 Task: Add a timeline in the project AgileNova for the epic 'Legacy system modernization' from 2024/04/02 to 2024/12/05. Add a timeline in the project AgileNova for the epic 'Data analytics platform development' from 2023/05/27 to 2024/10/01. Add a timeline in the project AgileNova for the epic 'Blockchain integration' from 2024/03/16 to 2024/09/20
Action: Mouse moved to (161, 222)
Screenshot: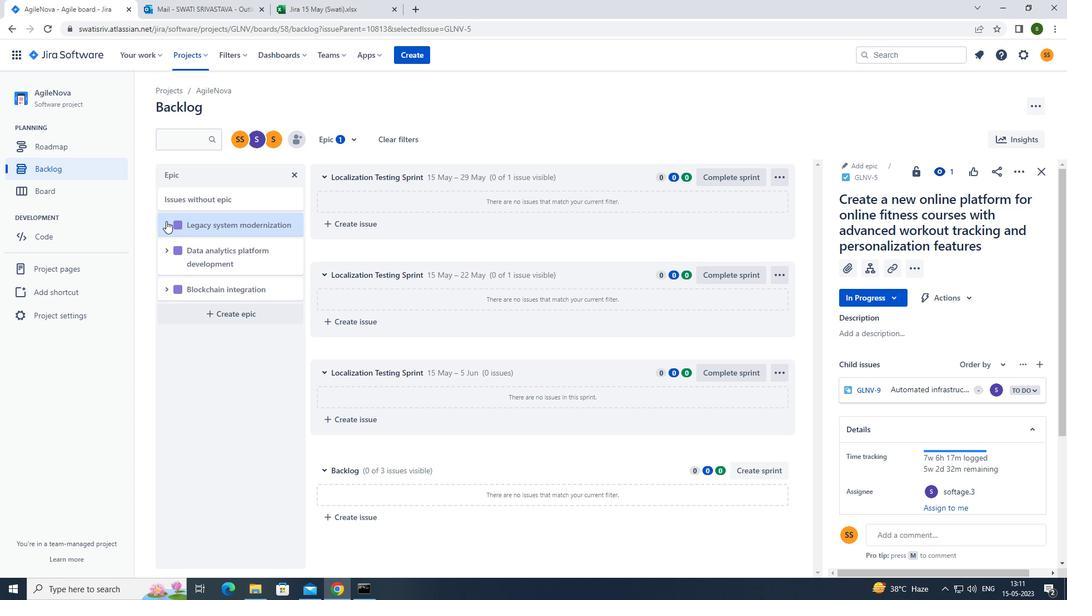 
Action: Mouse pressed left at (161, 222)
Screenshot: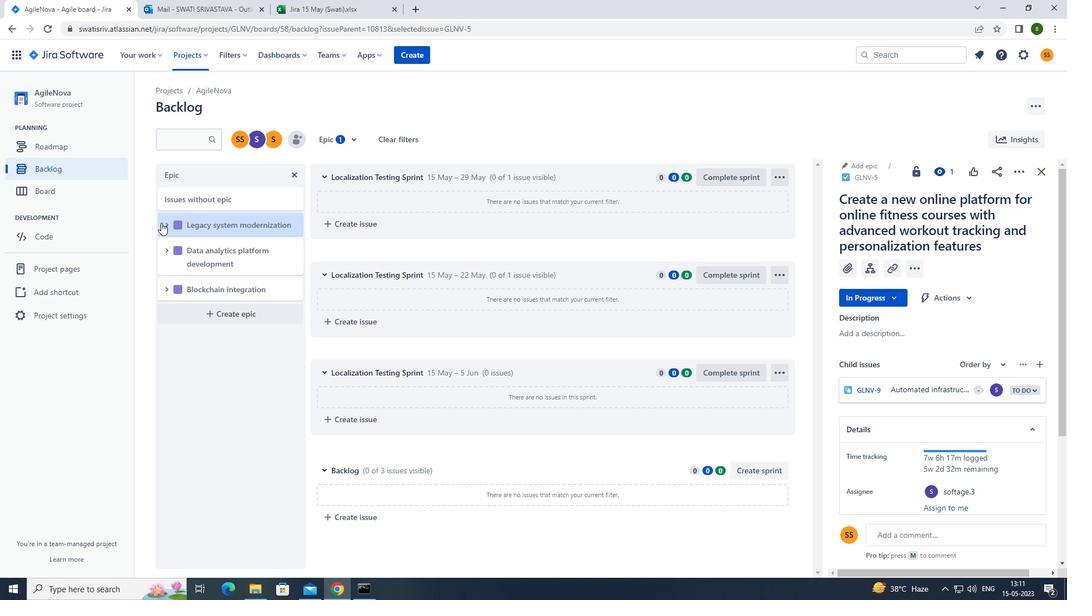 
Action: Mouse moved to (223, 311)
Screenshot: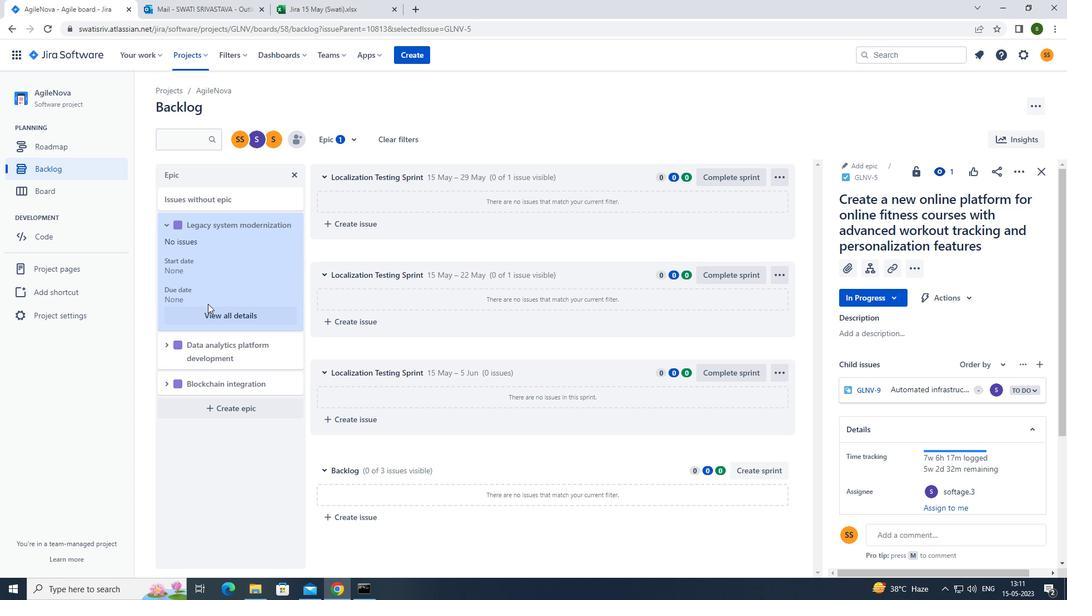 
Action: Mouse pressed left at (223, 311)
Screenshot: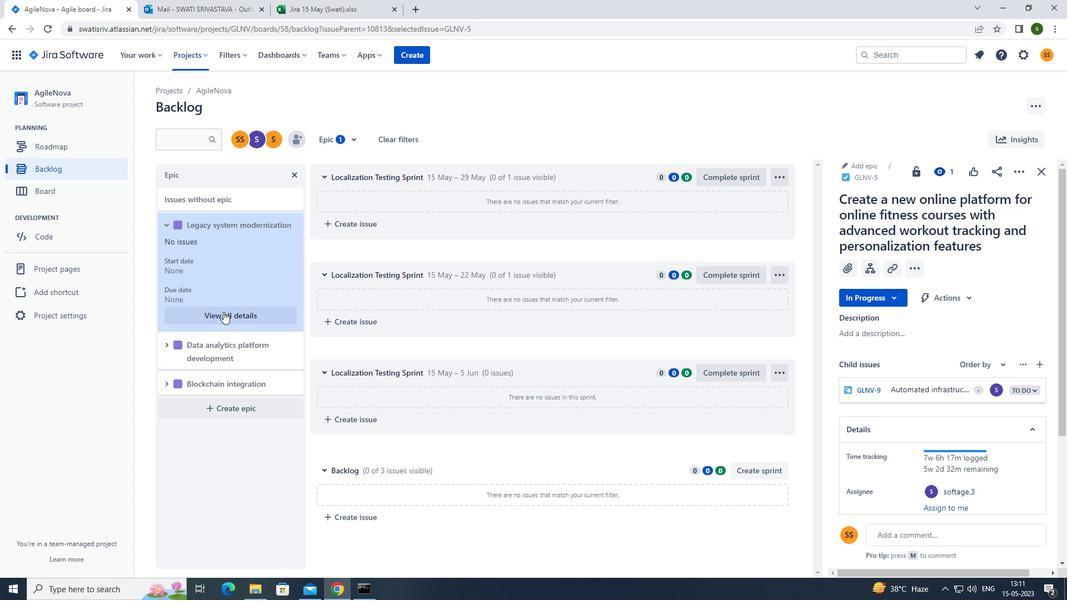 
Action: Mouse moved to (944, 405)
Screenshot: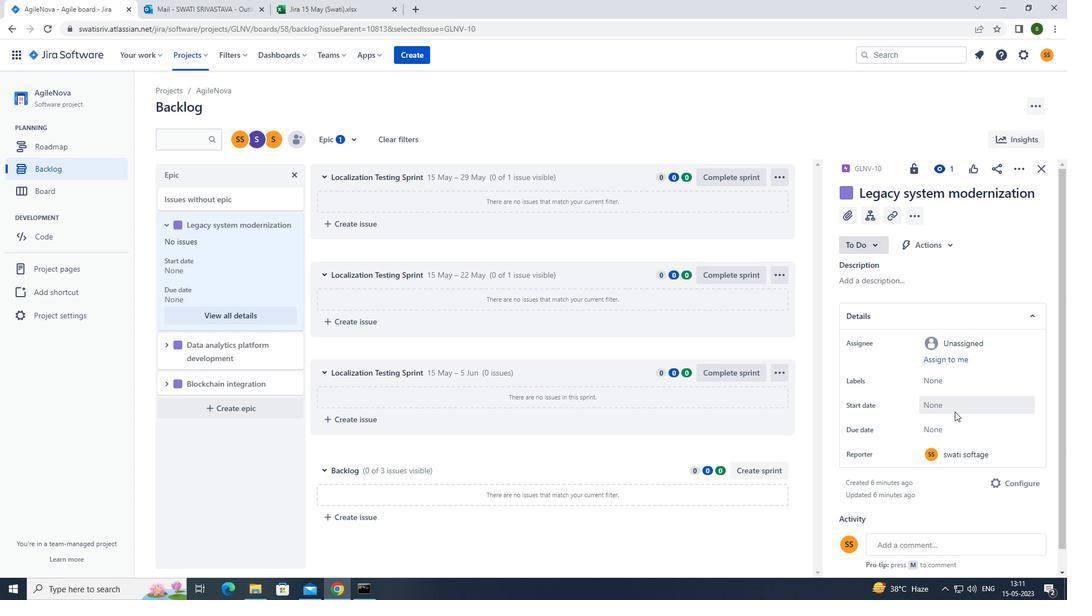 
Action: Mouse pressed left at (944, 405)
Screenshot: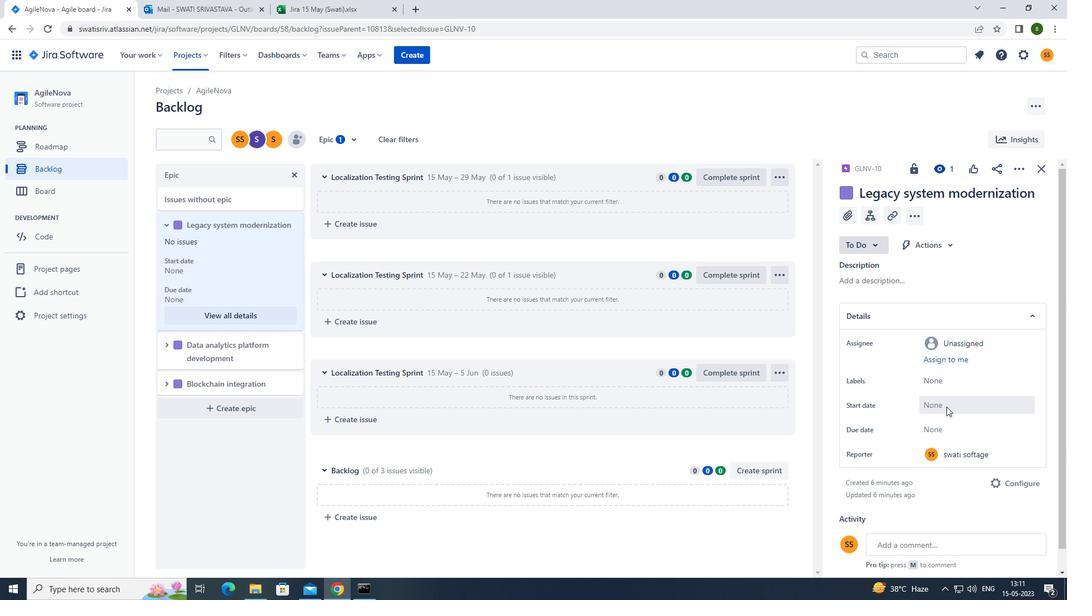 
Action: Mouse moved to (1046, 241)
Screenshot: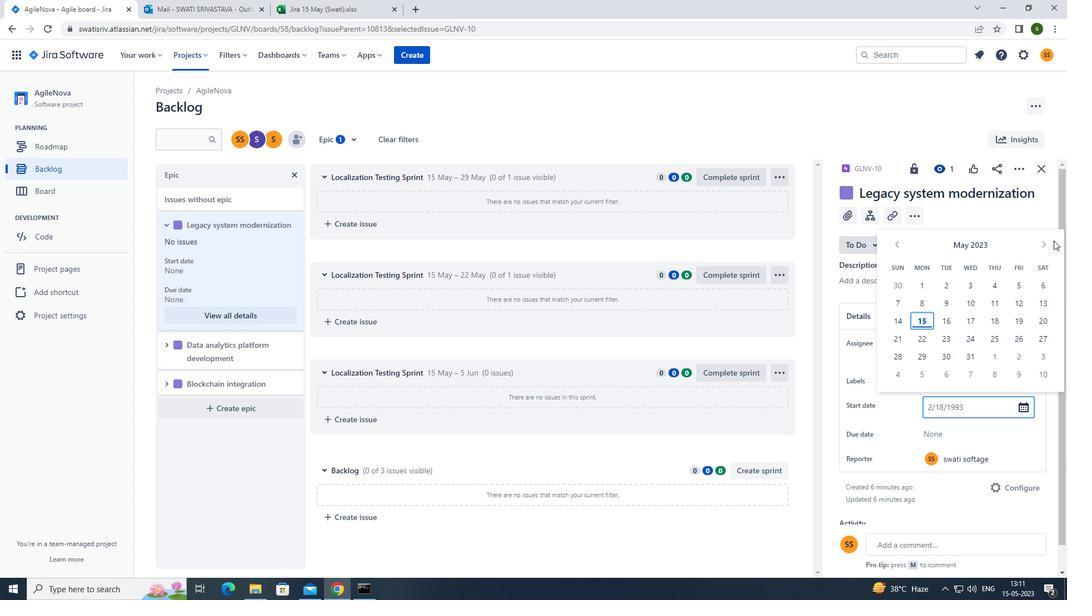 
Action: Mouse pressed left at (1046, 241)
Screenshot: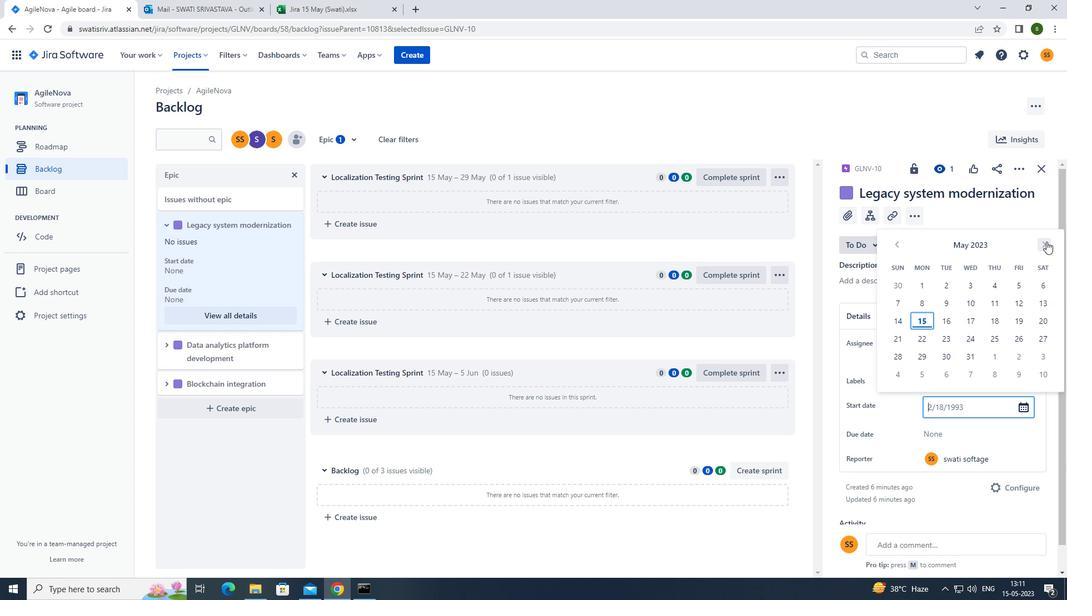 
Action: Mouse pressed left at (1046, 241)
Screenshot: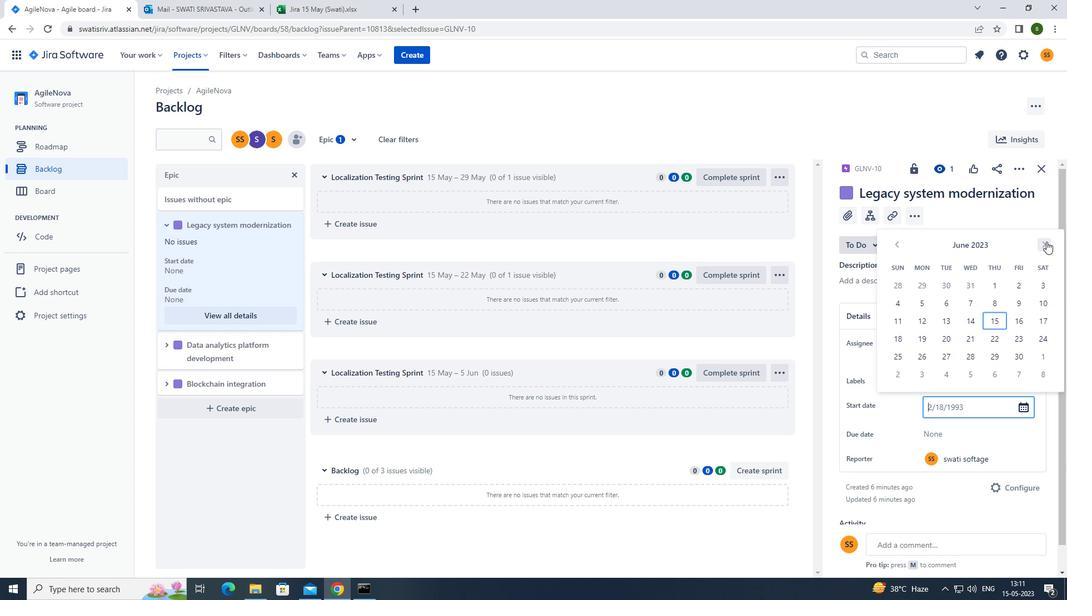 
Action: Mouse pressed left at (1046, 241)
Screenshot: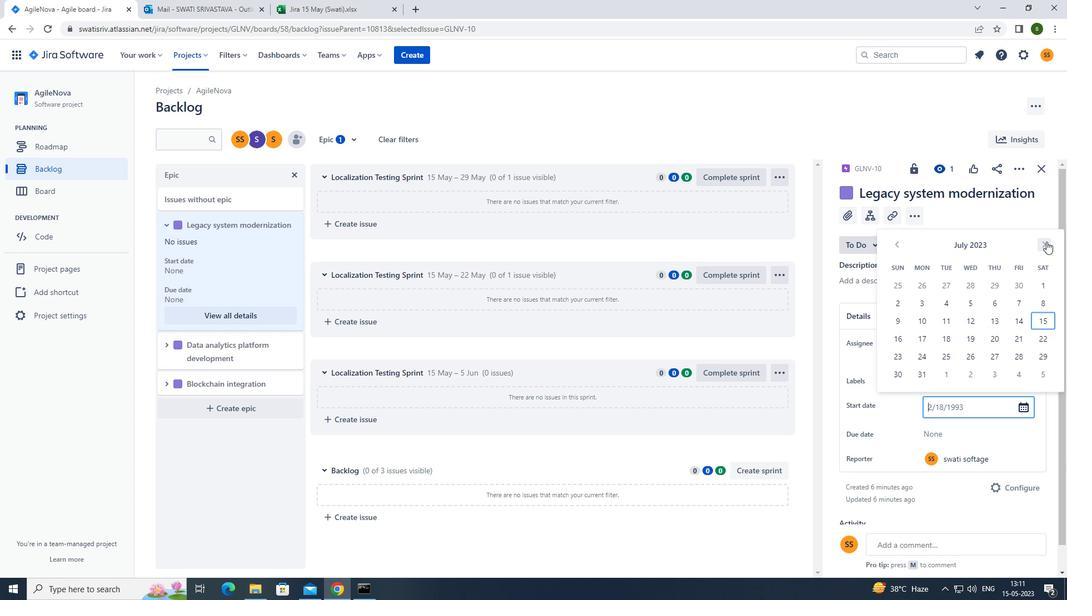 
Action: Mouse pressed left at (1046, 241)
Screenshot: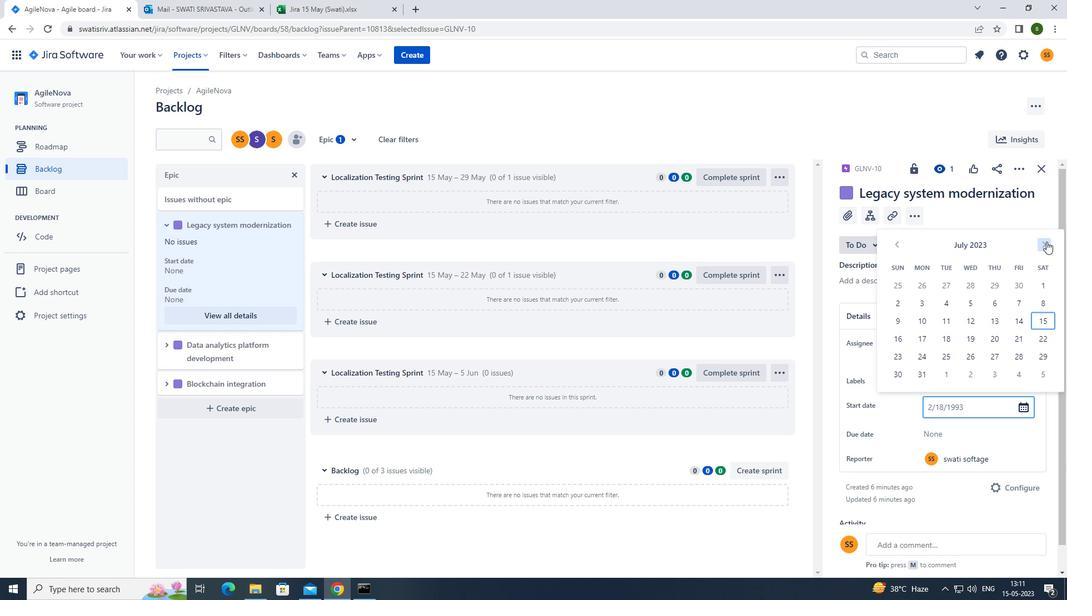 
Action: Mouse pressed left at (1046, 241)
Screenshot: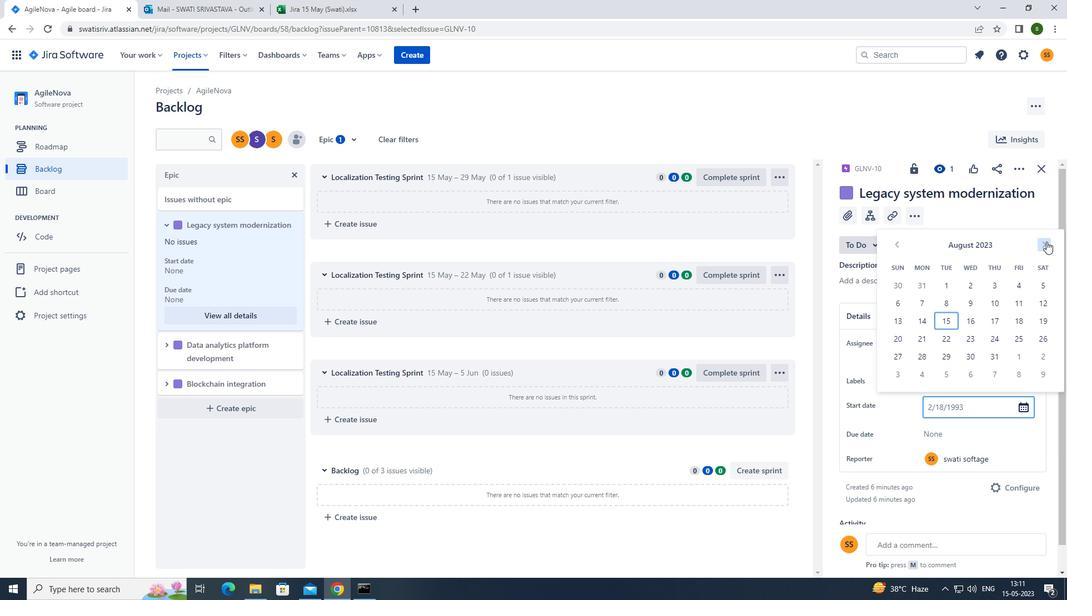 
Action: Mouse pressed left at (1046, 241)
Screenshot: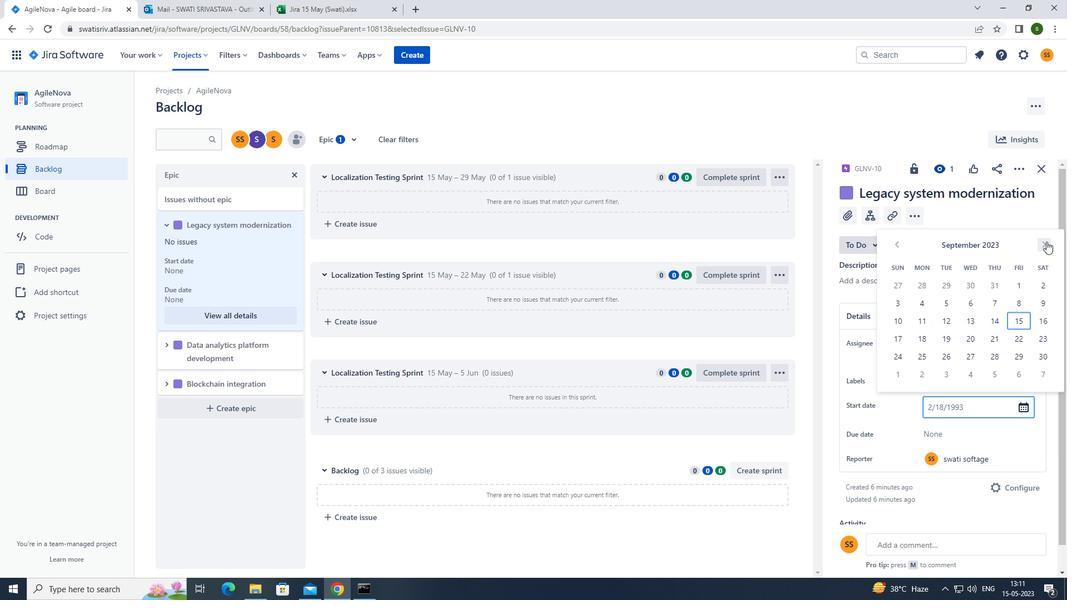 
Action: Mouse pressed left at (1046, 241)
Screenshot: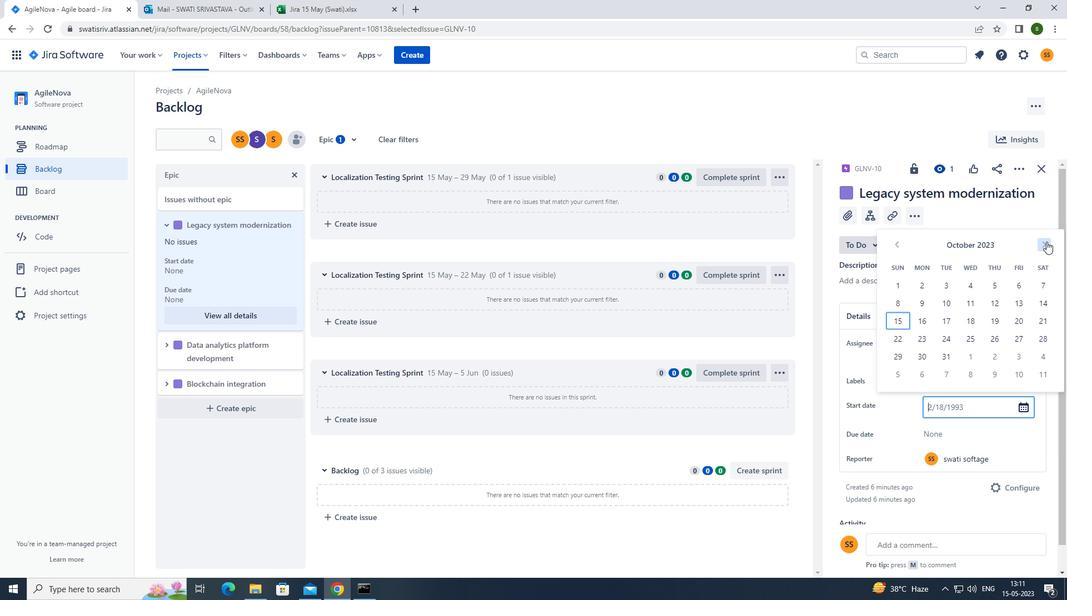 
Action: Mouse pressed left at (1046, 241)
Screenshot: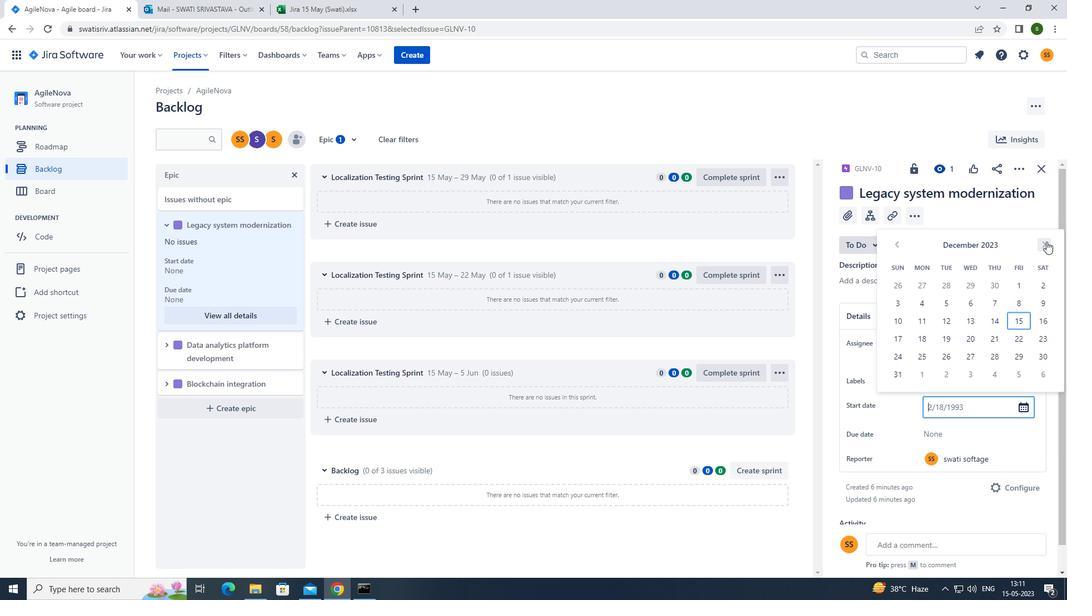 
Action: Mouse pressed left at (1046, 241)
Screenshot: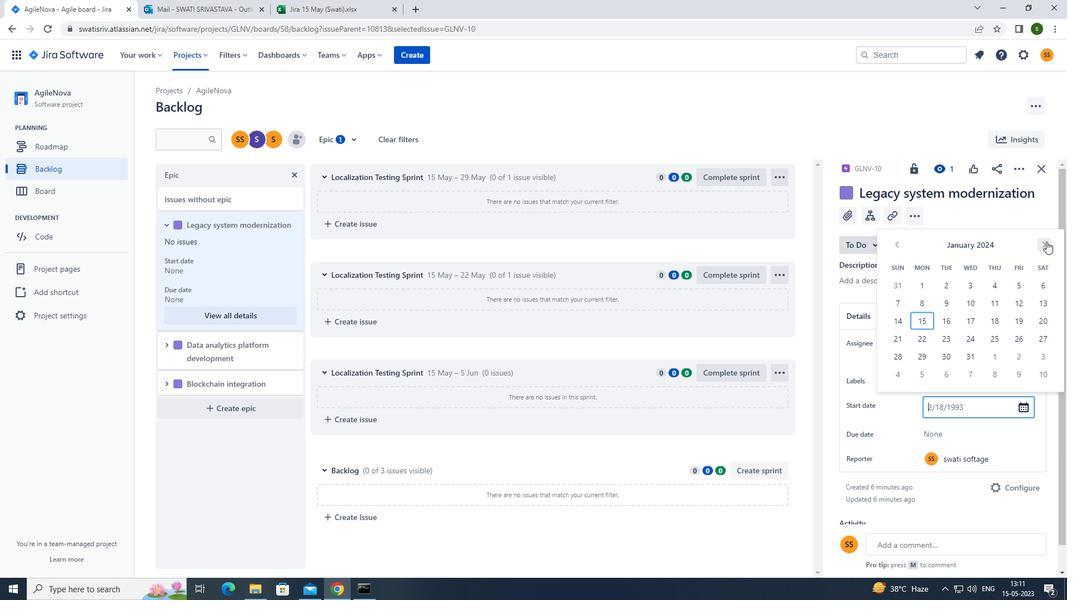 
Action: Mouse pressed left at (1046, 241)
Screenshot: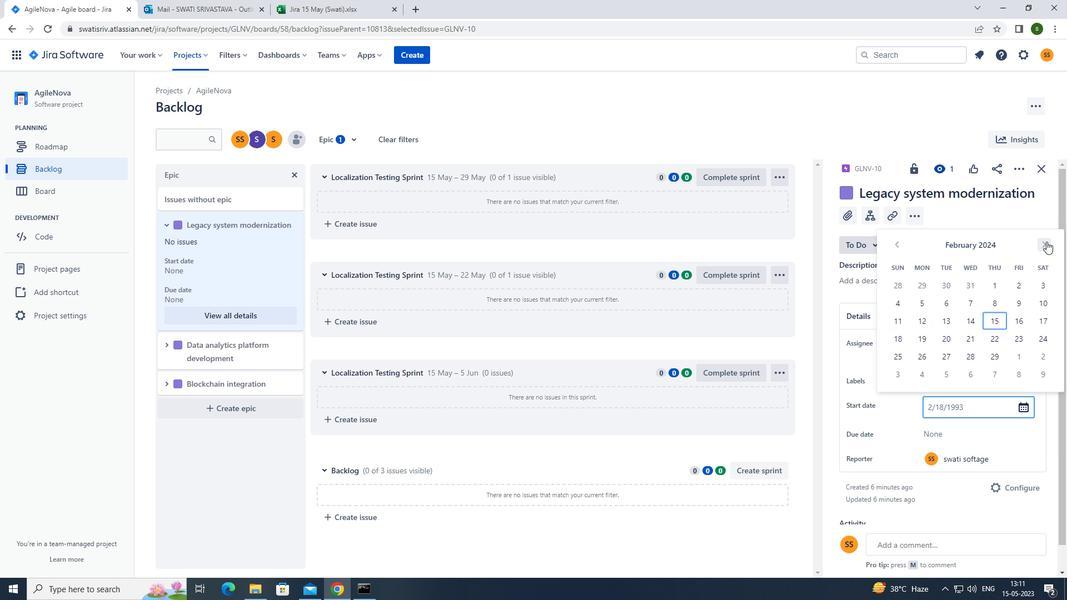 
Action: Mouse pressed left at (1046, 241)
Screenshot: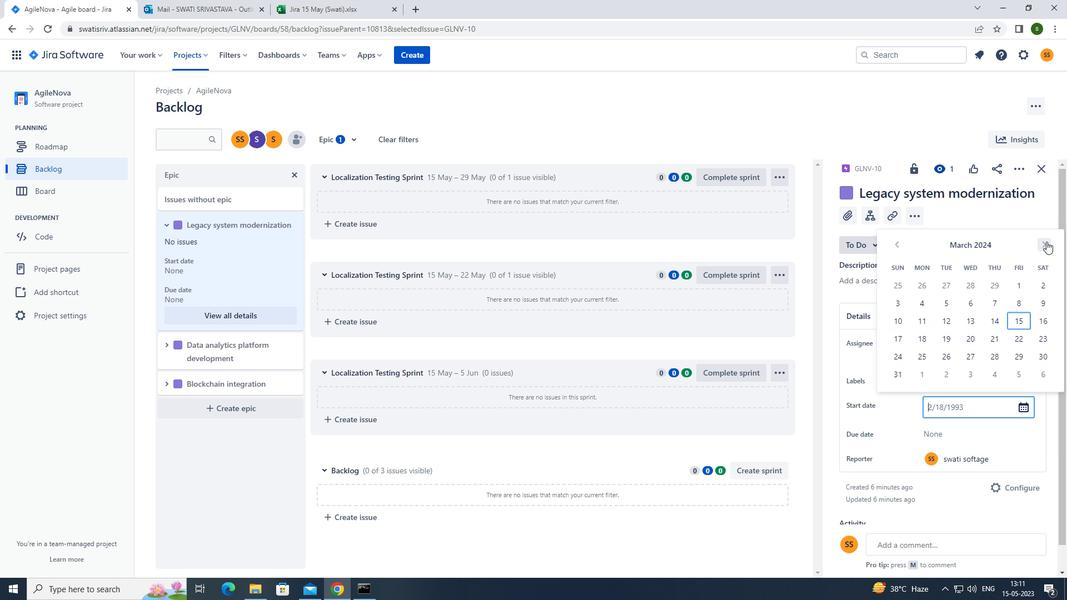 
Action: Mouse moved to (950, 288)
Screenshot: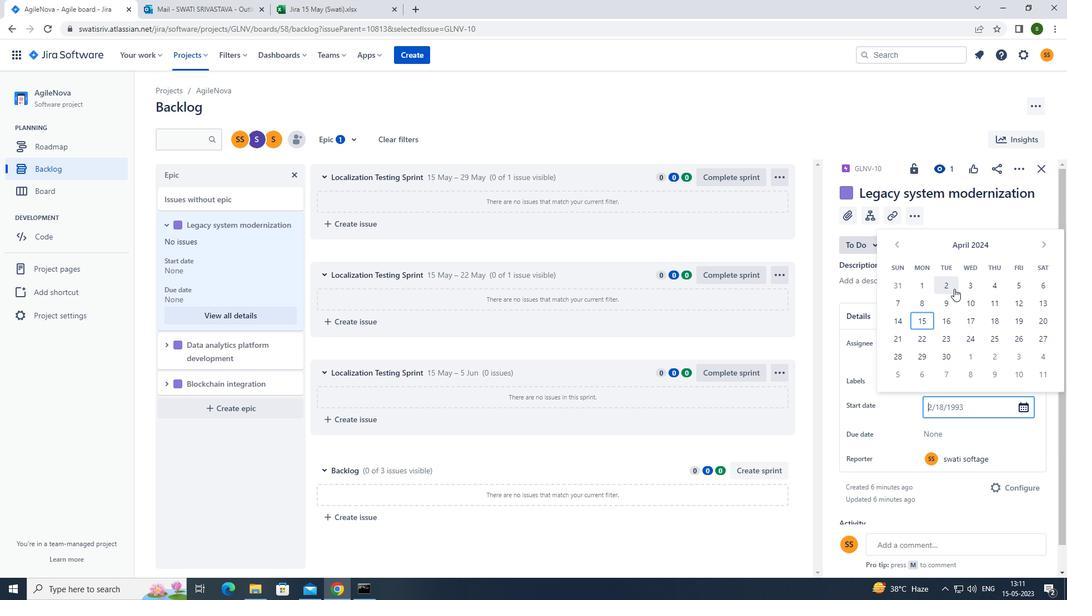 
Action: Mouse pressed left at (950, 288)
Screenshot: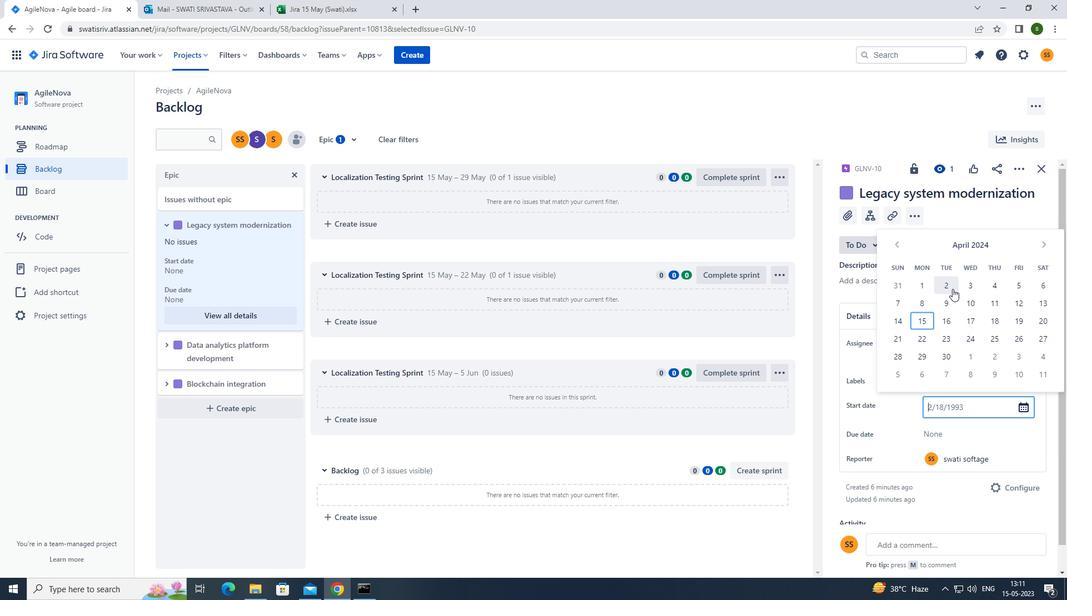 
Action: Mouse moved to (964, 435)
Screenshot: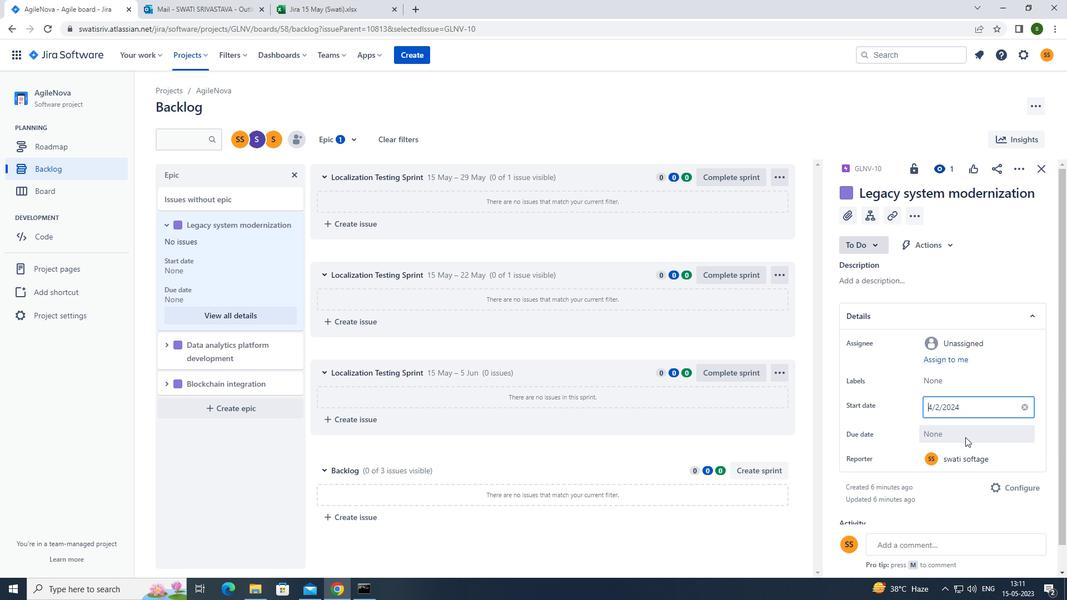 
Action: Mouse pressed left at (964, 435)
Screenshot: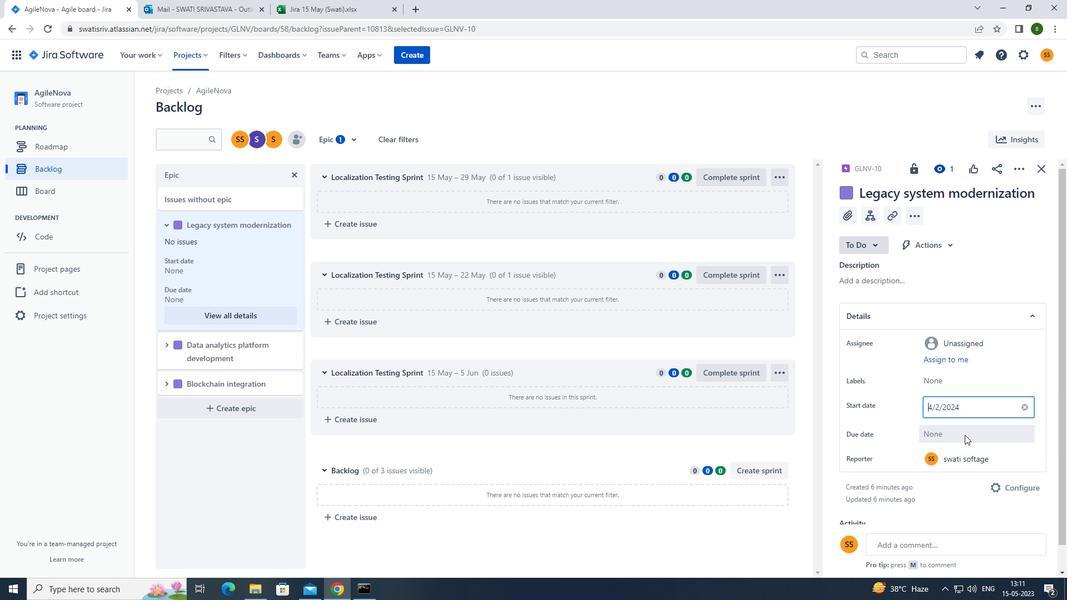 
Action: Mouse moved to (1048, 271)
Screenshot: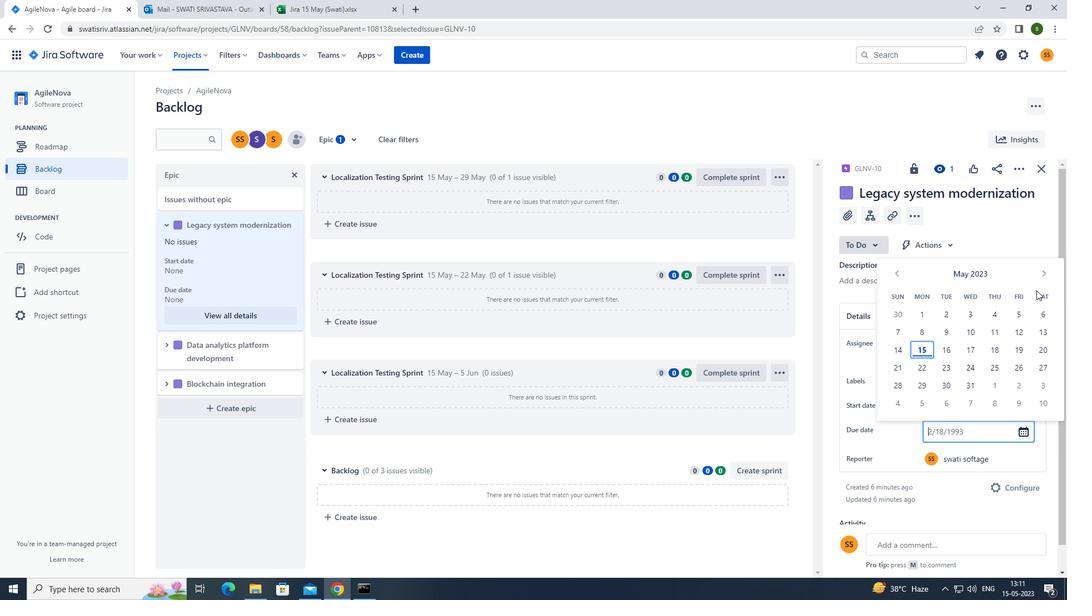 
Action: Mouse pressed left at (1048, 271)
Screenshot: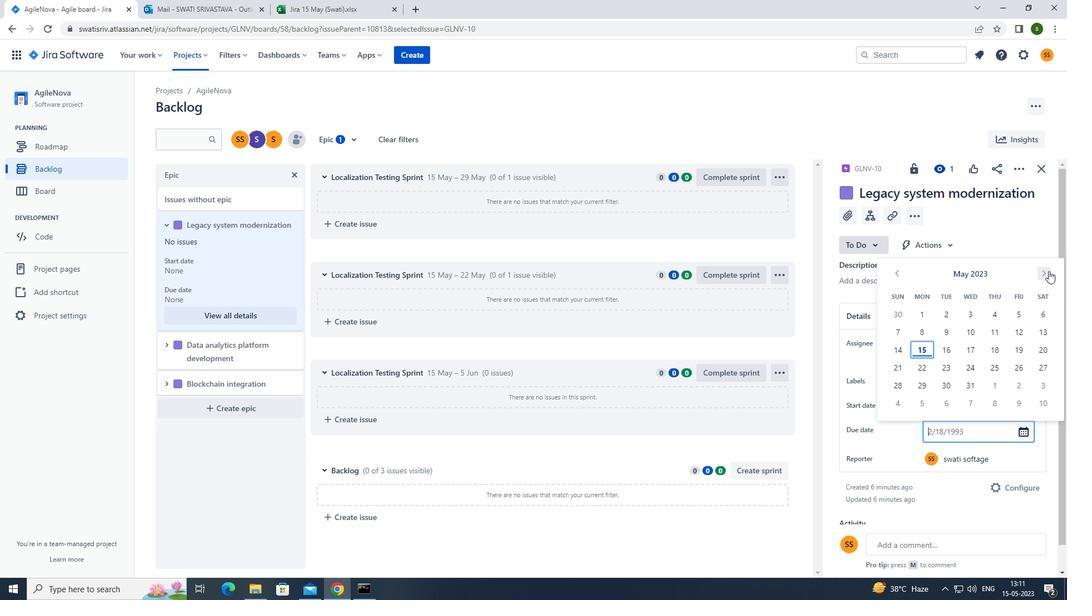 
Action: Mouse pressed left at (1048, 271)
Screenshot: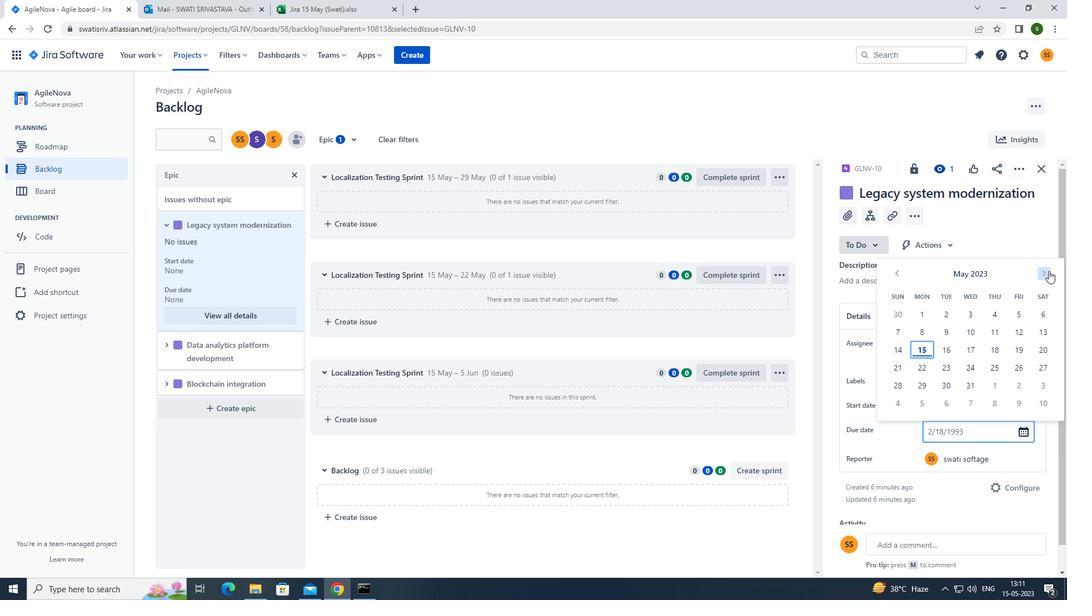 
Action: Mouse pressed left at (1048, 271)
Screenshot: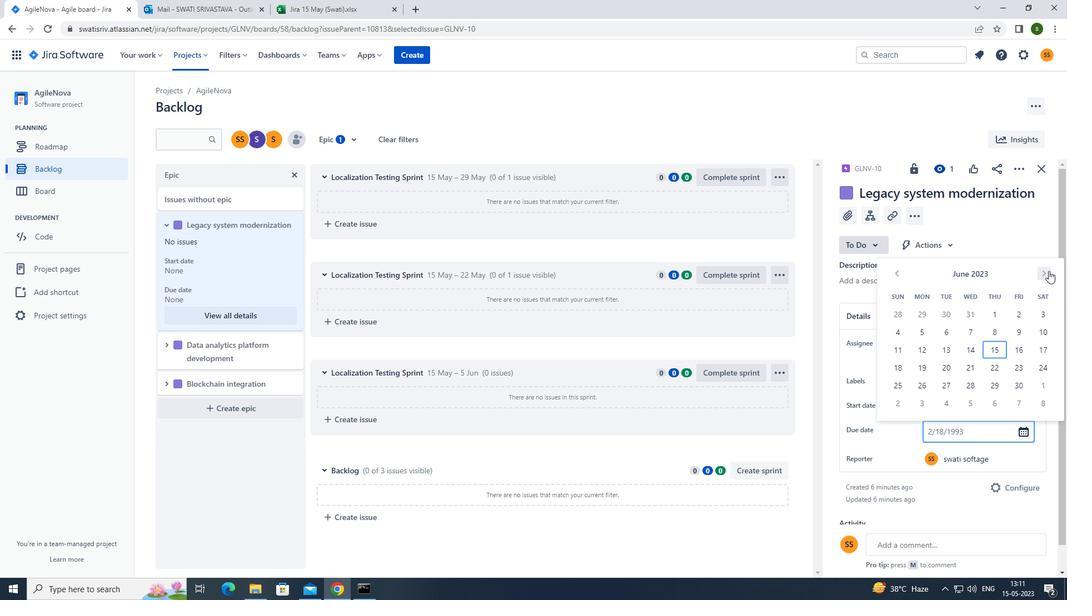 
Action: Mouse pressed left at (1048, 271)
Screenshot: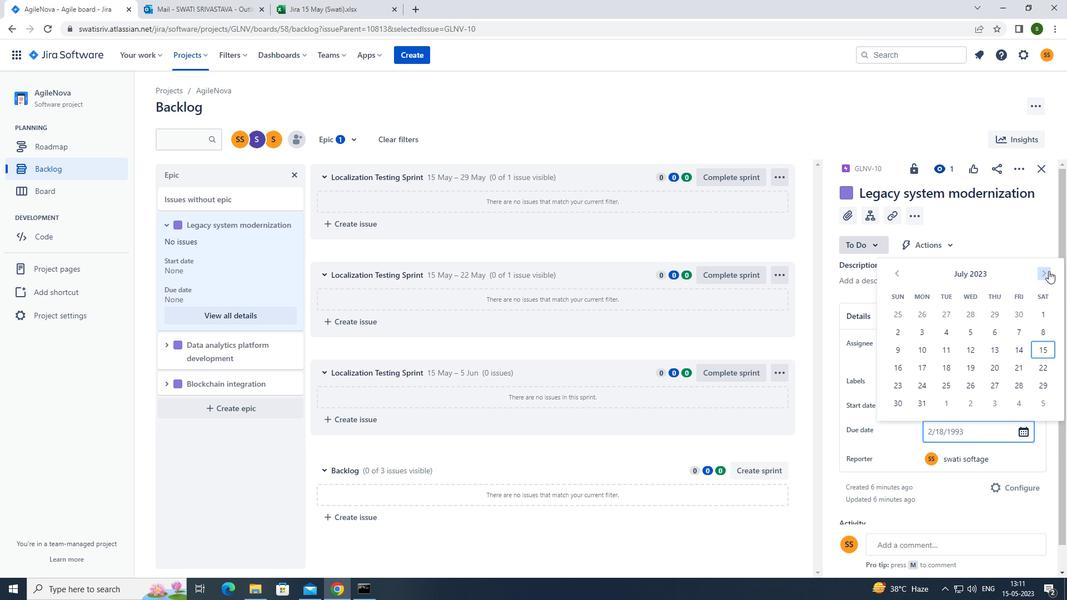 
Action: Mouse pressed left at (1048, 271)
Screenshot: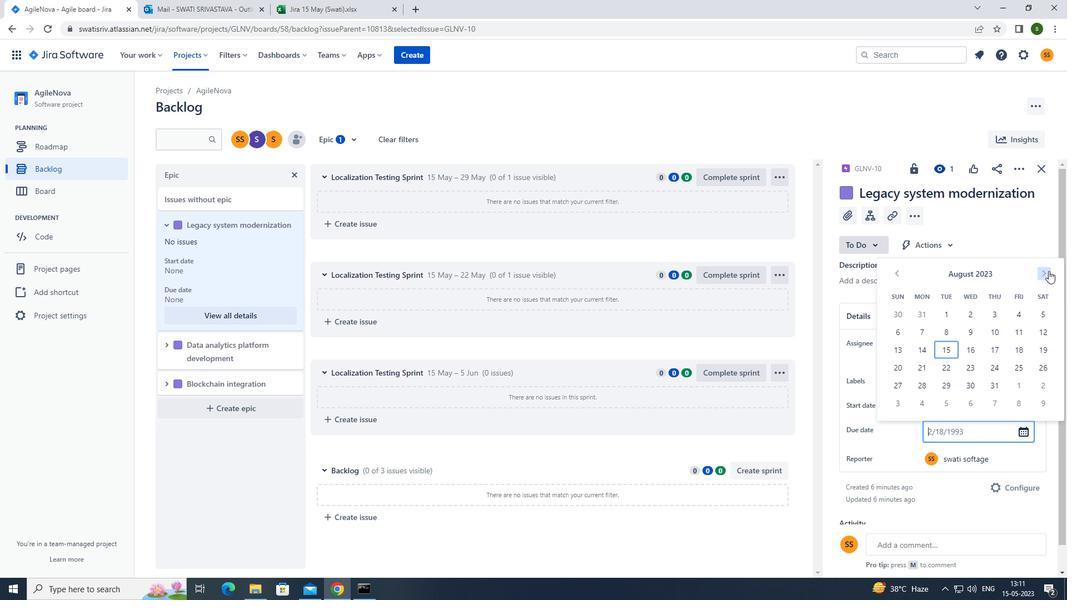 
Action: Mouse pressed left at (1048, 271)
Screenshot: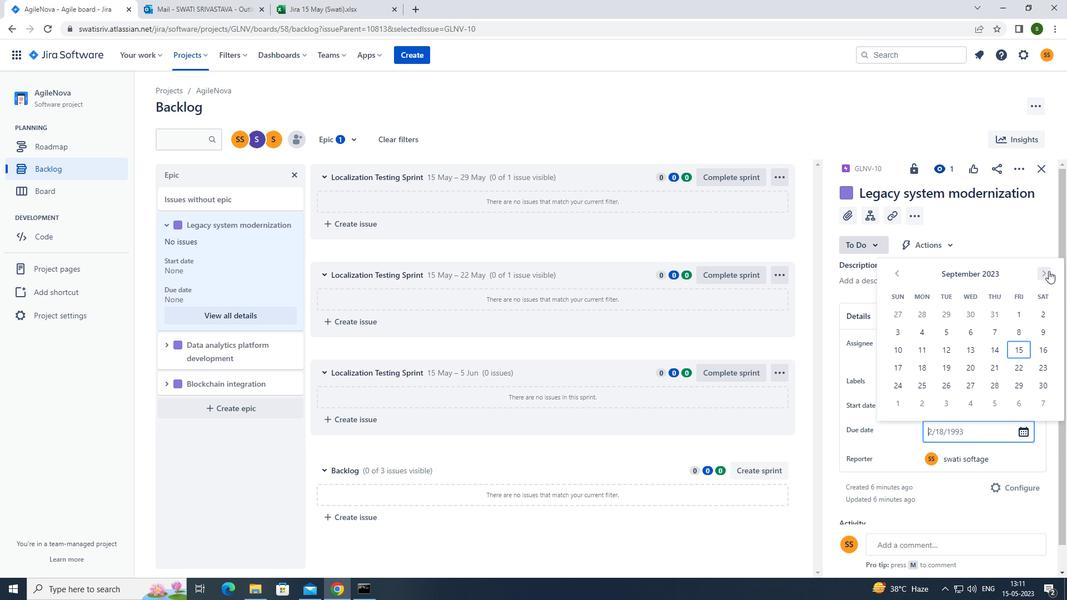 
Action: Mouse pressed left at (1048, 271)
Screenshot: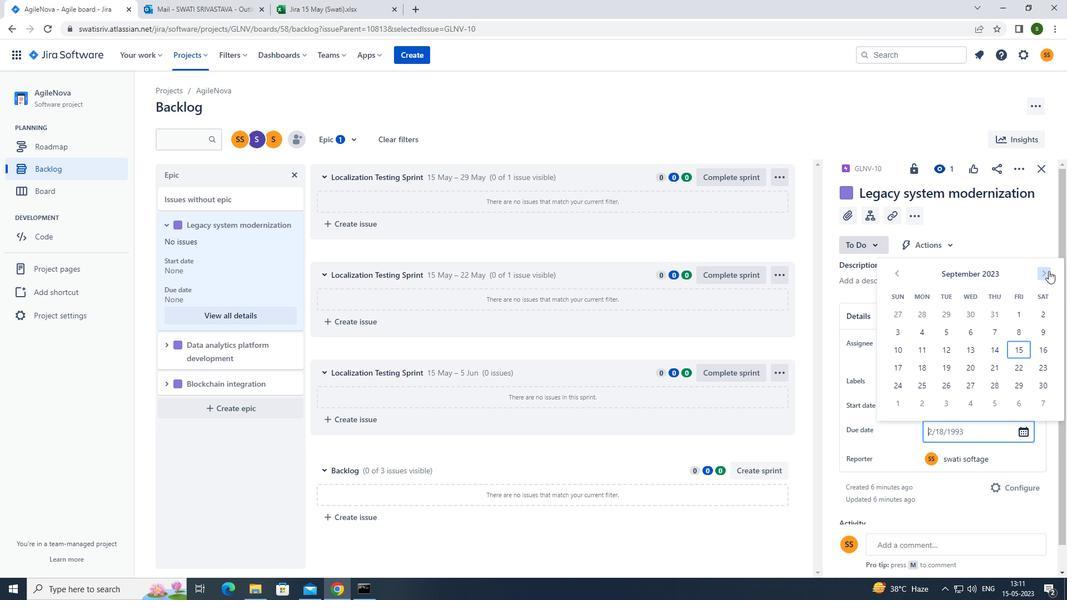 
Action: Mouse pressed left at (1048, 271)
Screenshot: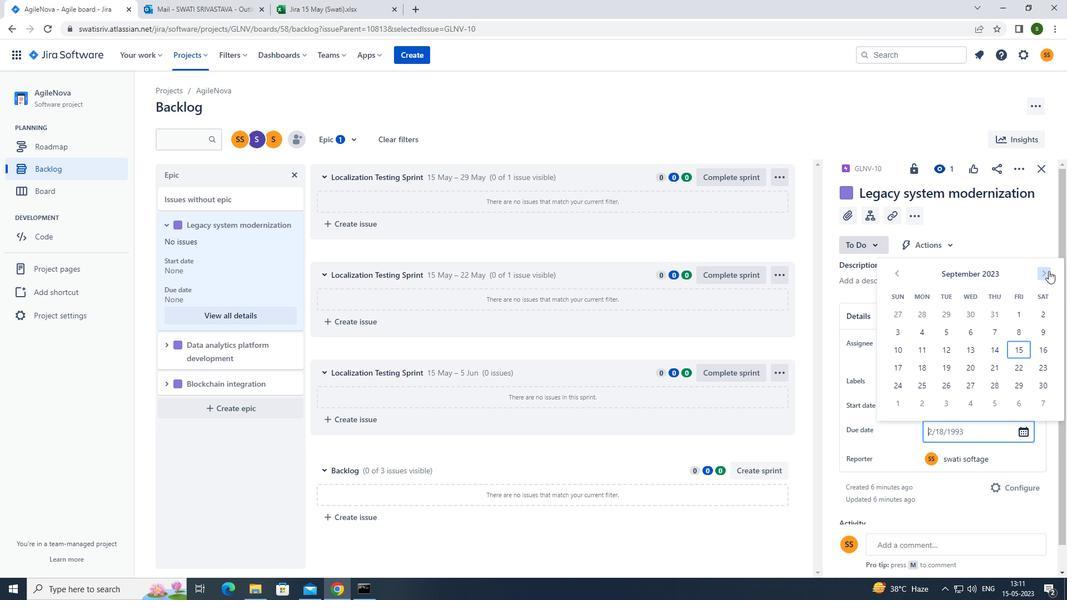 
Action: Mouse pressed left at (1048, 271)
Screenshot: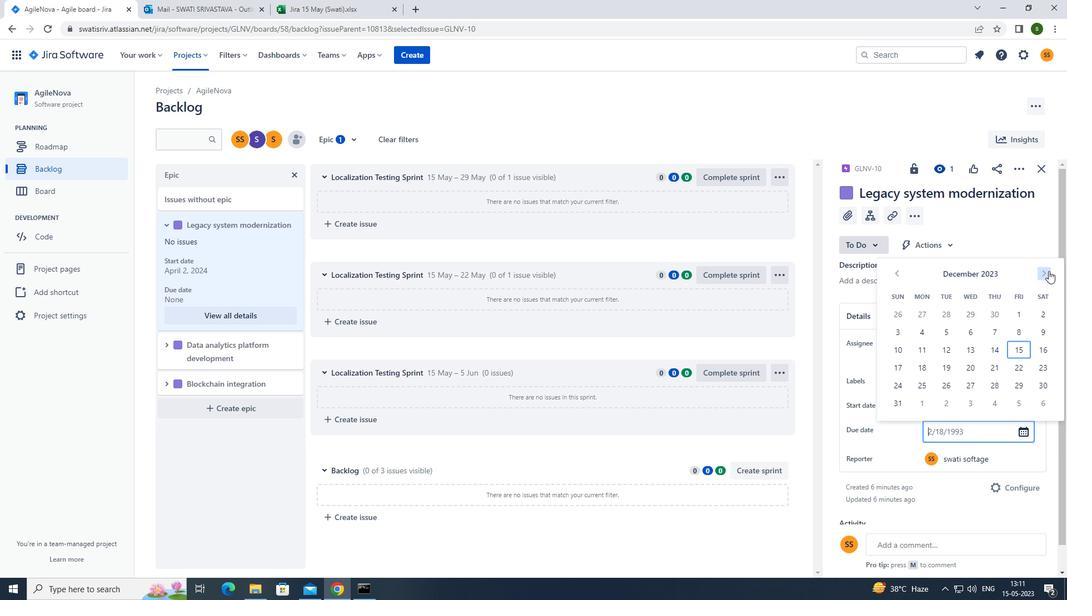 
Action: Mouse pressed left at (1048, 271)
Screenshot: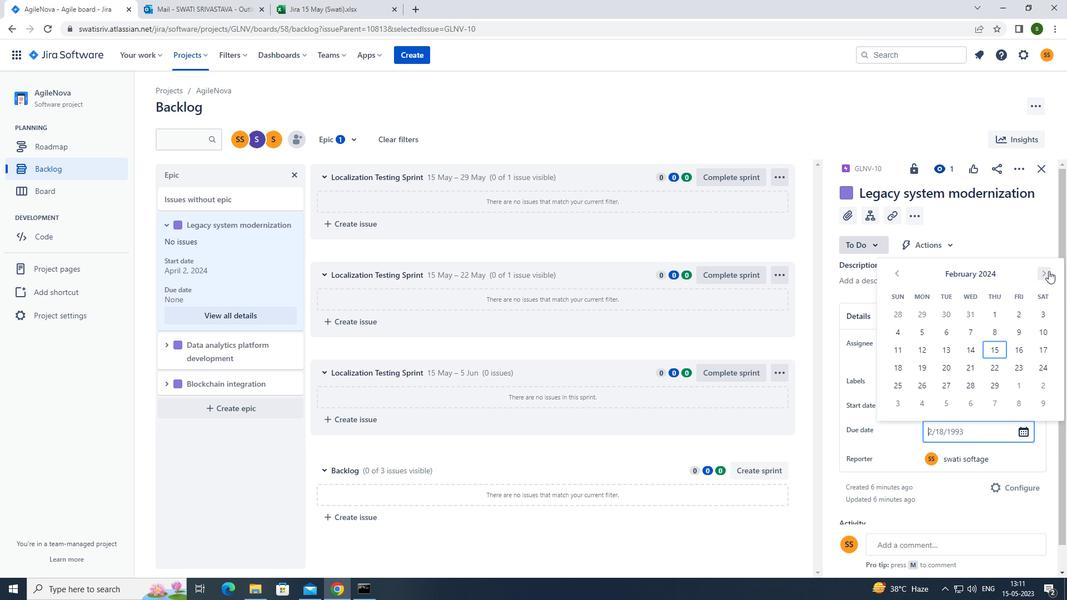 
Action: Mouse pressed left at (1048, 271)
Screenshot: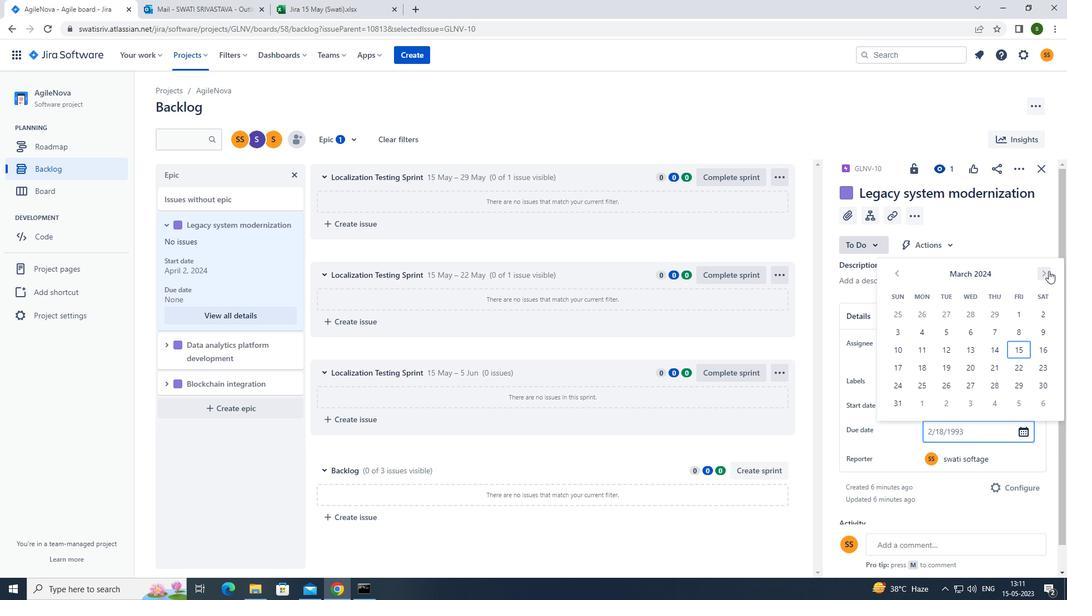 
Action: Mouse pressed left at (1048, 271)
Screenshot: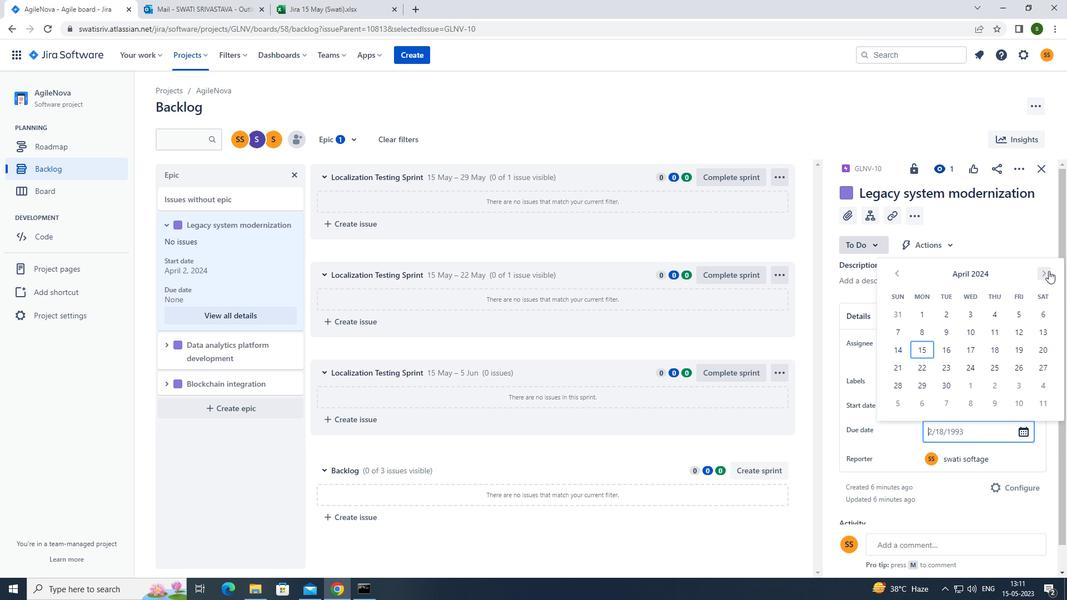 
Action: Mouse pressed left at (1048, 271)
Screenshot: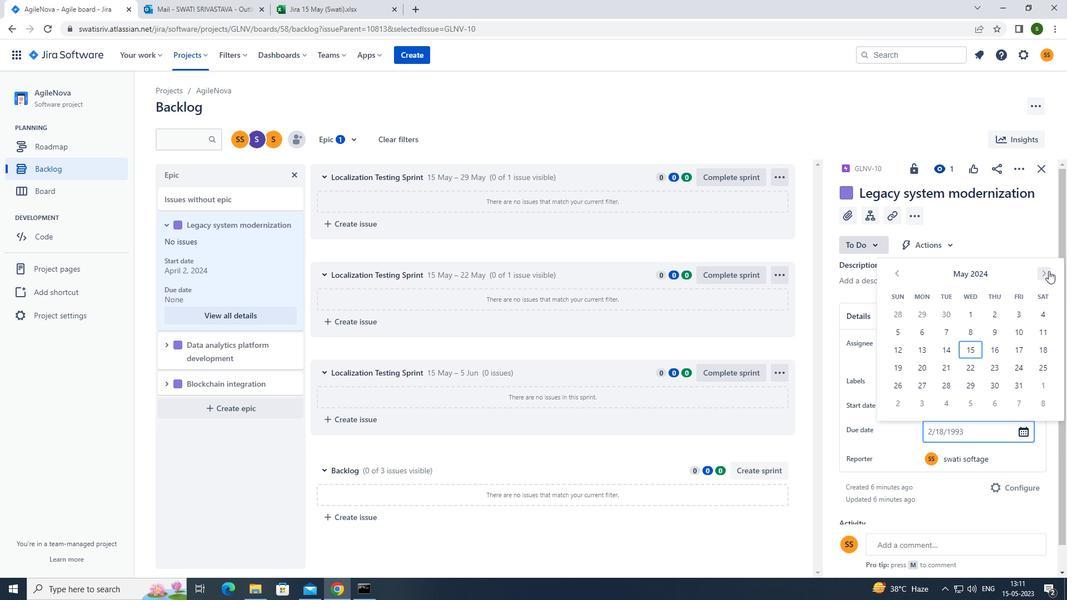 
Action: Mouse pressed left at (1048, 271)
Screenshot: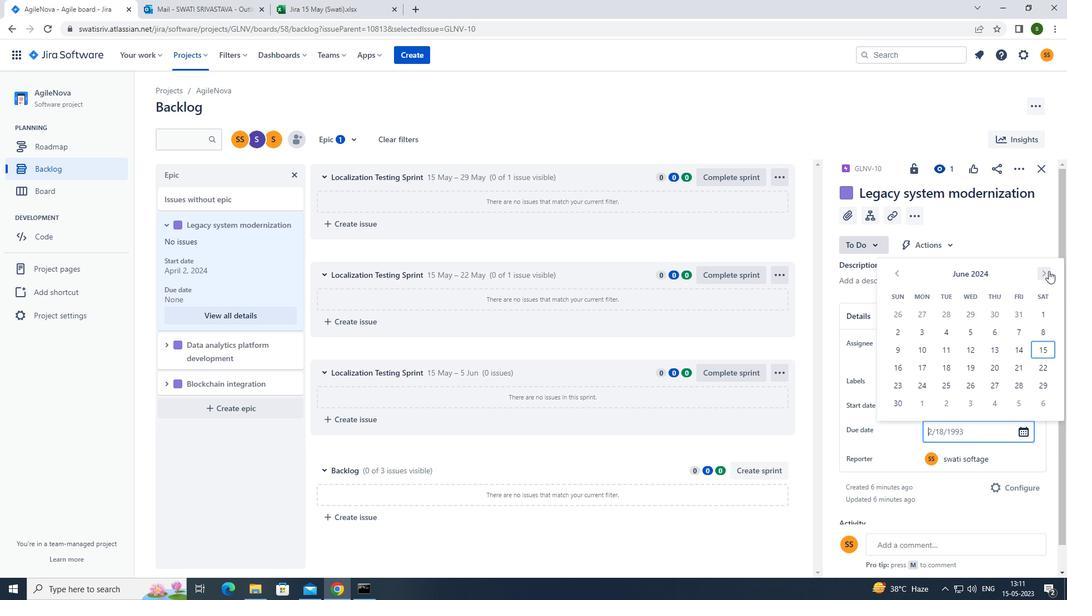 
Action: Mouse pressed left at (1048, 271)
Screenshot: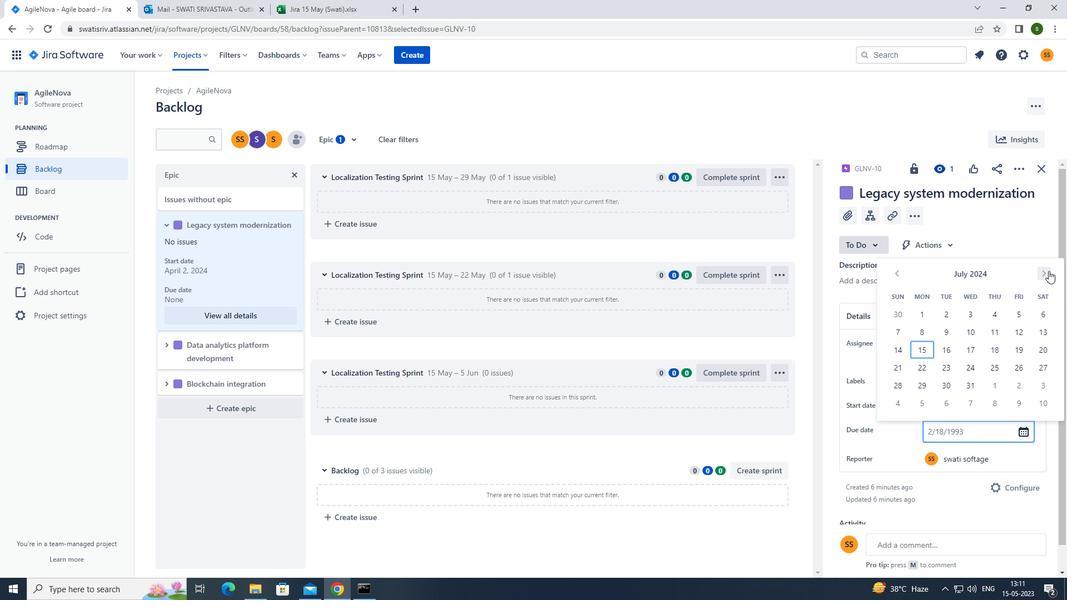 
Action: Mouse pressed left at (1048, 271)
Screenshot: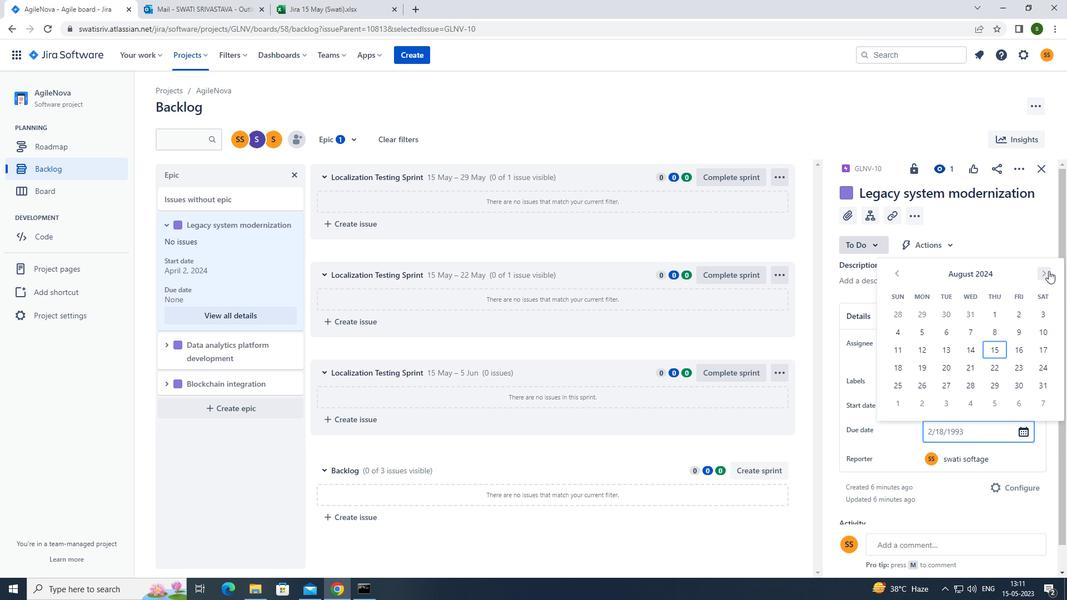 
Action: Mouse pressed left at (1048, 271)
Screenshot: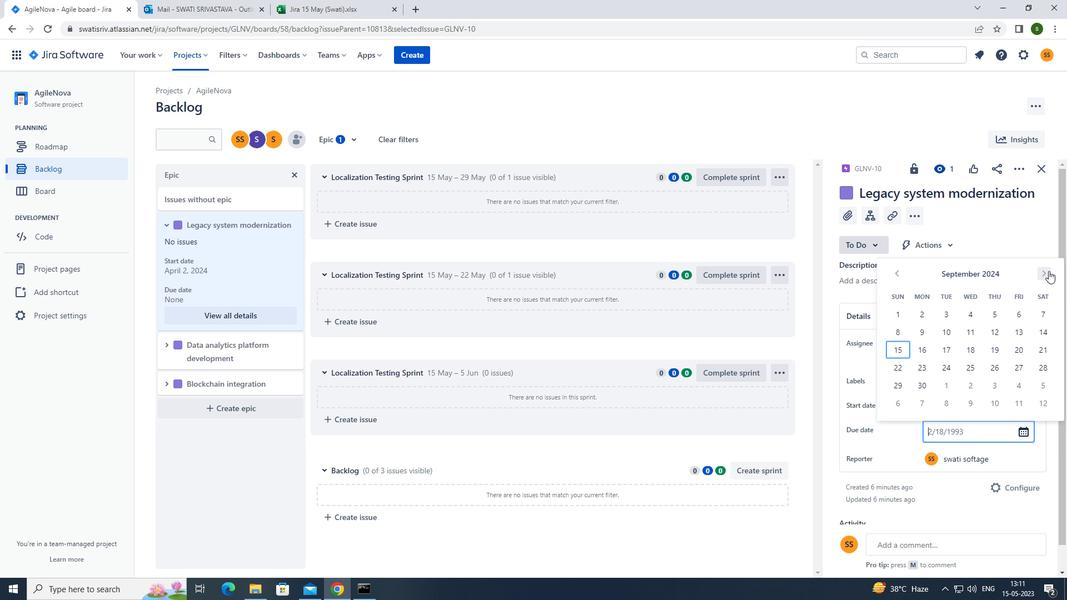
Action: Mouse pressed left at (1048, 271)
Screenshot: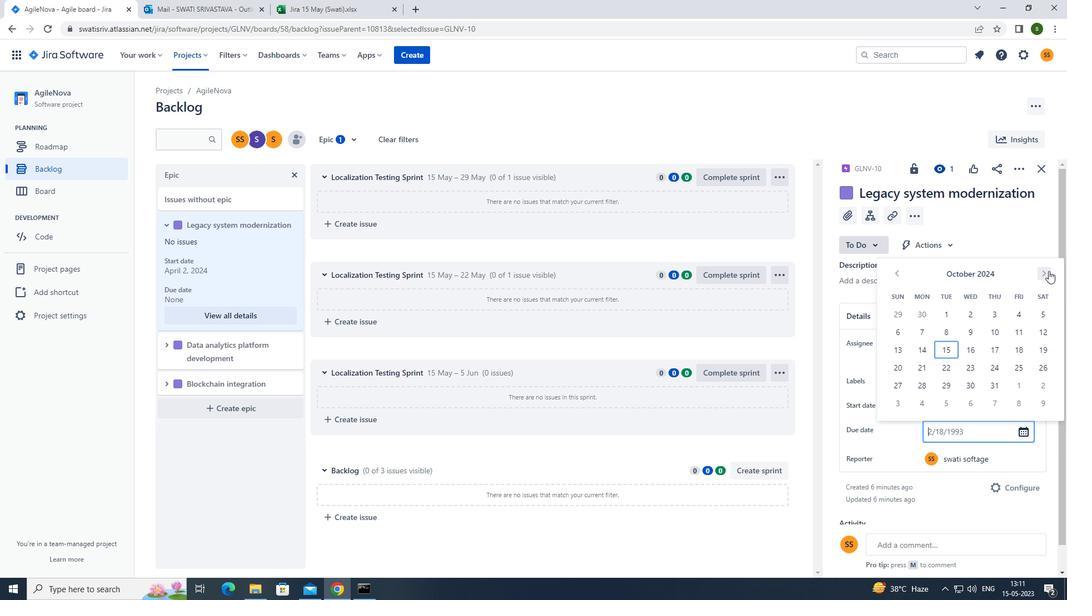 
Action: Mouse pressed left at (1048, 271)
Screenshot: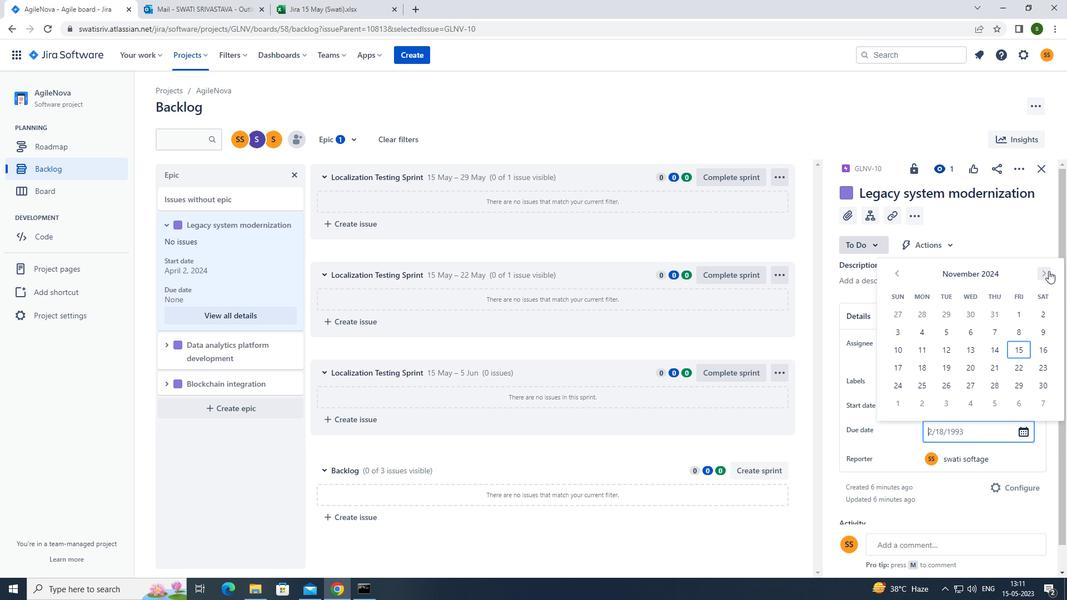 
Action: Mouse moved to (994, 318)
Screenshot: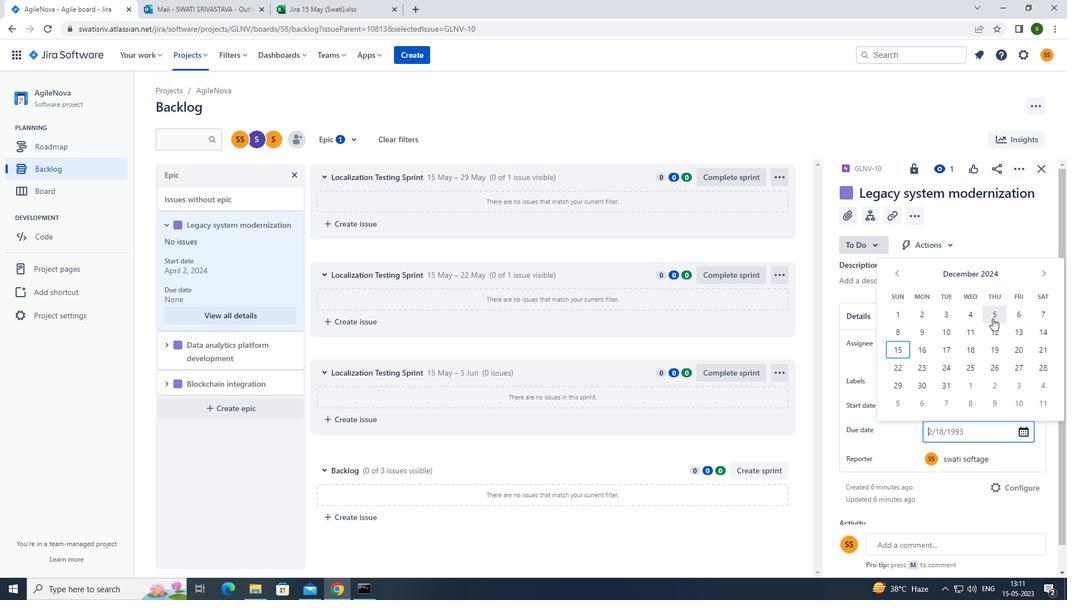 
Action: Mouse pressed left at (994, 318)
Screenshot: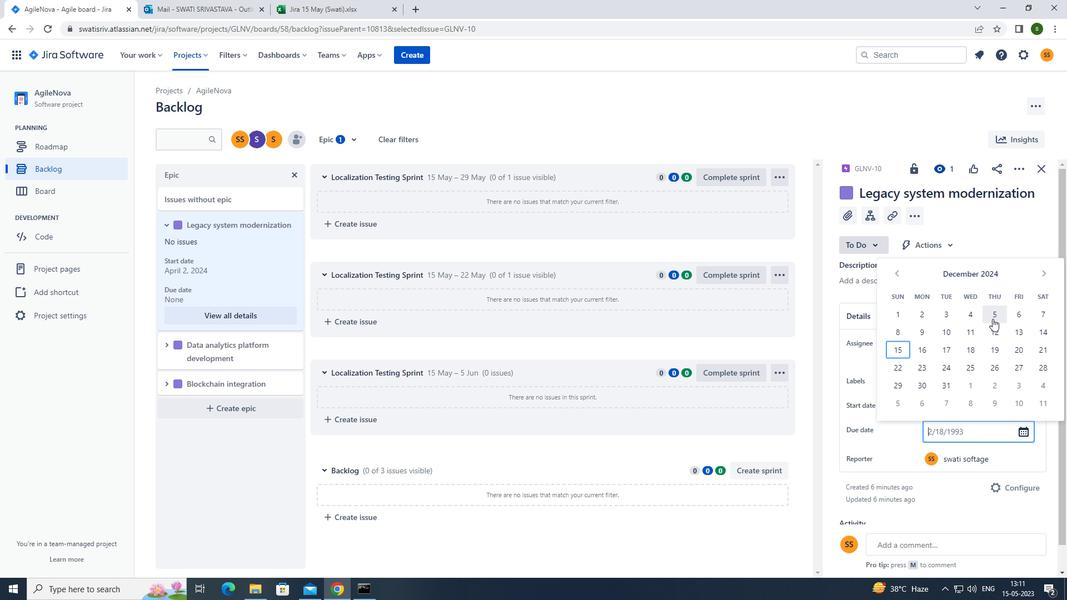 
Action: Mouse moved to (168, 345)
Screenshot: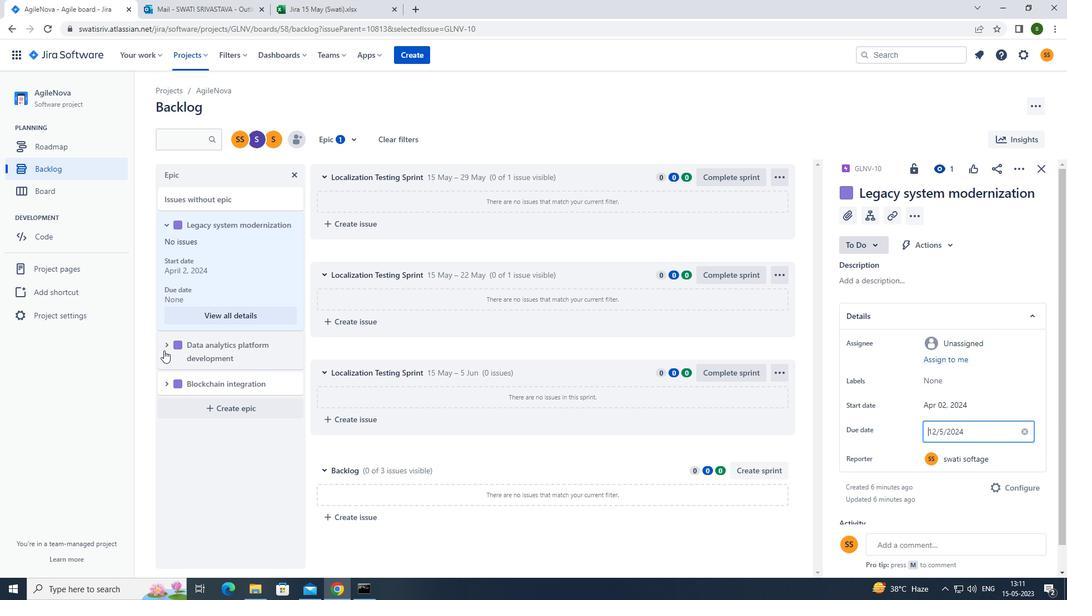 
Action: Mouse pressed left at (168, 345)
Screenshot: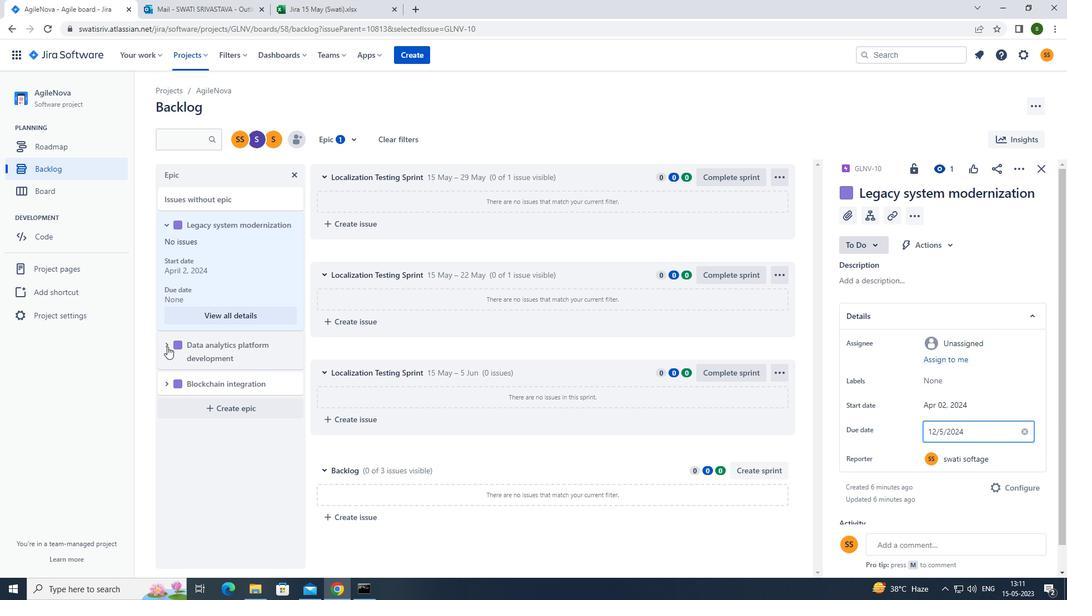
Action: Mouse moved to (247, 450)
Screenshot: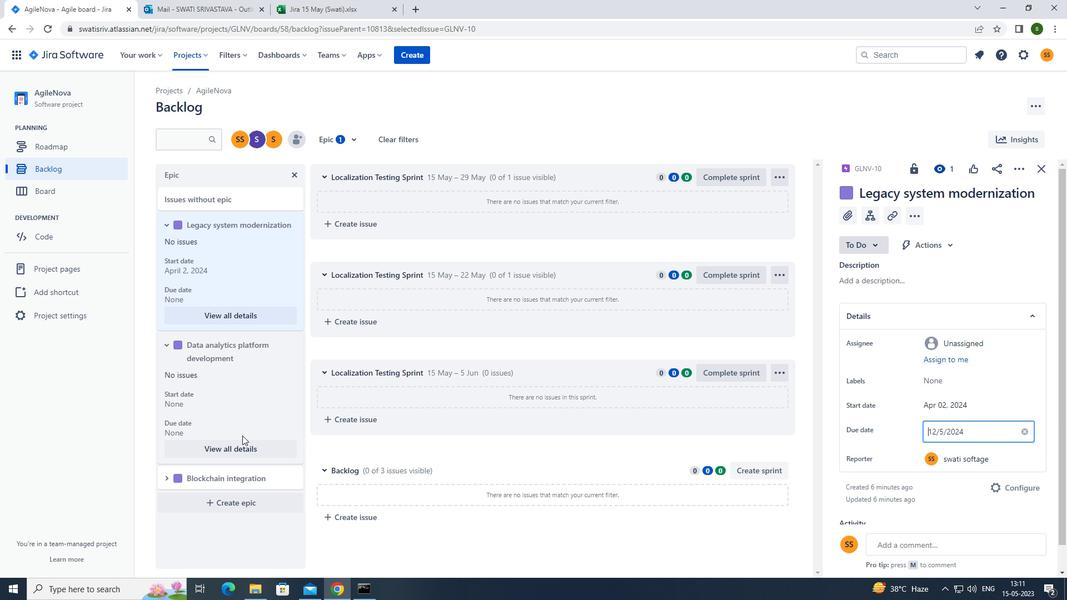 
Action: Mouse pressed left at (247, 450)
Screenshot: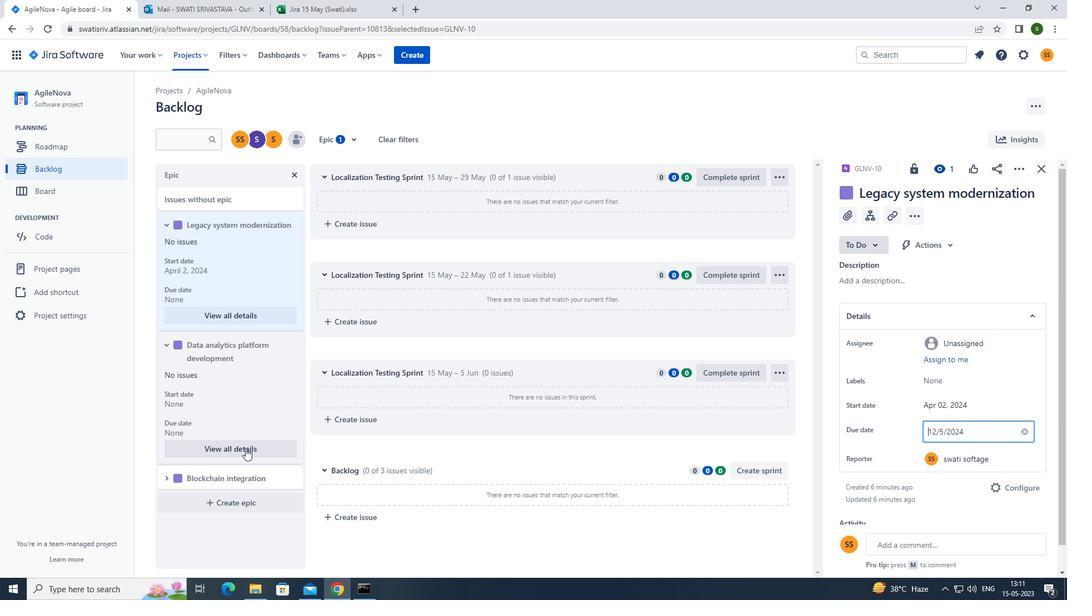 
Action: Mouse moved to (948, 424)
Screenshot: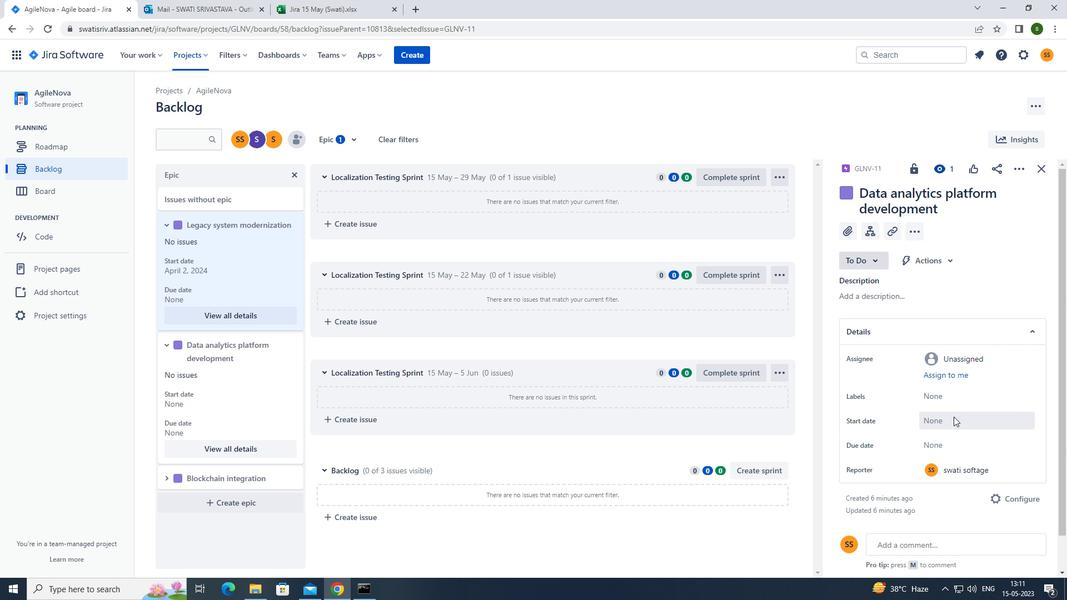 
Action: Mouse pressed left at (948, 424)
Screenshot: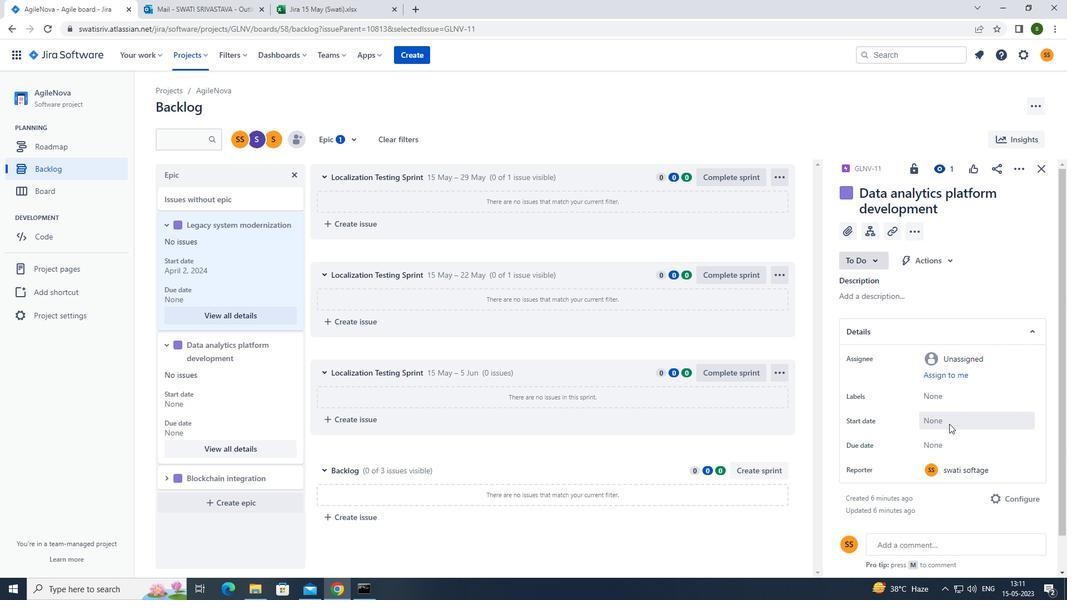 
Action: Mouse moved to (1047, 349)
Screenshot: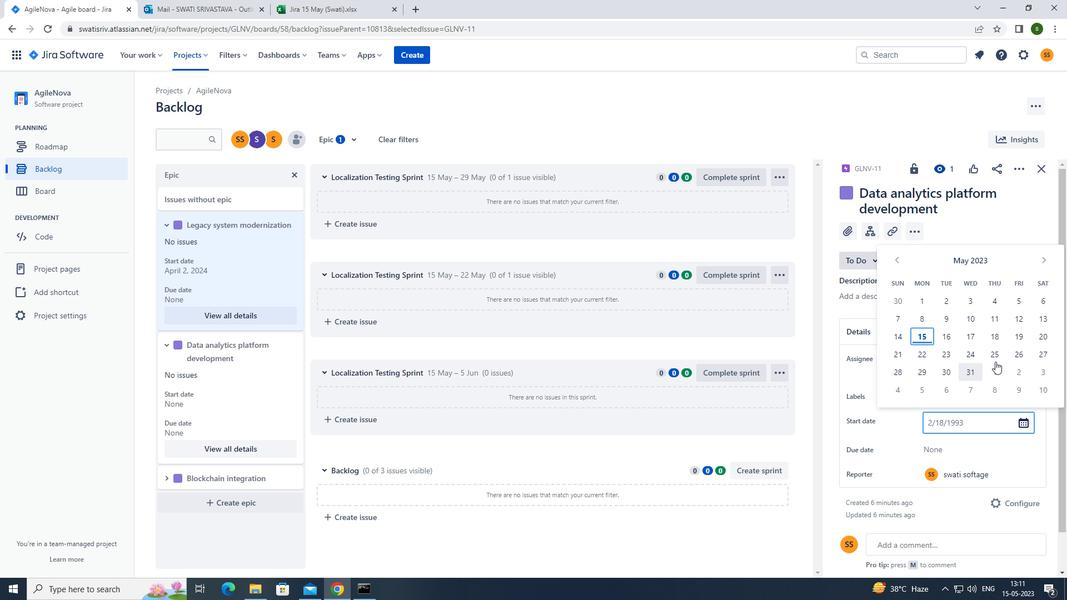 
Action: Mouse pressed left at (1047, 349)
Screenshot: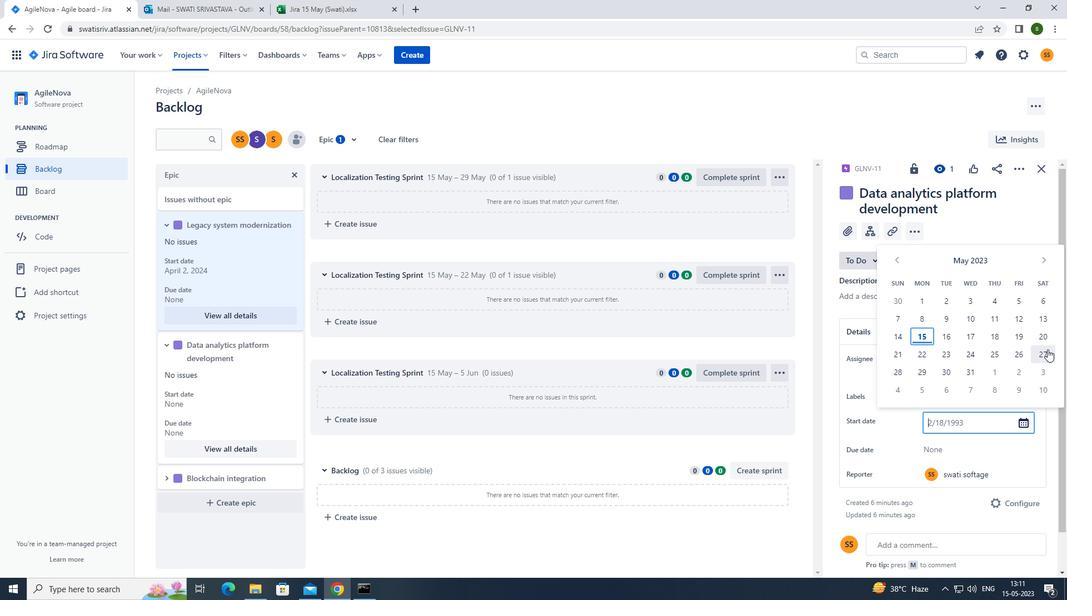 
Action: Mouse moved to (950, 450)
Screenshot: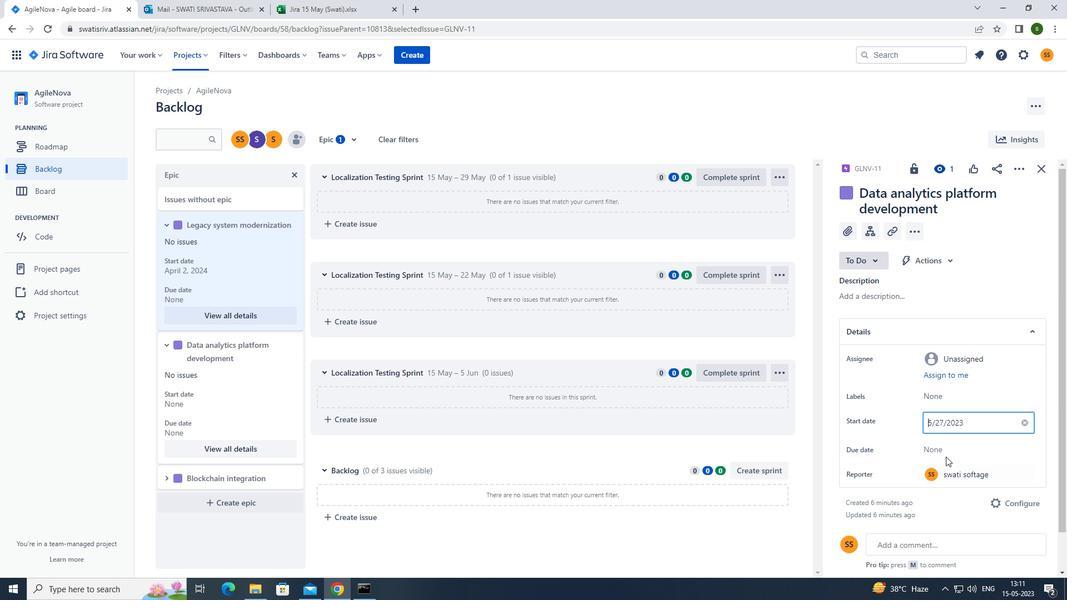 
Action: Mouse pressed left at (950, 450)
Screenshot: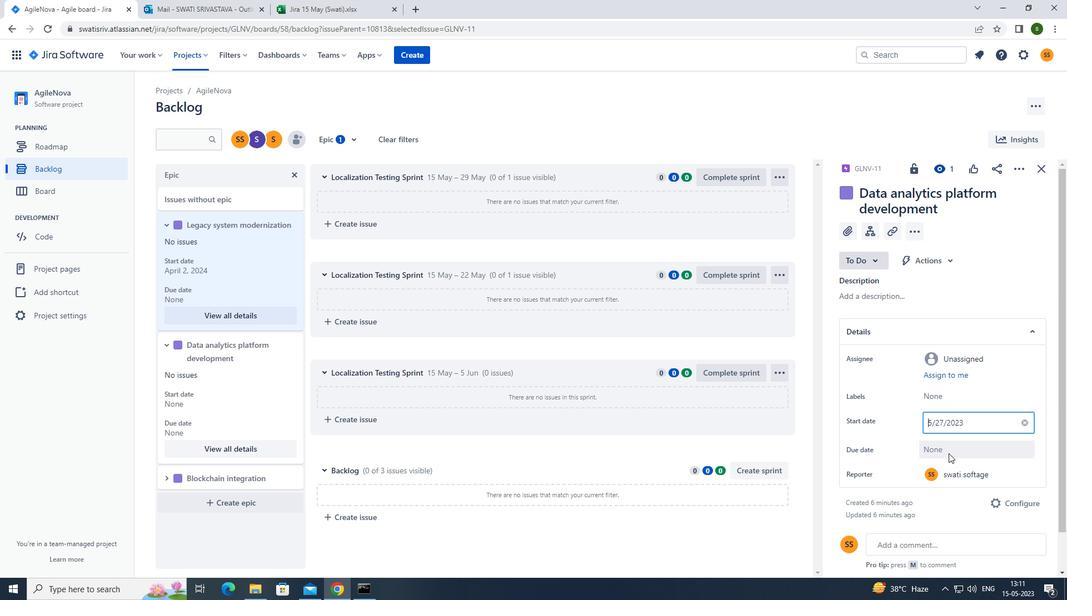 
Action: Mouse moved to (1047, 288)
Screenshot: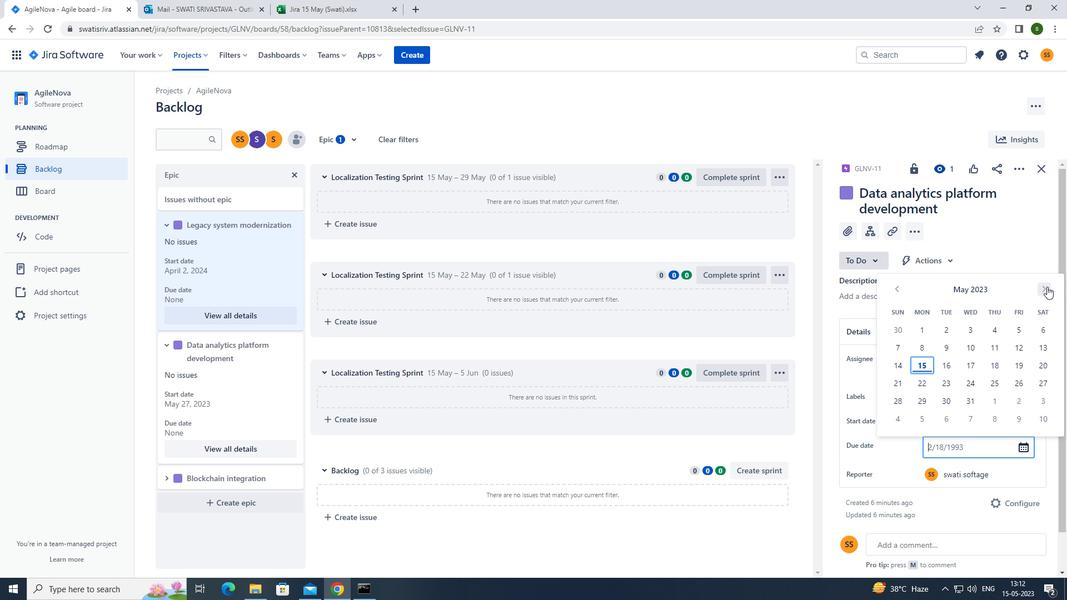 
Action: Mouse pressed left at (1047, 288)
Screenshot: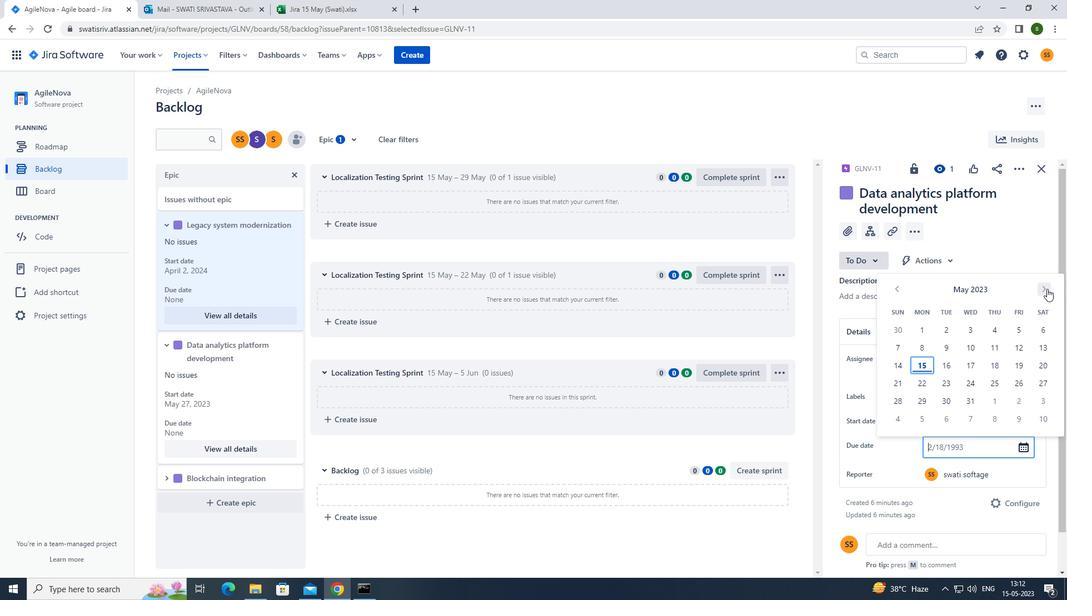 
Action: Mouse pressed left at (1047, 288)
Screenshot: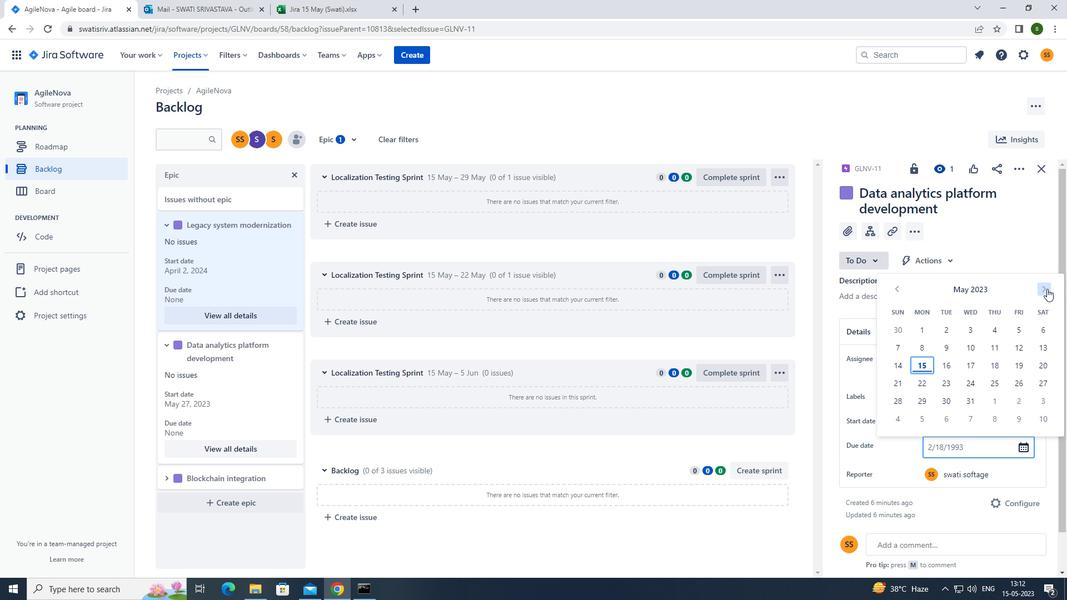 
Action: Mouse pressed left at (1047, 288)
Screenshot: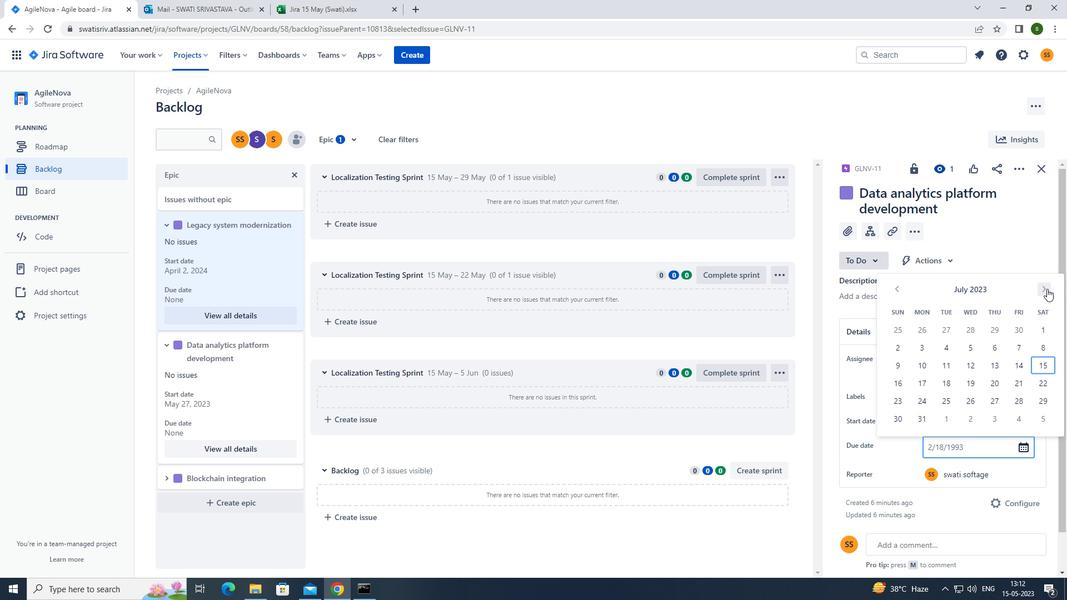 
Action: Mouse pressed left at (1047, 288)
Screenshot: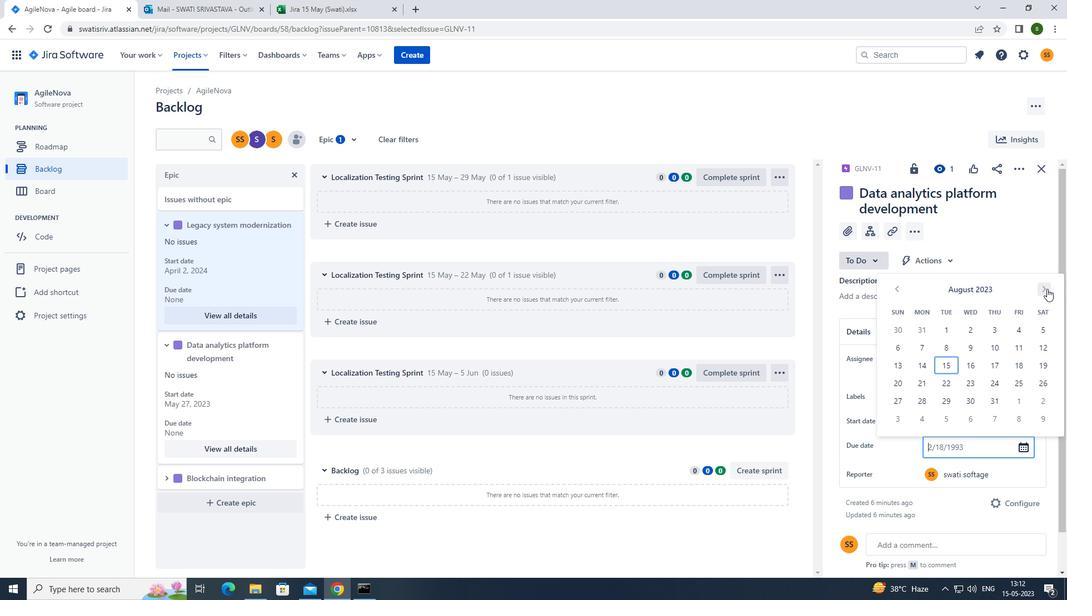 
Action: Mouse pressed left at (1047, 288)
Screenshot: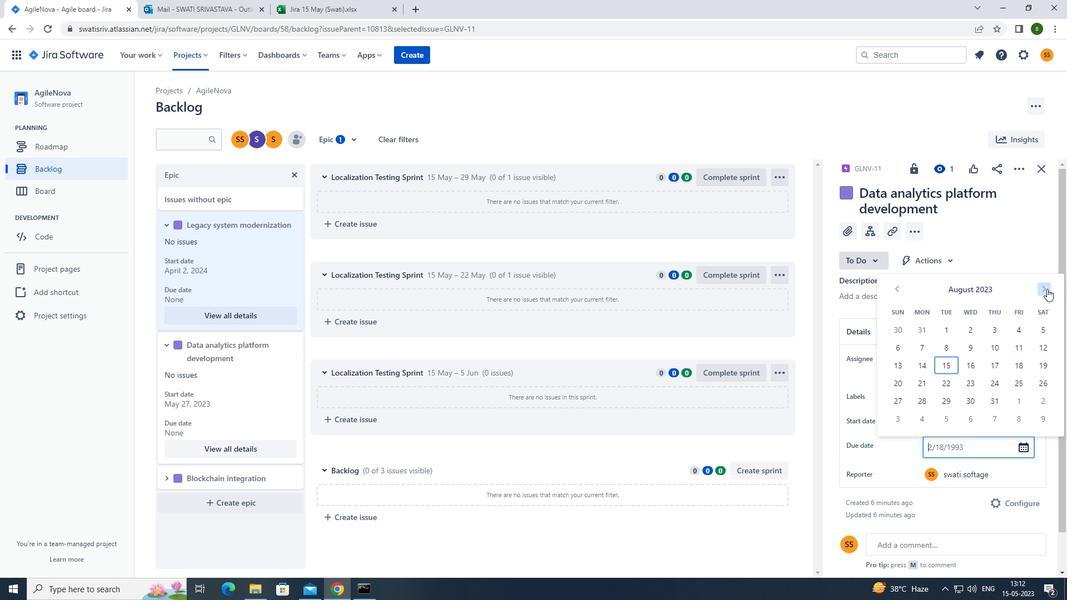 
Action: Mouse pressed left at (1047, 288)
Screenshot: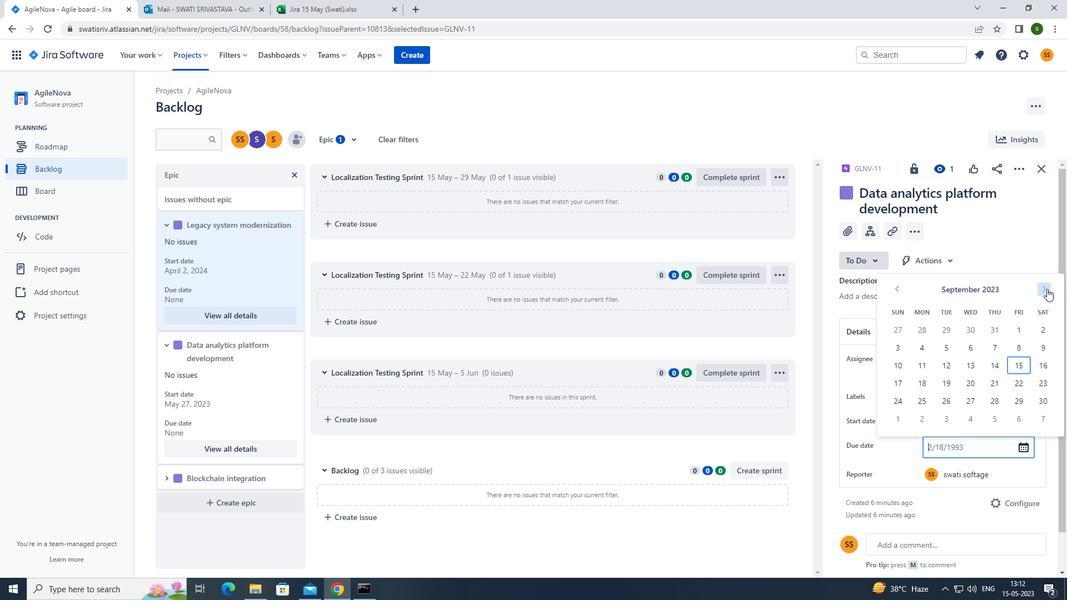 
Action: Mouse pressed left at (1047, 288)
Screenshot: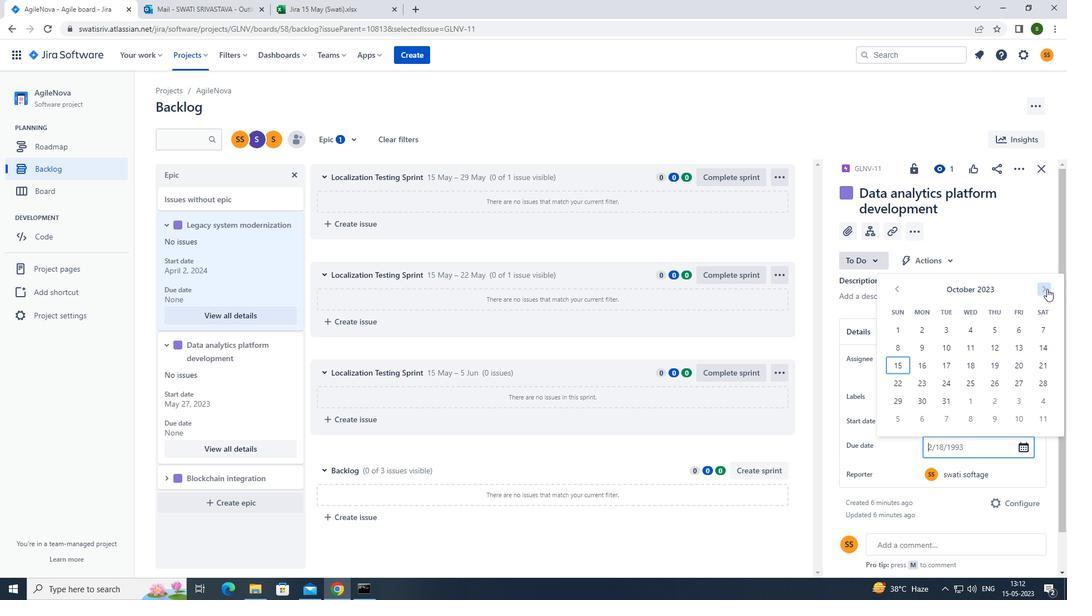 
Action: Mouse pressed left at (1047, 288)
Screenshot: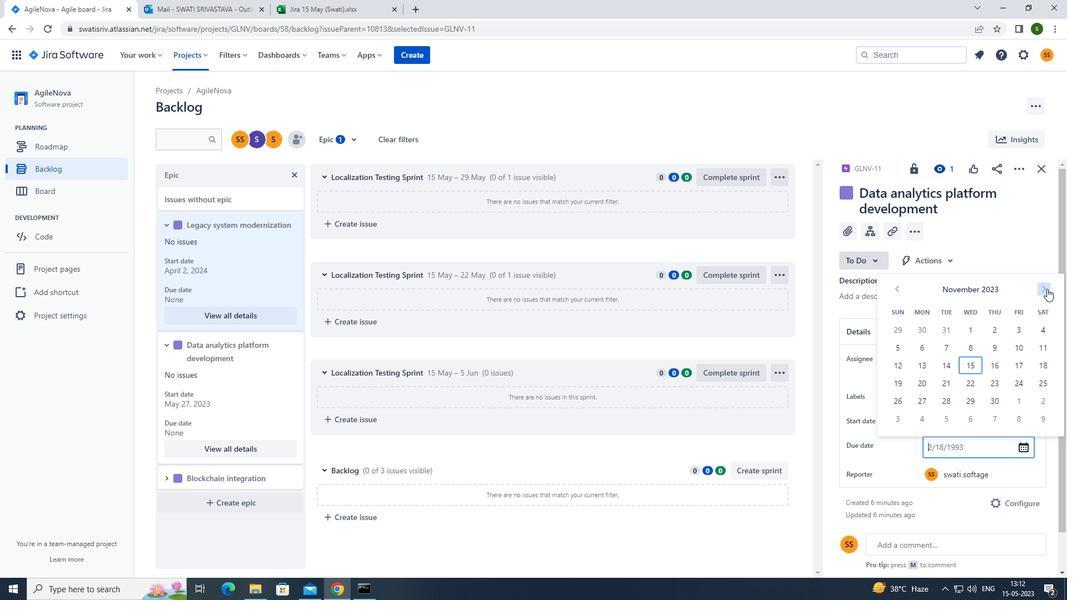 
Action: Mouse pressed left at (1047, 288)
Screenshot: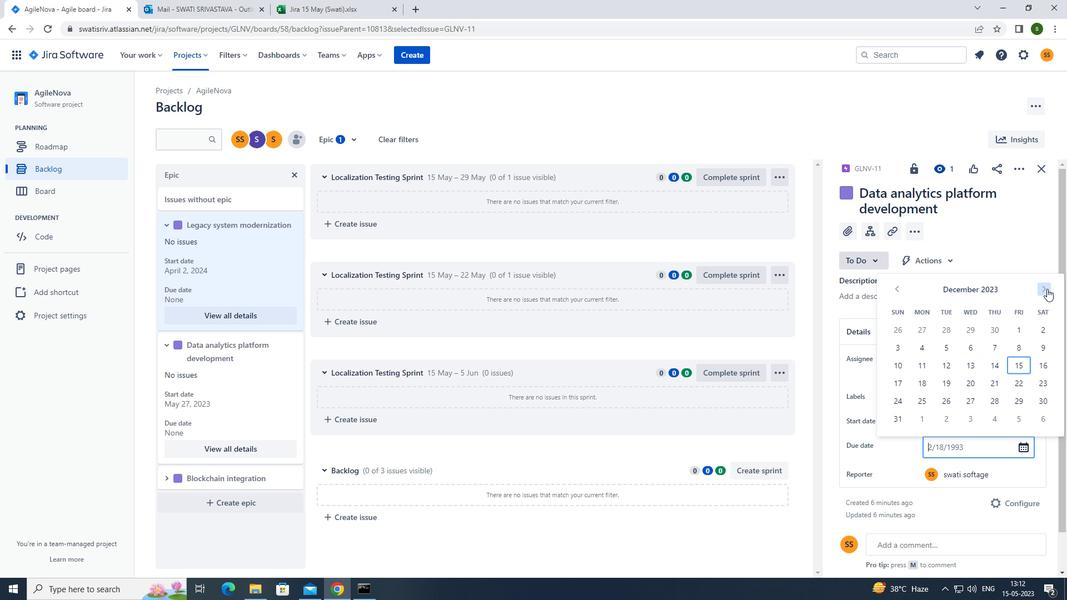 
Action: Mouse pressed left at (1047, 288)
Screenshot: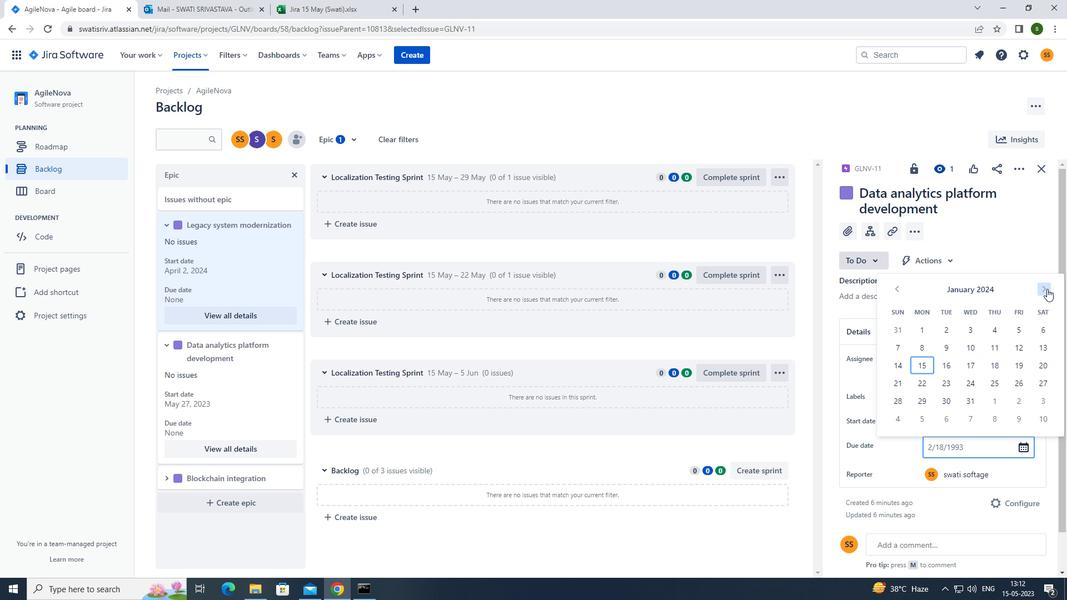 
Action: Mouse pressed left at (1047, 288)
Screenshot: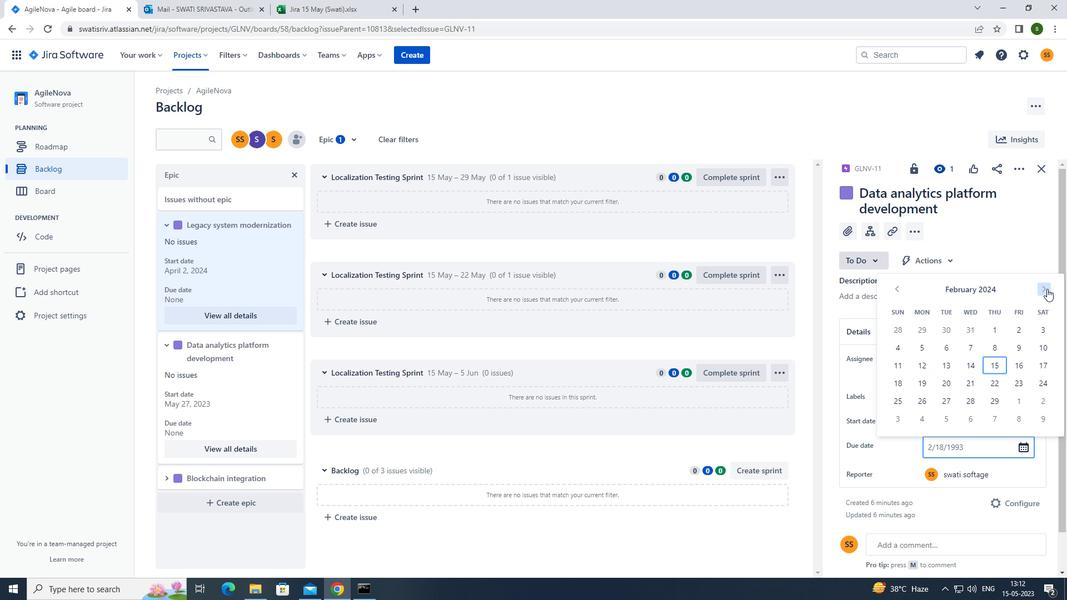 
Action: Mouse pressed left at (1047, 288)
Screenshot: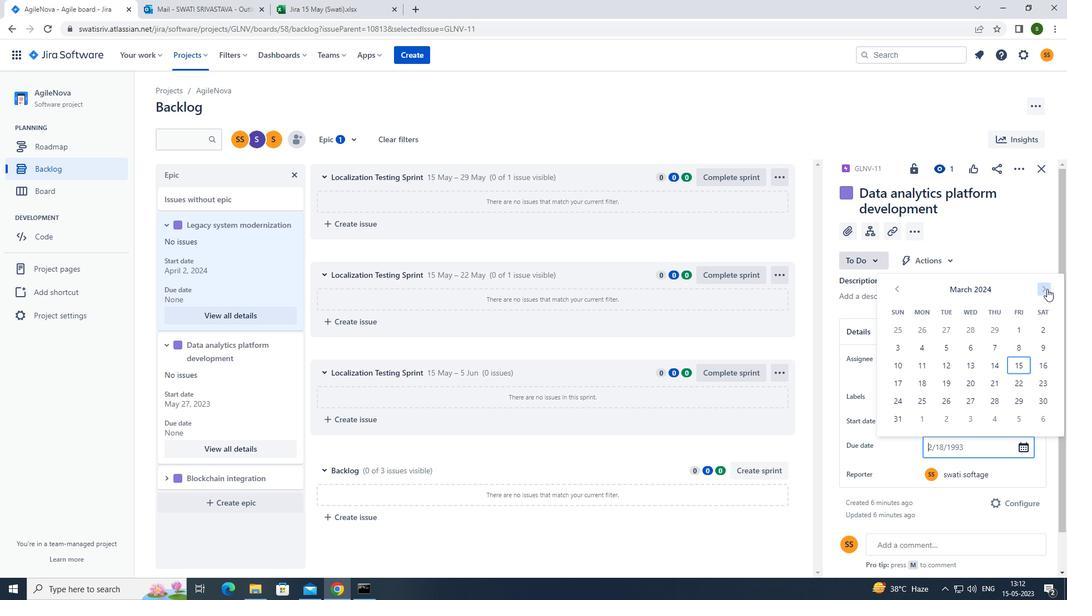 
Action: Mouse pressed left at (1047, 288)
Screenshot: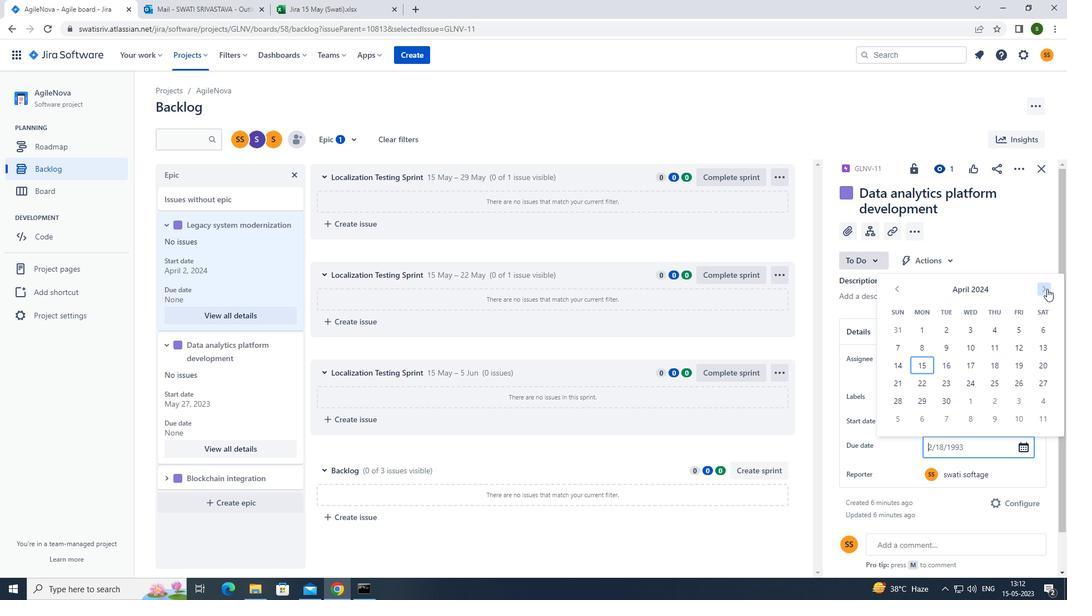 
Action: Mouse pressed left at (1047, 288)
Screenshot: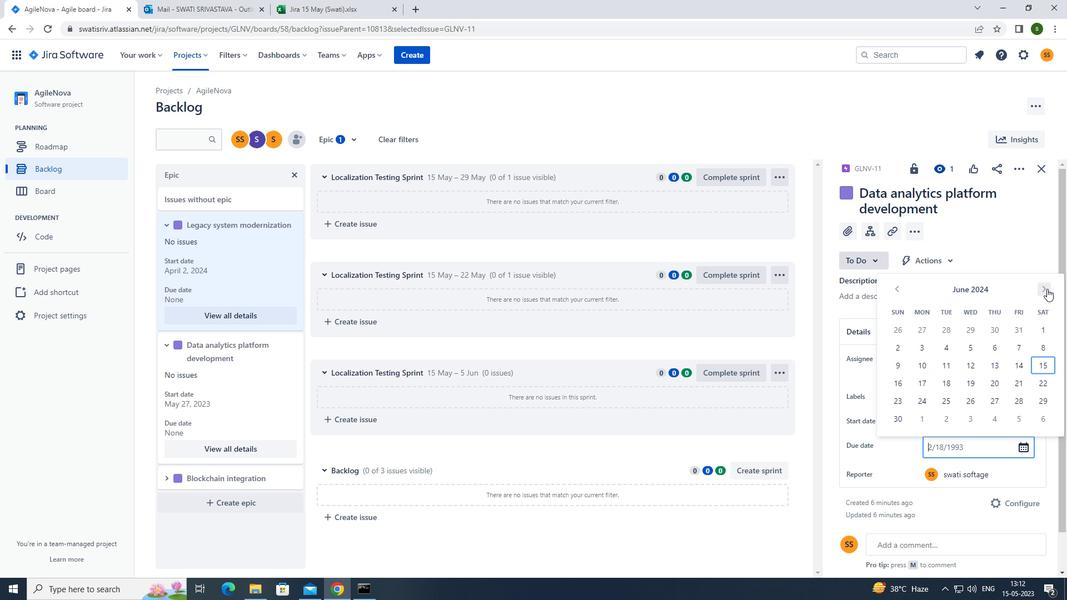 
Action: Mouse pressed left at (1047, 288)
Screenshot: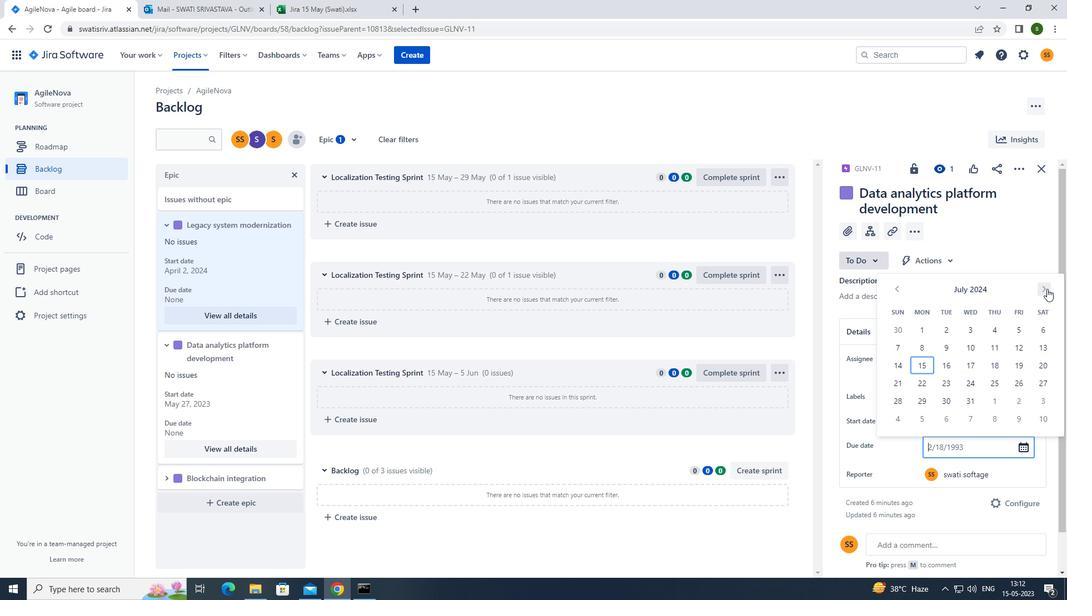 
Action: Mouse pressed left at (1047, 288)
Screenshot: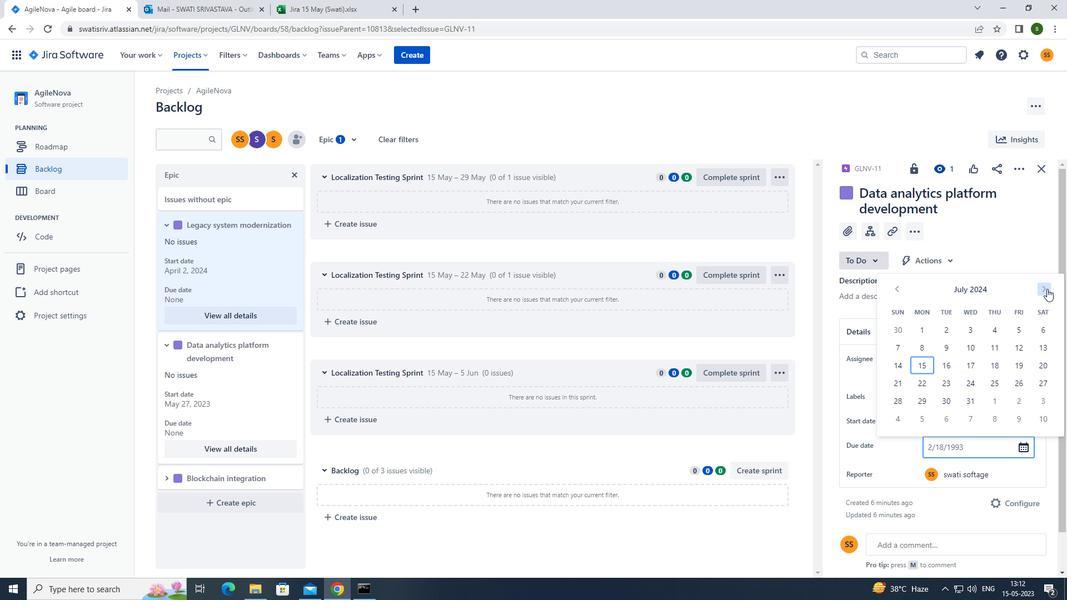 
Action: Mouse pressed left at (1047, 288)
Screenshot: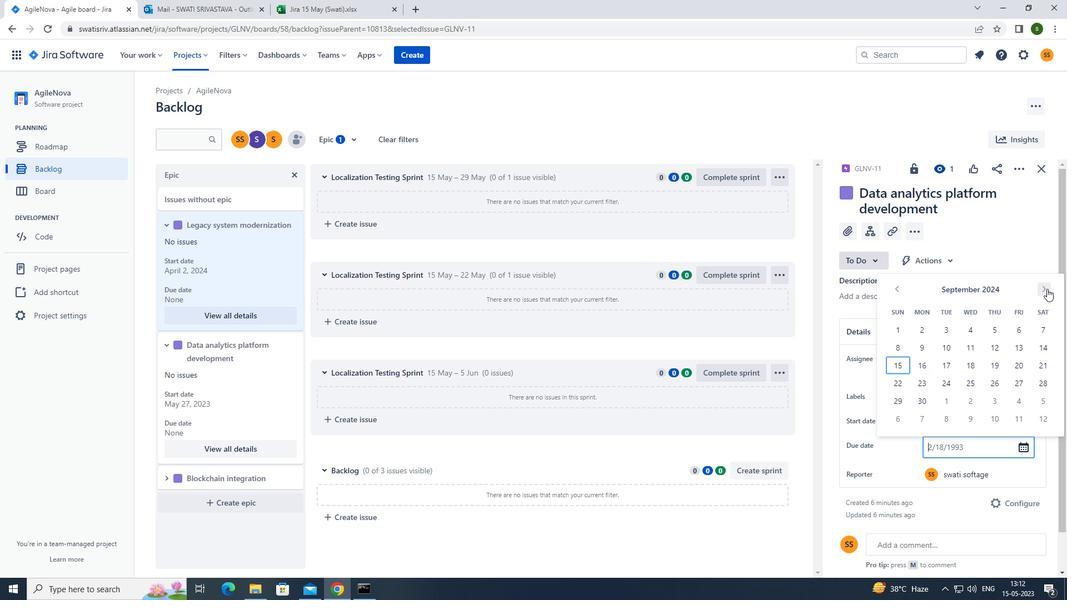
Action: Mouse moved to (949, 330)
Screenshot: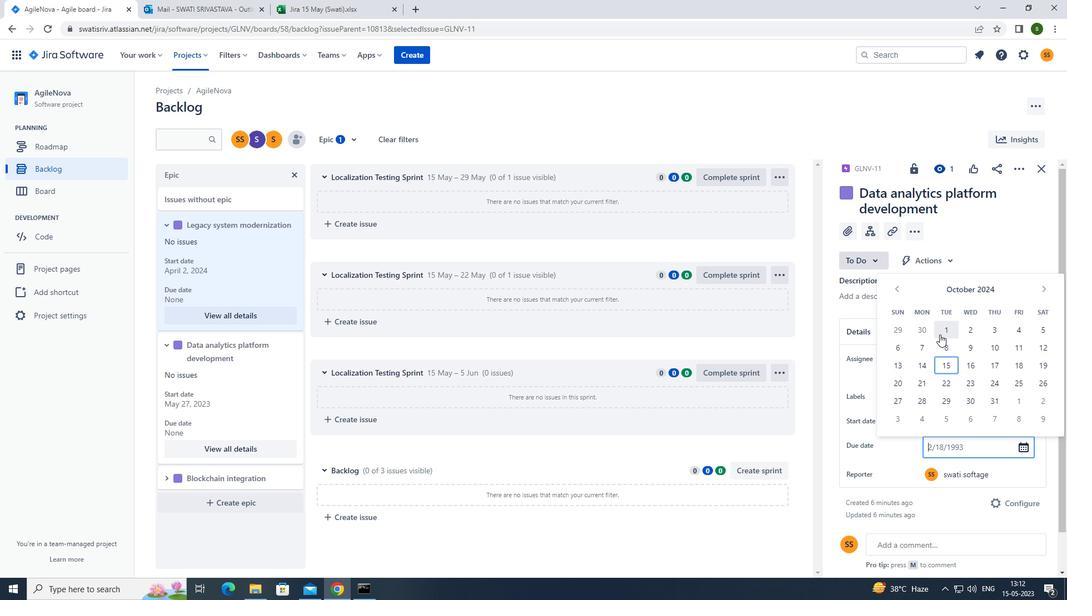
Action: Mouse pressed left at (949, 330)
Screenshot: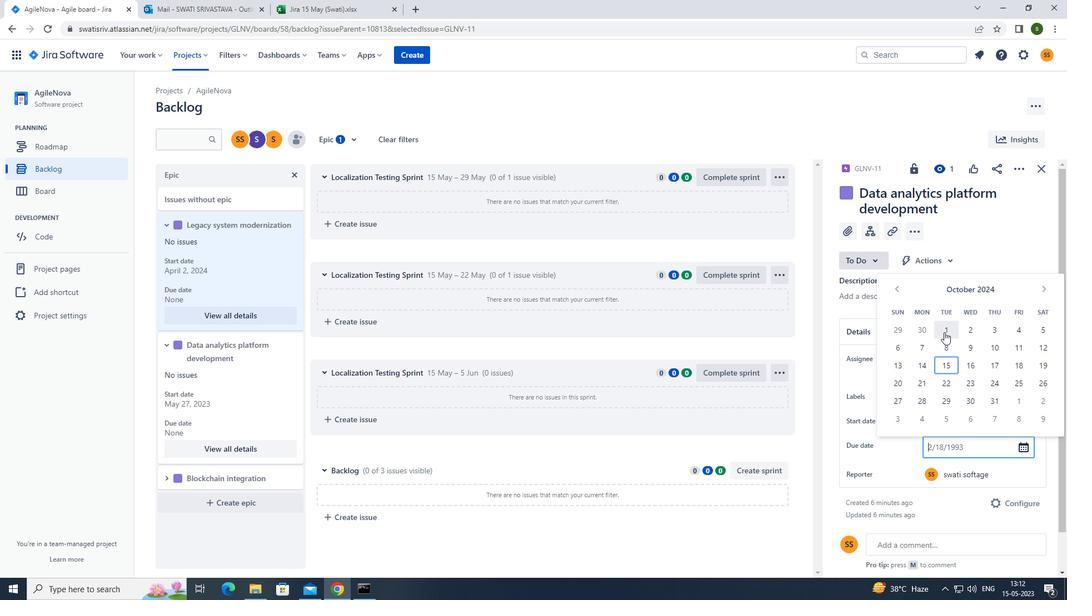 
Action: Mouse moved to (165, 479)
Screenshot: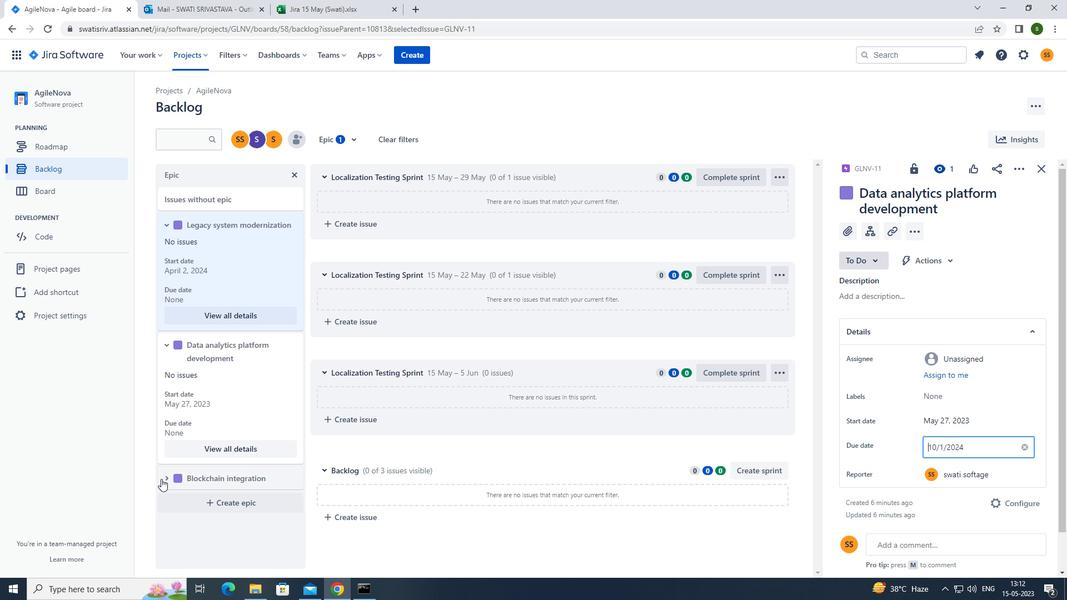 
Action: Mouse pressed left at (165, 479)
Screenshot: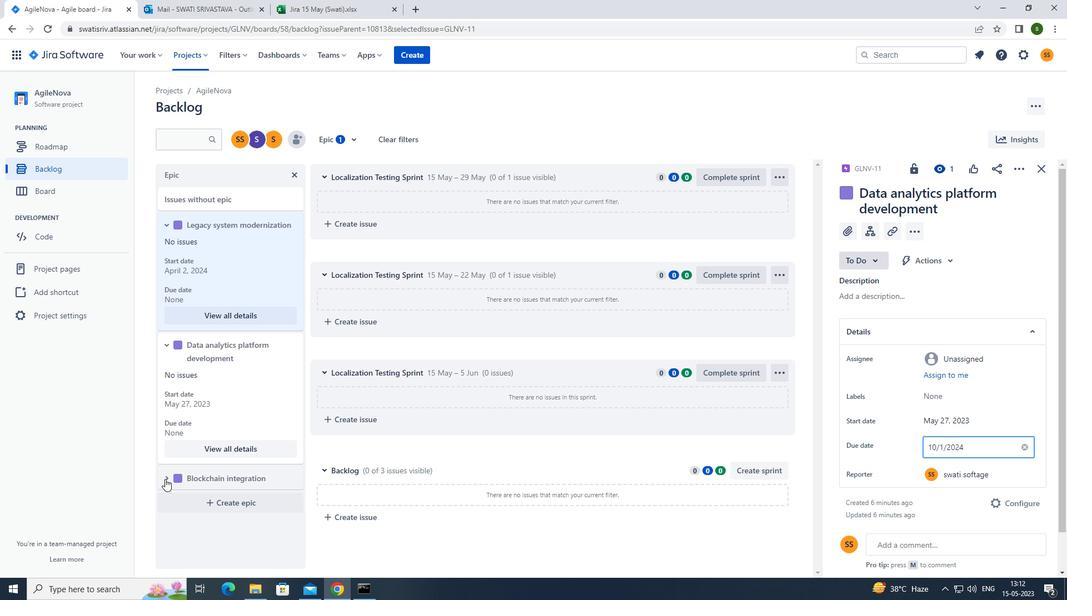 
Action: Mouse moved to (199, 460)
Screenshot: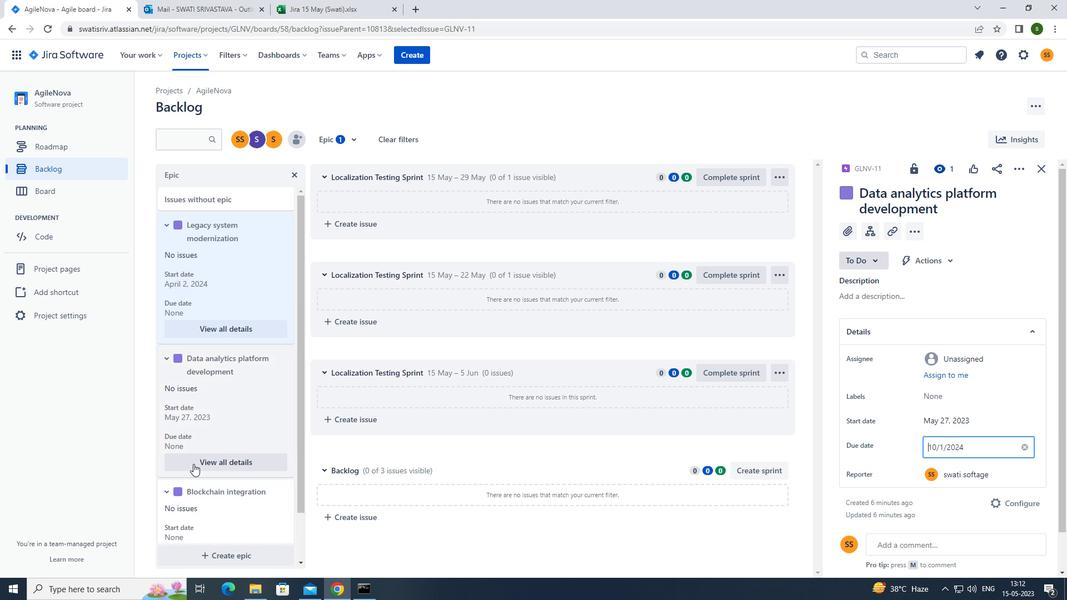 
Action: Mouse scrolled (199, 460) with delta (0, 0)
Screenshot: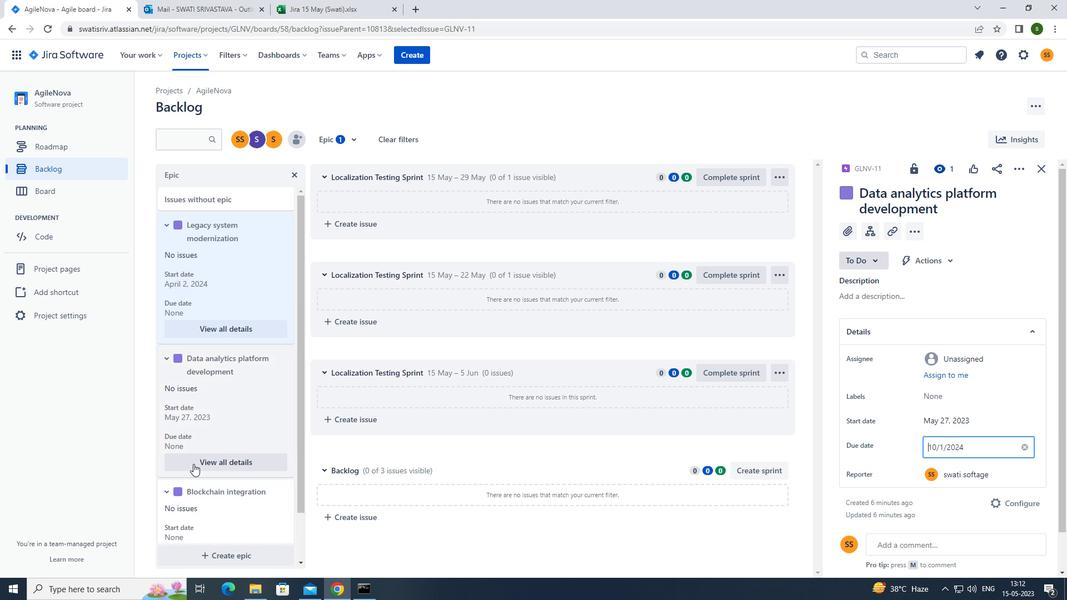 
Action: Mouse moved to (204, 461)
Screenshot: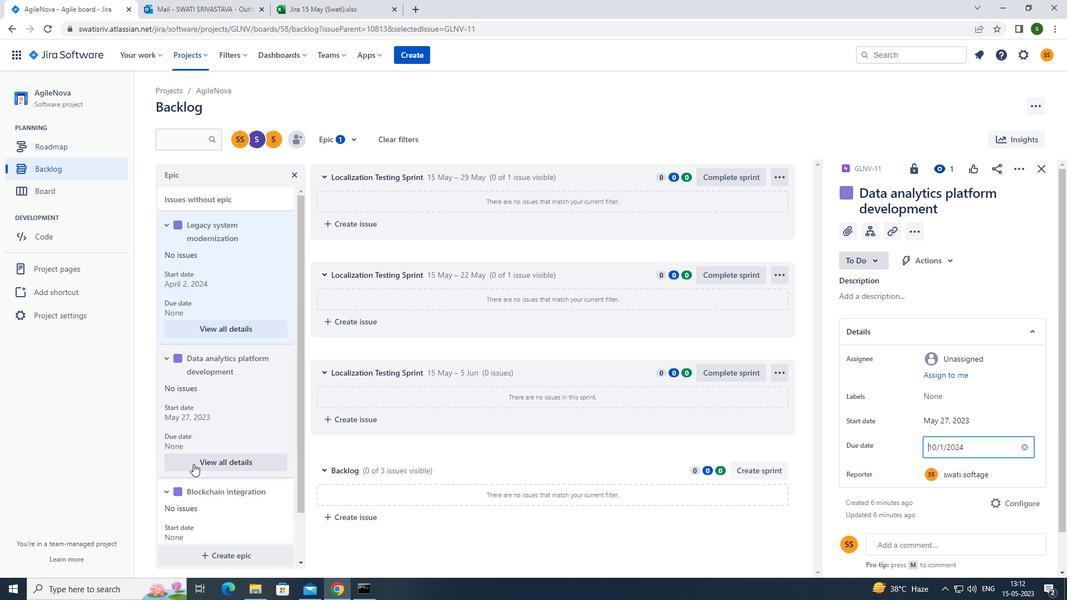 
Action: Mouse scrolled (204, 461) with delta (0, 0)
Screenshot: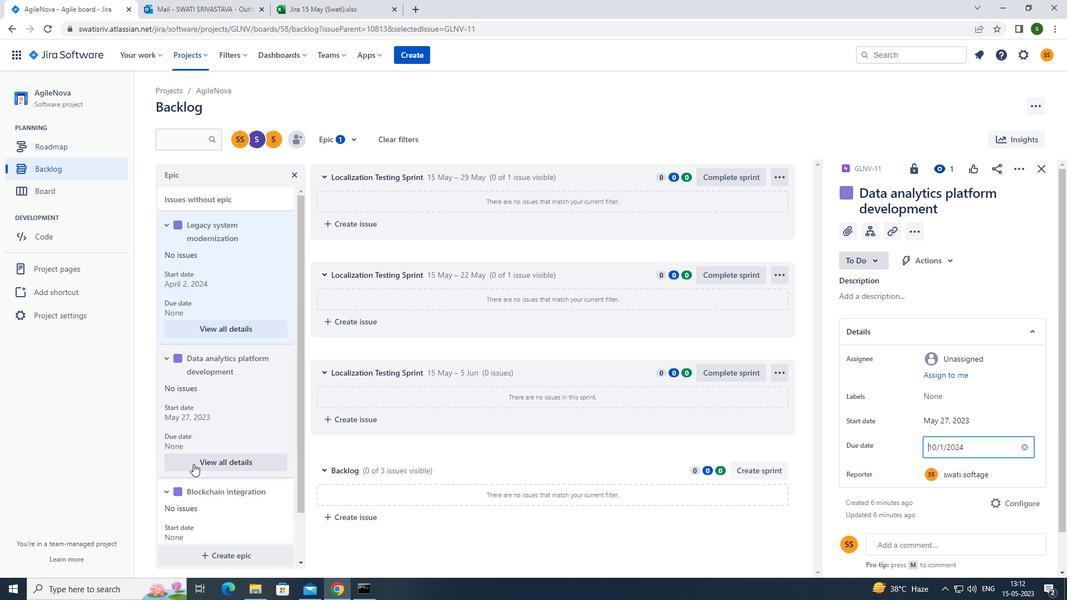 
Action: Mouse moved to (258, 529)
Screenshot: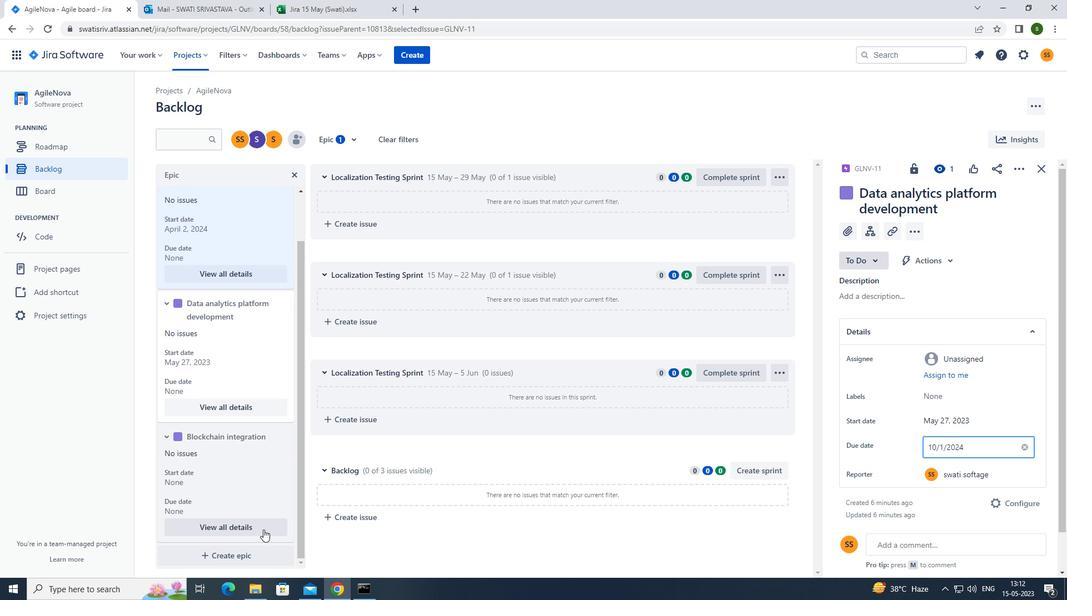 
Action: Mouse pressed left at (258, 529)
Screenshot: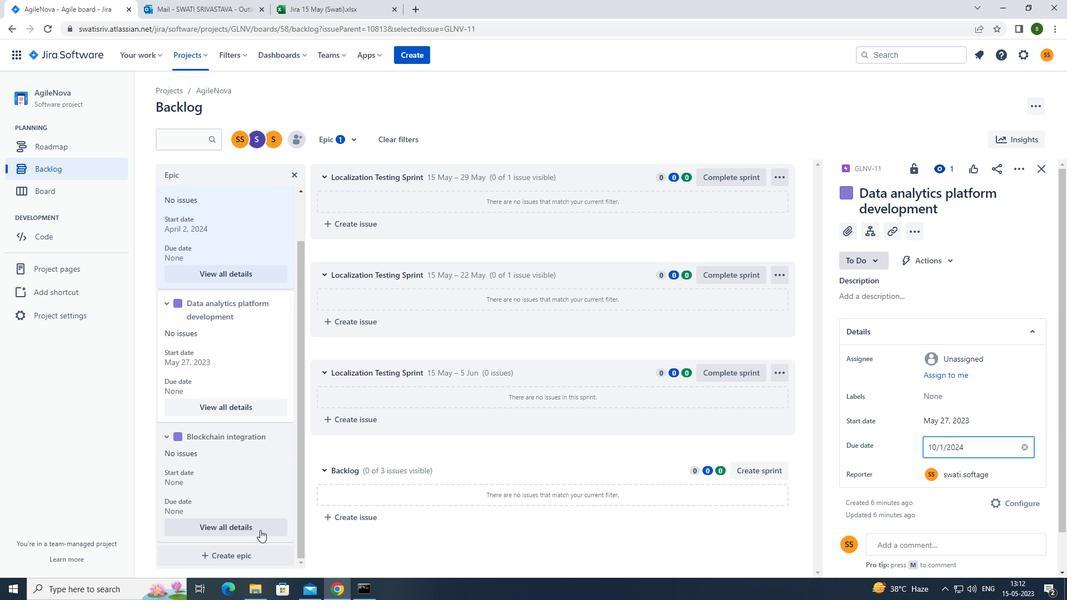 
Action: Mouse moved to (953, 402)
Screenshot: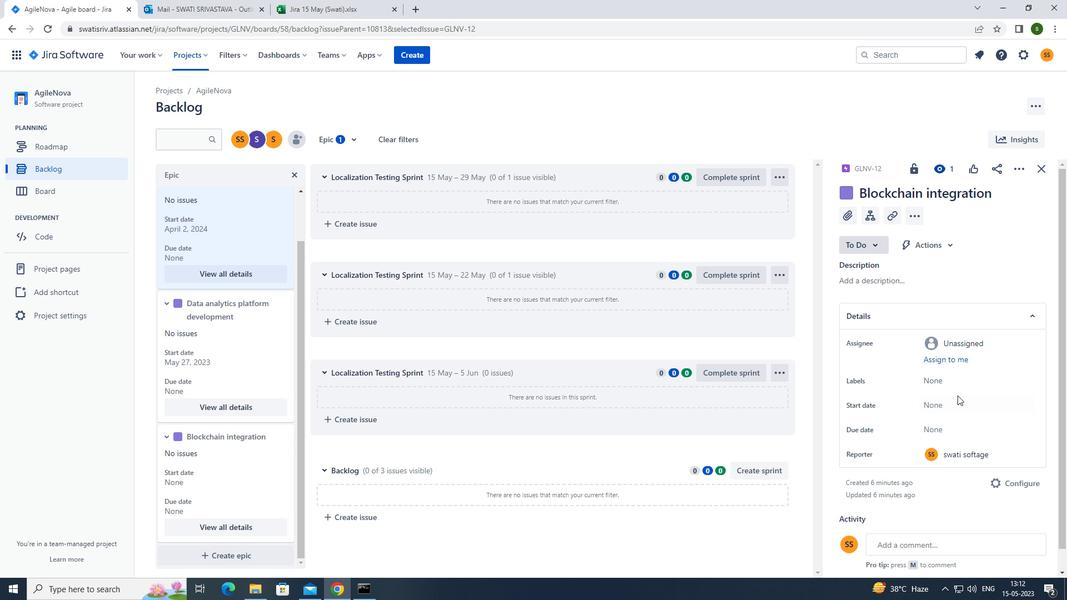 
Action: Mouse pressed left at (953, 402)
Screenshot: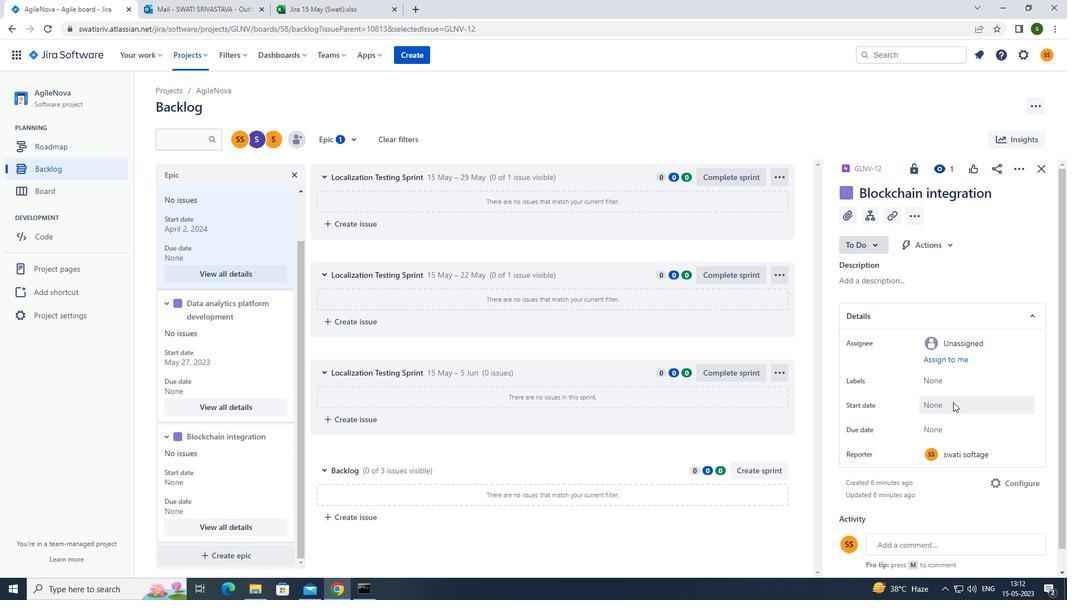 
Action: Mouse moved to (1040, 245)
Screenshot: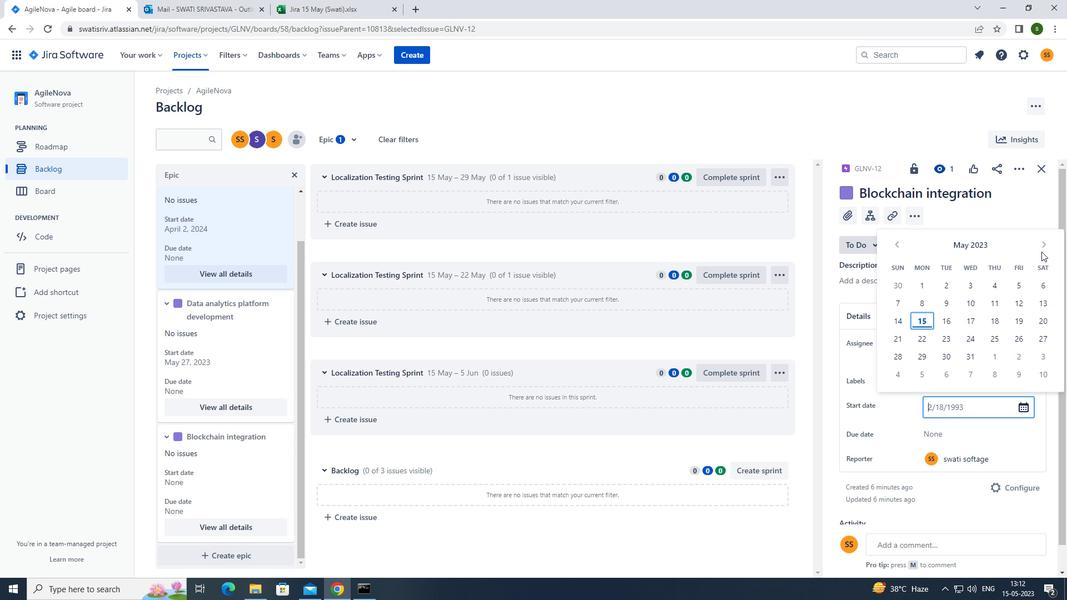 
Action: Mouse pressed left at (1040, 245)
Screenshot: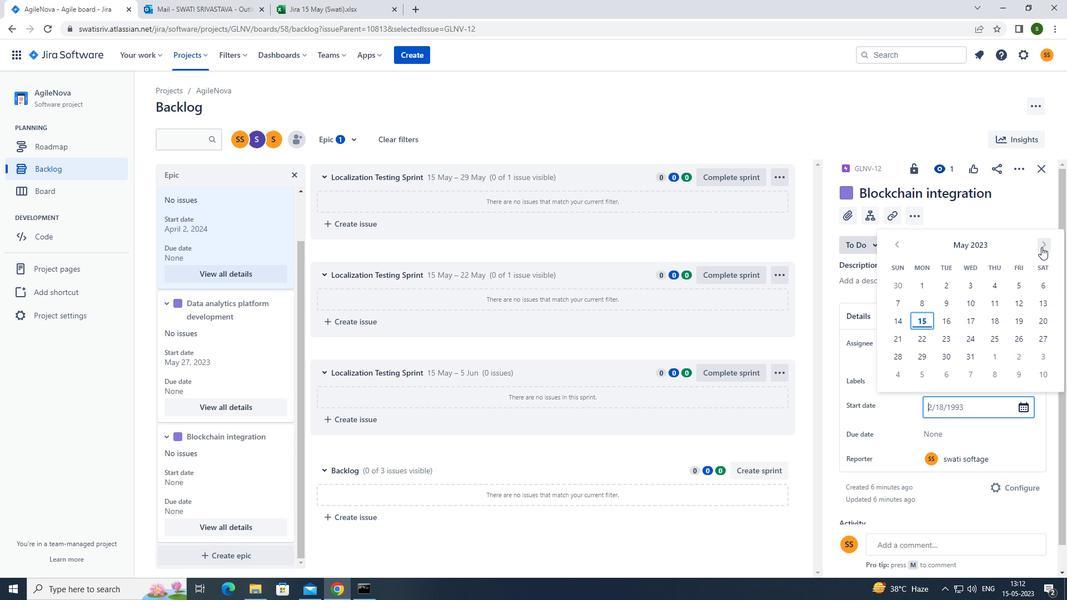 
Action: Mouse pressed left at (1040, 245)
Screenshot: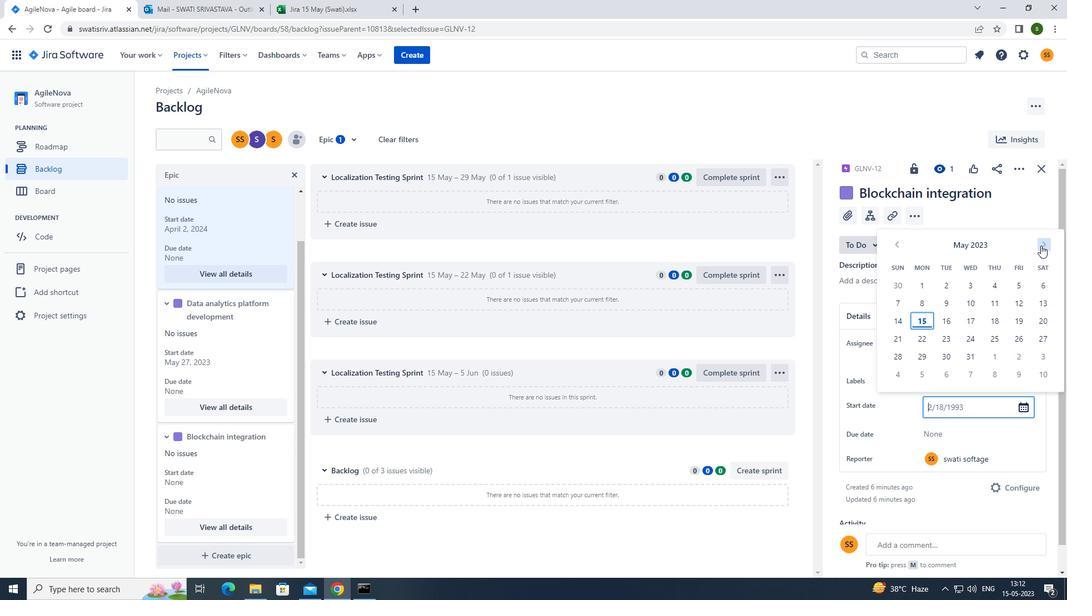 
Action: Mouse pressed left at (1040, 245)
Screenshot: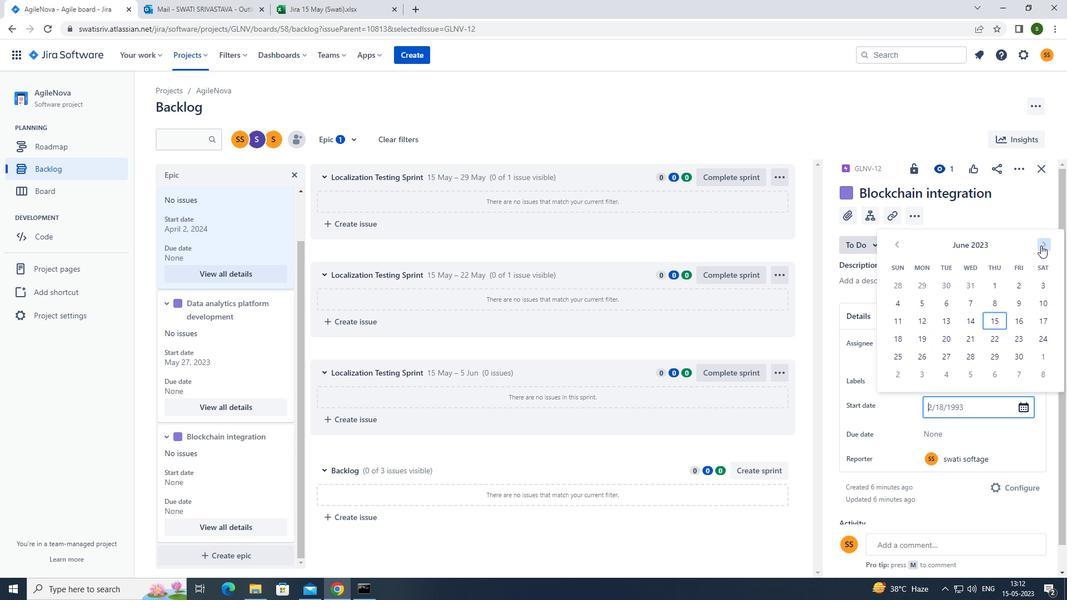 
Action: Mouse pressed left at (1040, 245)
Screenshot: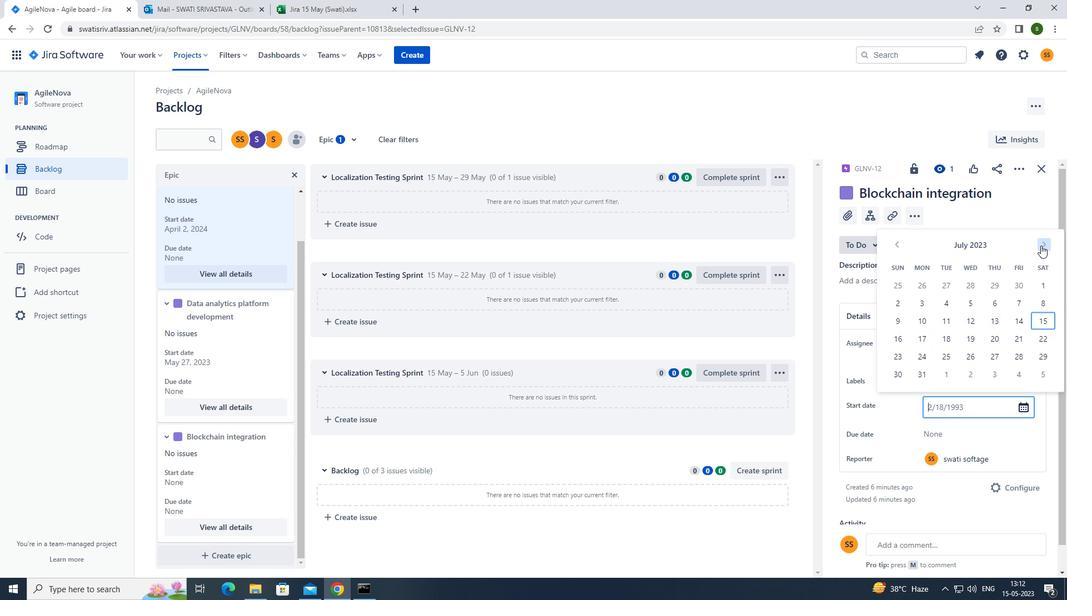 
Action: Mouse pressed left at (1040, 245)
Screenshot: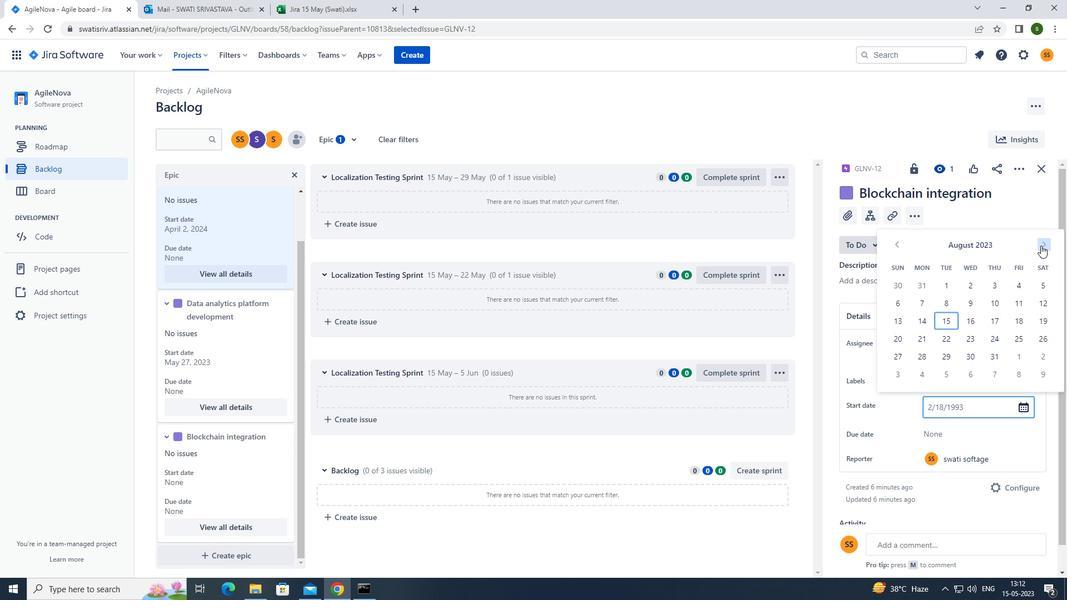 
Action: Mouse pressed left at (1040, 245)
Screenshot: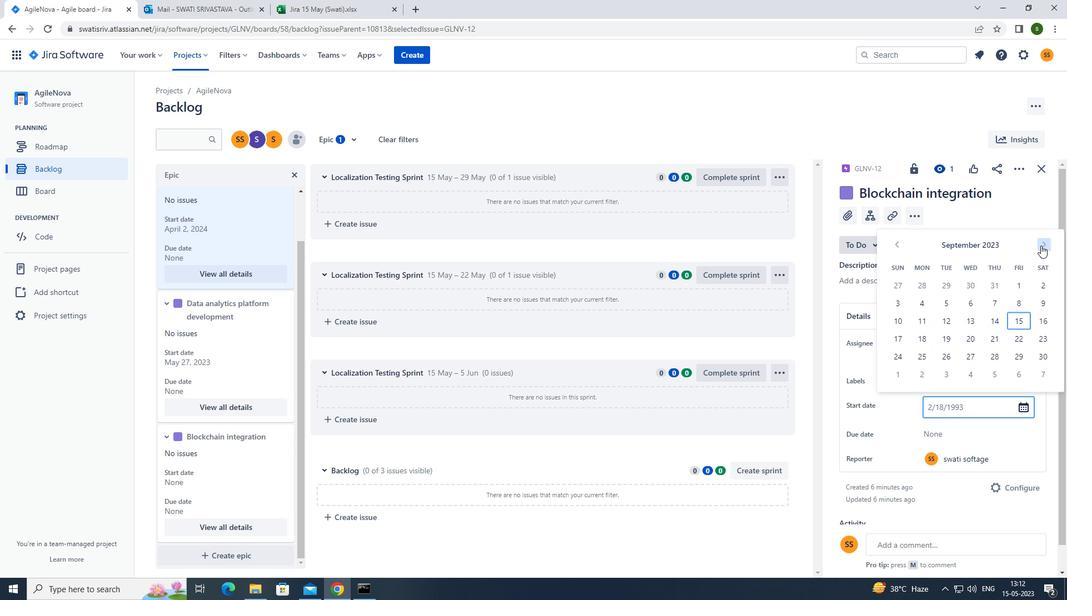 
Action: Mouse pressed left at (1040, 245)
Screenshot: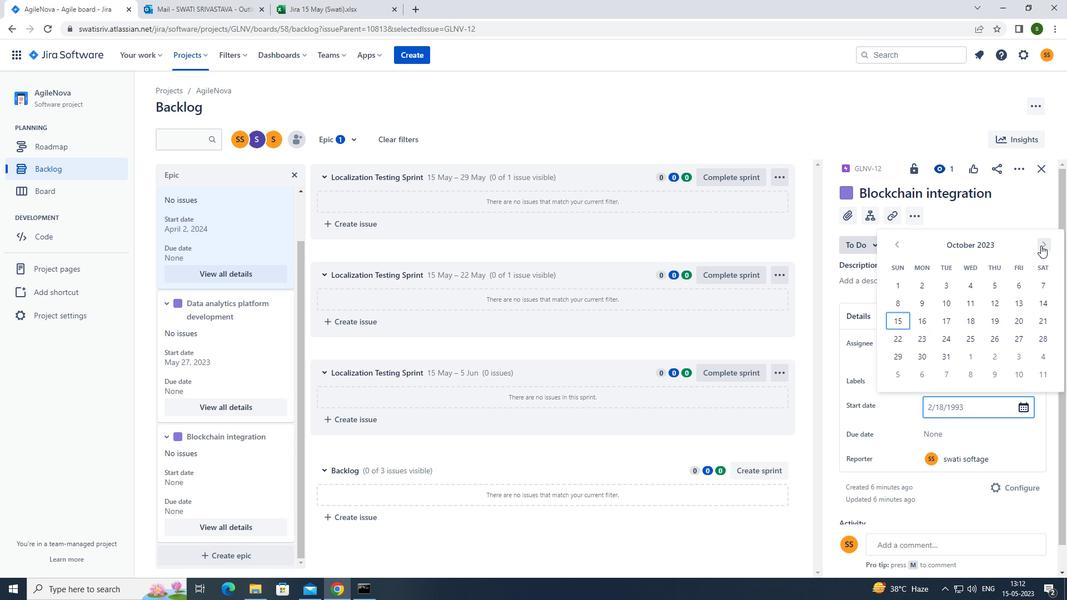 
Action: Mouse pressed left at (1040, 245)
Screenshot: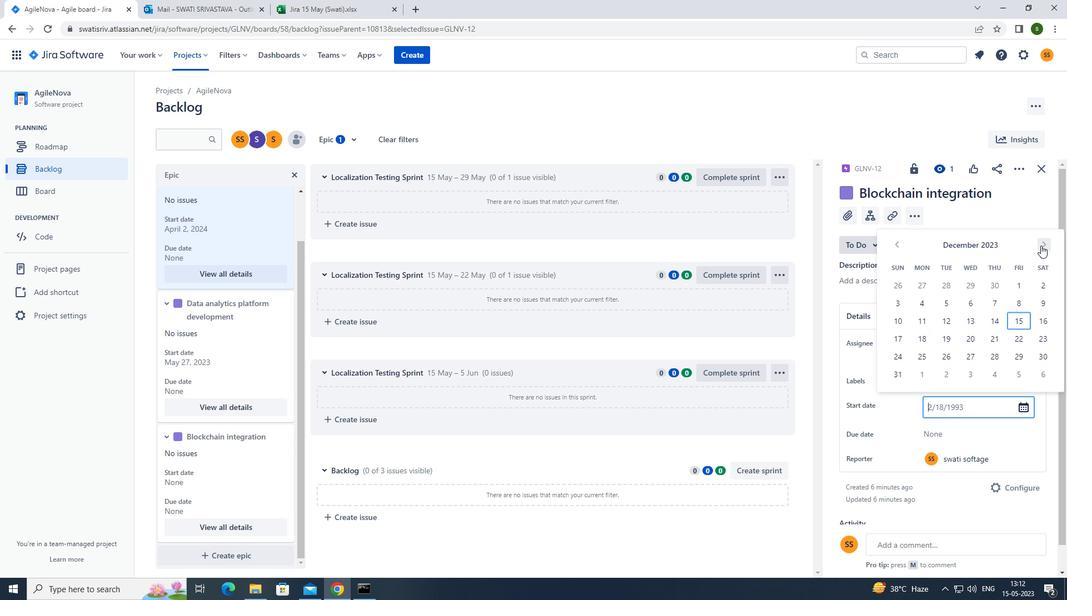 
Action: Mouse pressed left at (1040, 245)
Screenshot: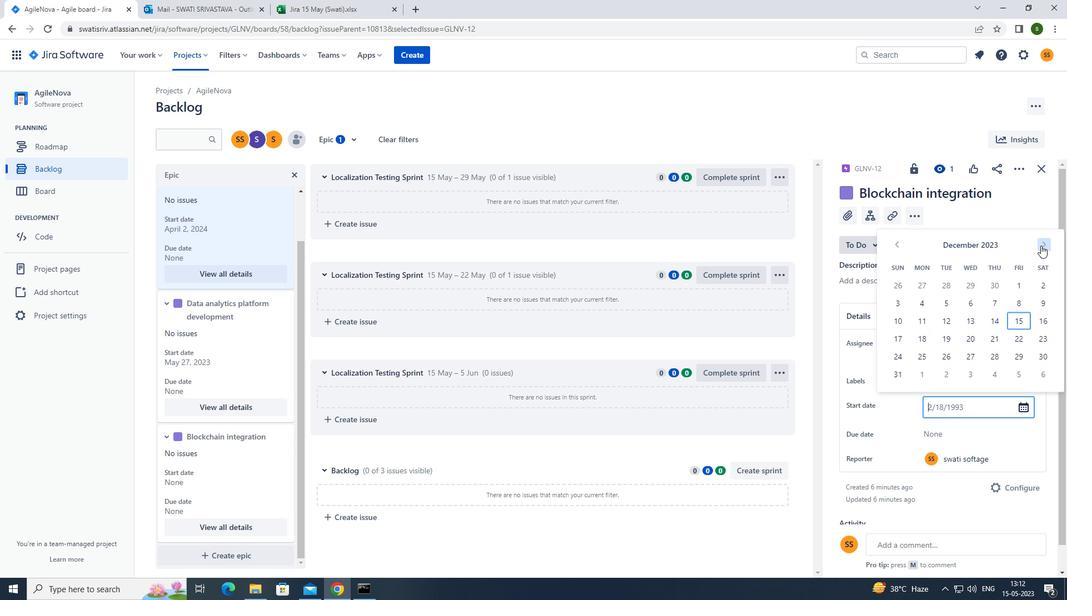 
Action: Mouse pressed left at (1040, 245)
Screenshot: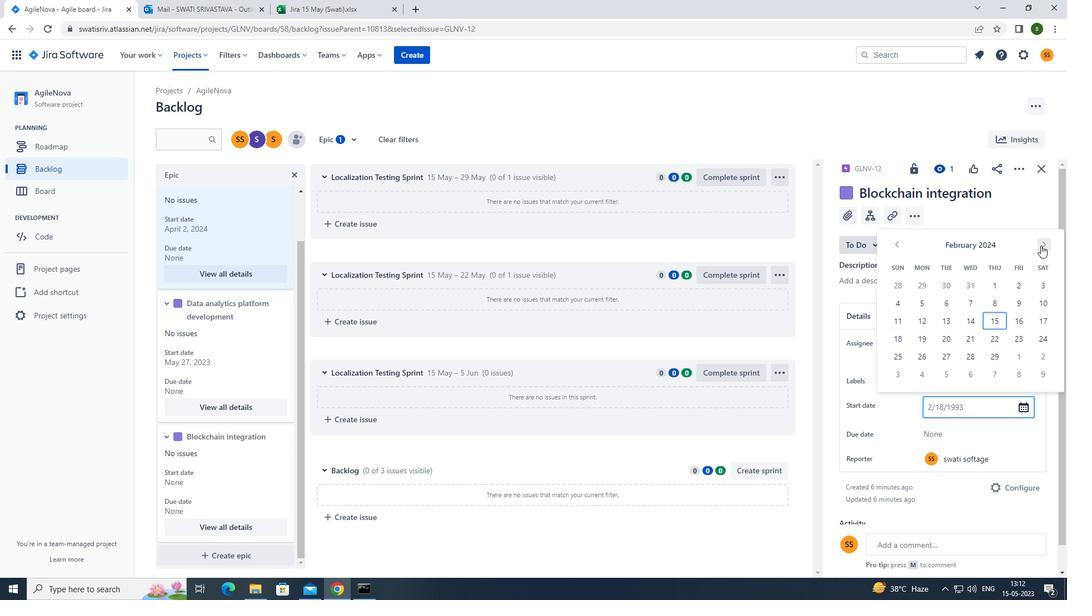 
Action: Mouse moved to (1037, 320)
Screenshot: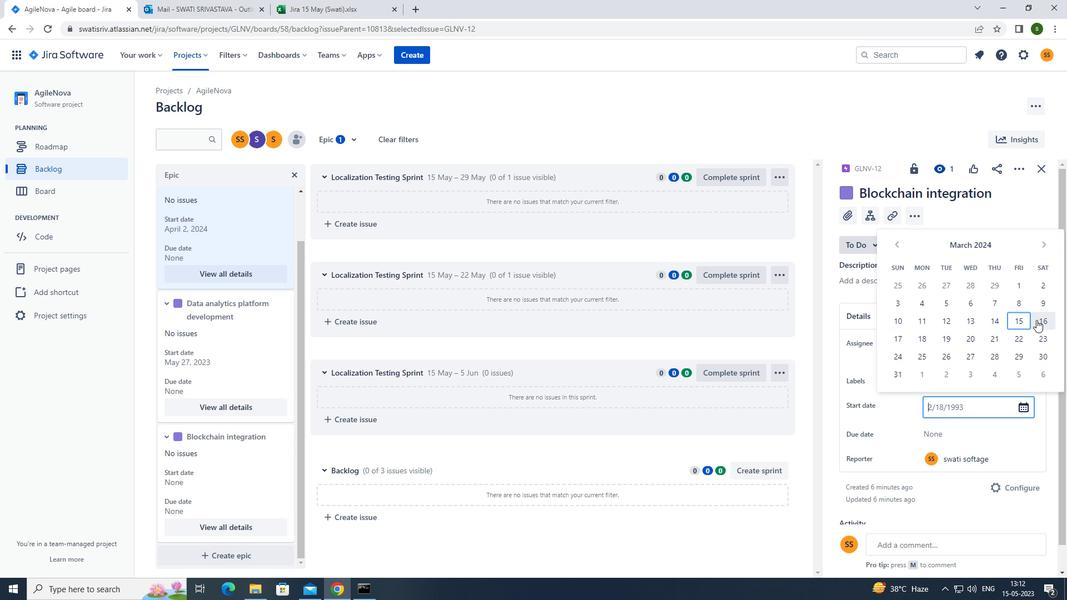 
Action: Mouse pressed left at (1037, 320)
Screenshot: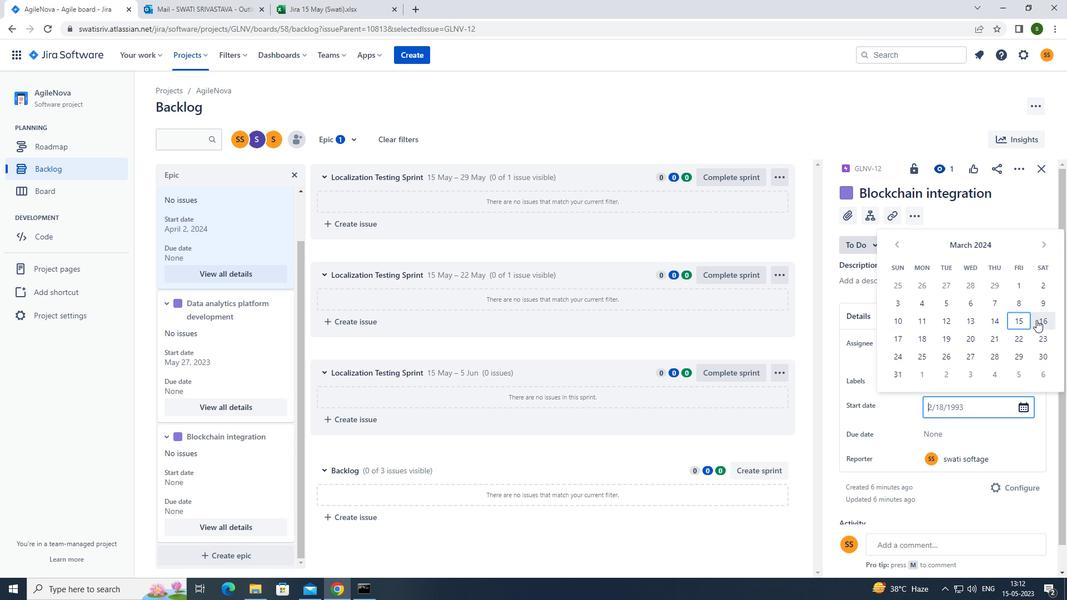 
Action: Mouse moved to (948, 434)
Screenshot: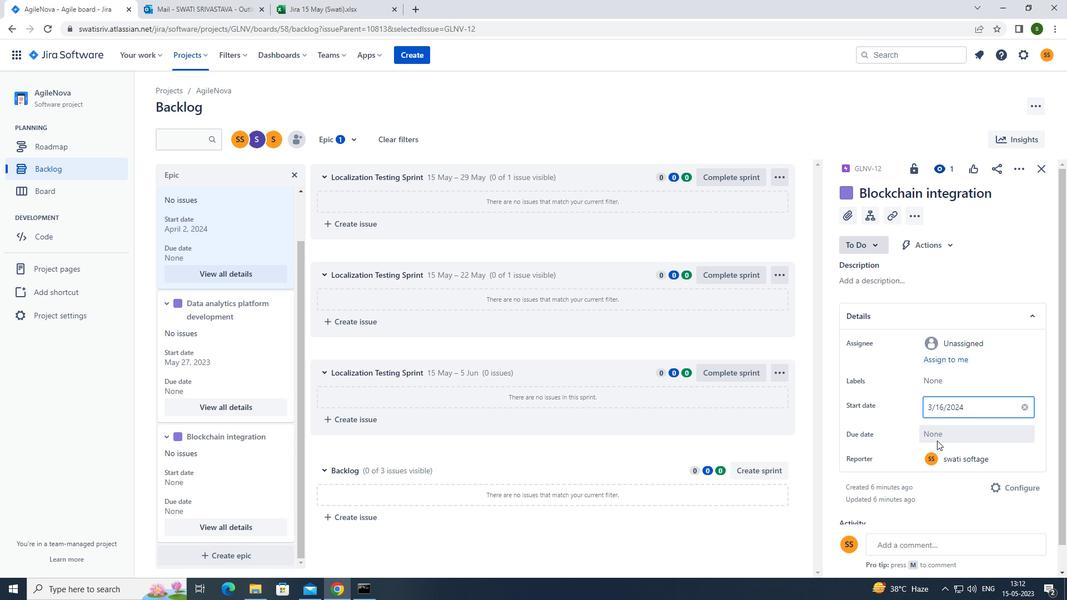 
Action: Mouse pressed left at (948, 434)
Screenshot: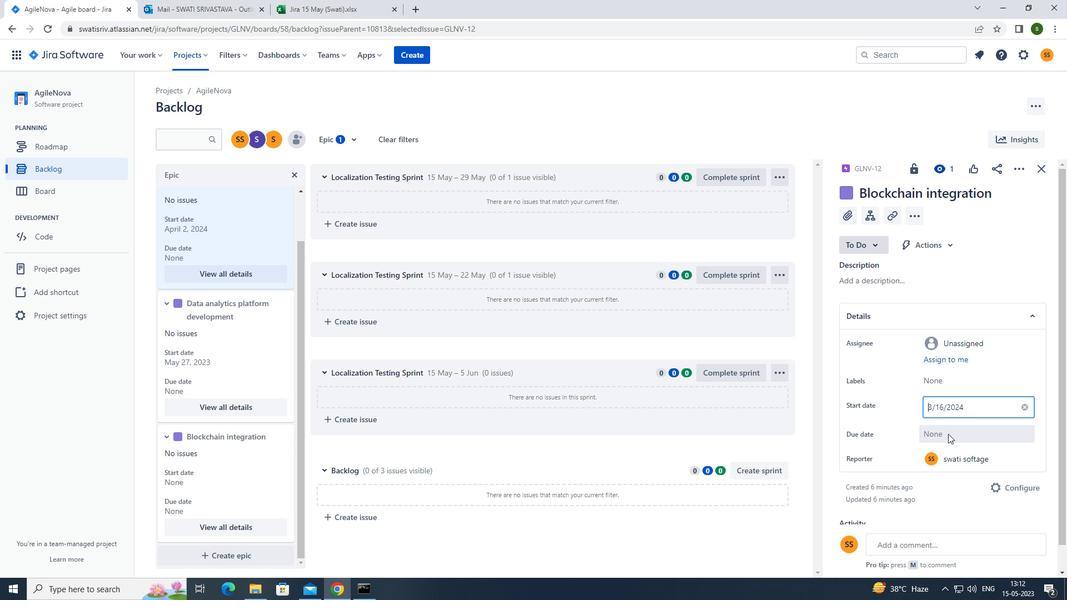 
Action: Mouse moved to (1039, 270)
Screenshot: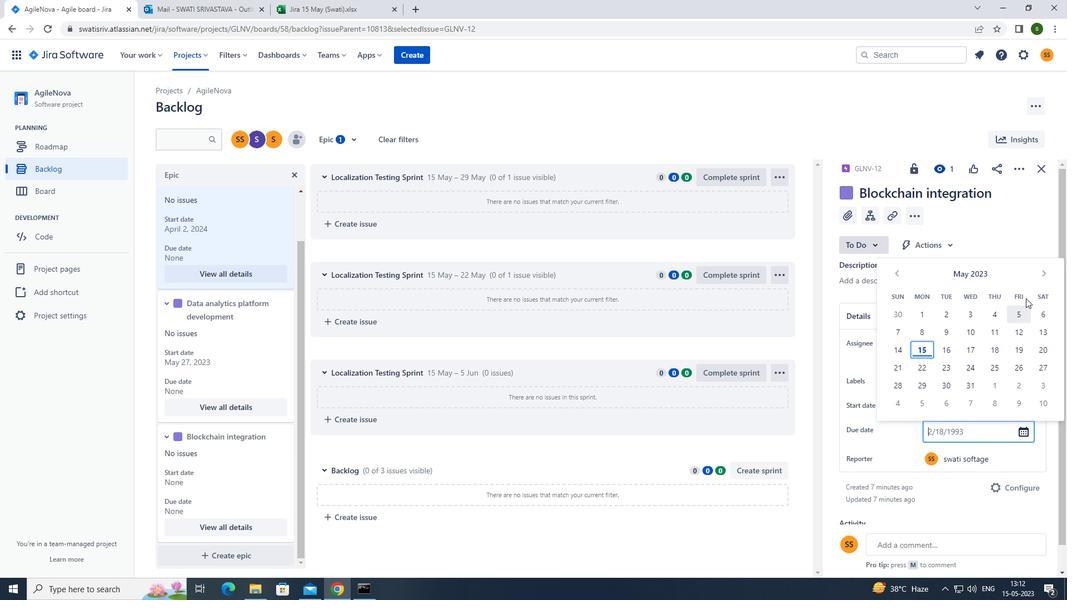
Action: Mouse pressed left at (1039, 270)
Screenshot: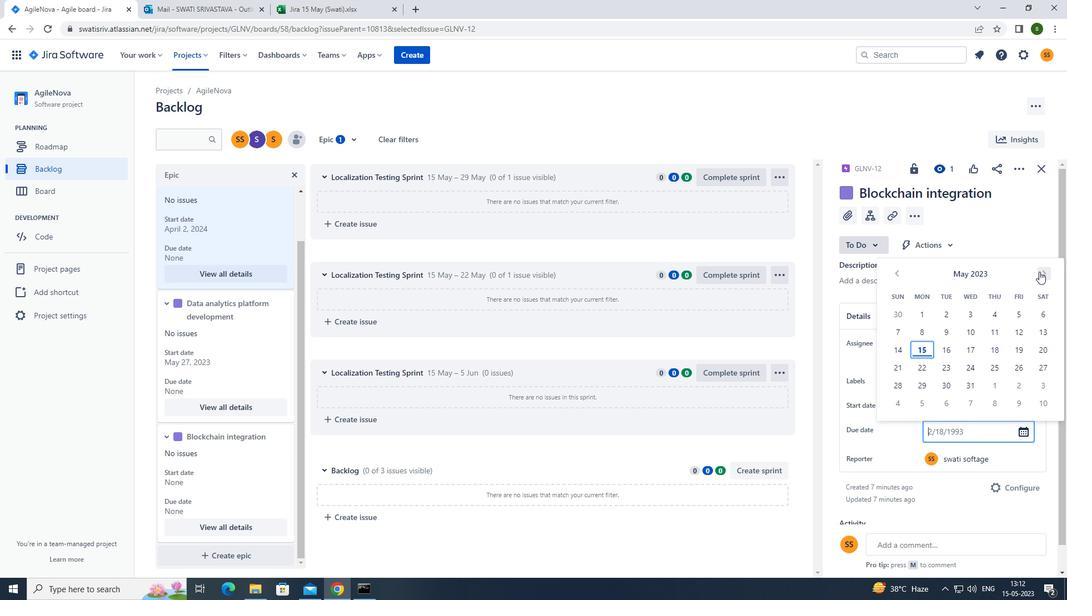
Action: Mouse pressed left at (1039, 270)
Screenshot: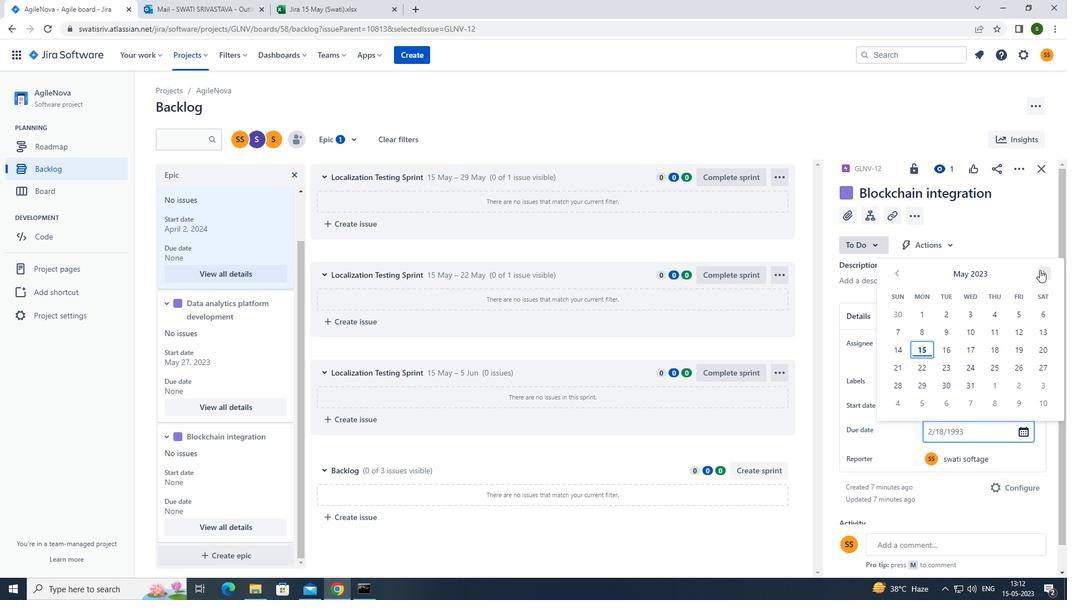 
Action: Mouse pressed left at (1039, 270)
Screenshot: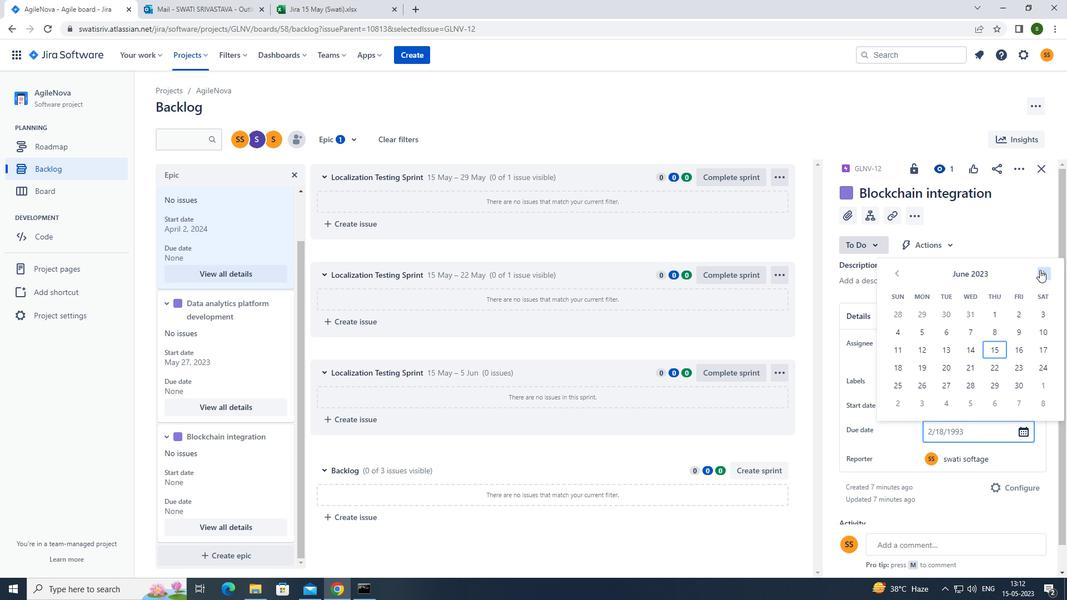 
Action: Mouse pressed left at (1039, 270)
Screenshot: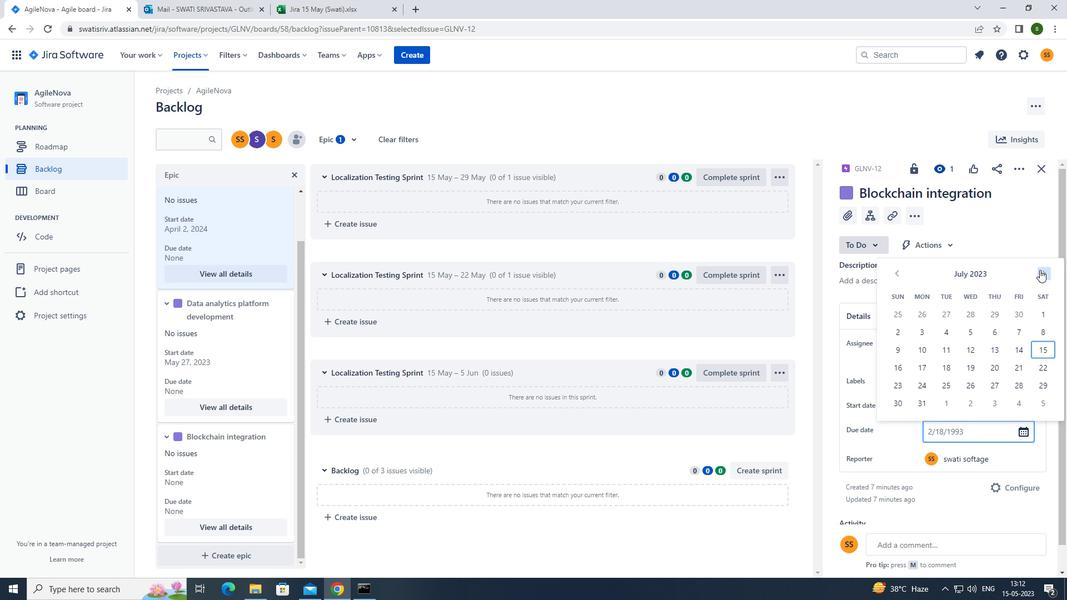 
Action: Mouse pressed left at (1039, 270)
Screenshot: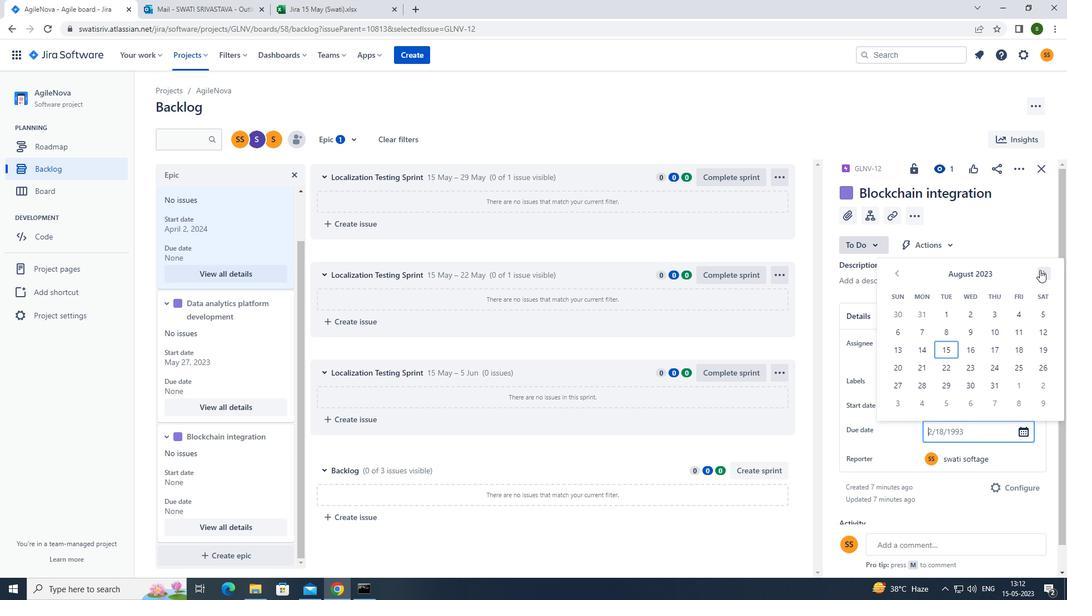 
Action: Mouse pressed left at (1039, 270)
Screenshot: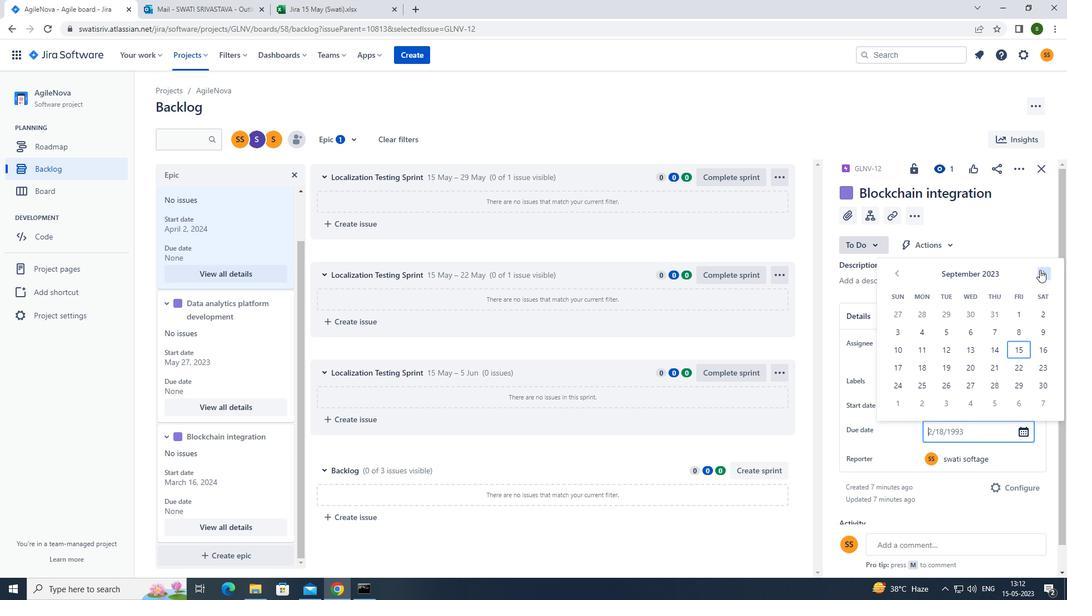 
Action: Mouse pressed left at (1039, 270)
Screenshot: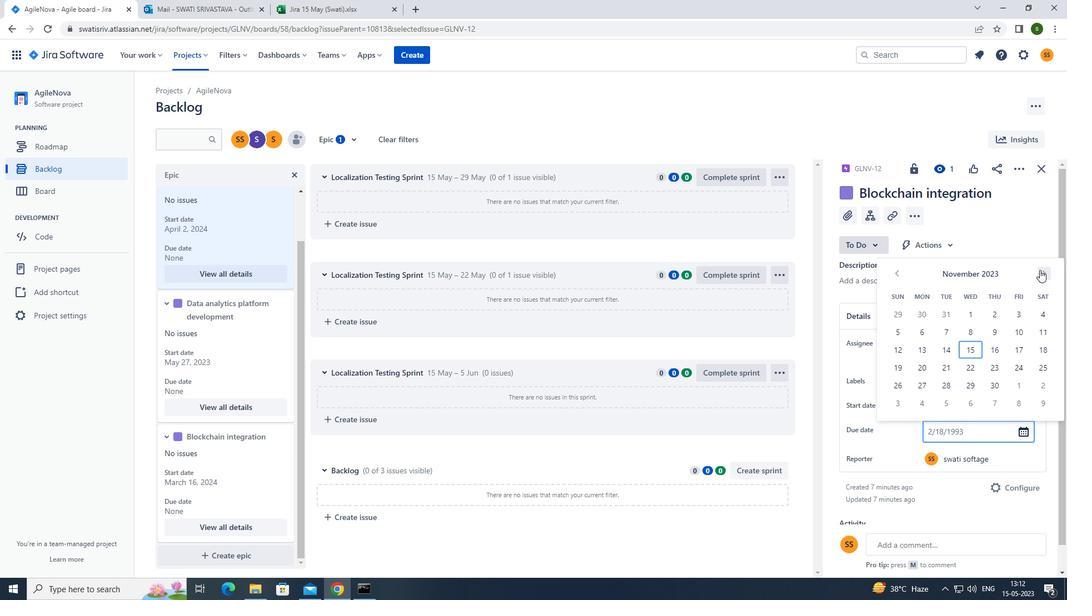 
Action: Mouse pressed left at (1039, 270)
Screenshot: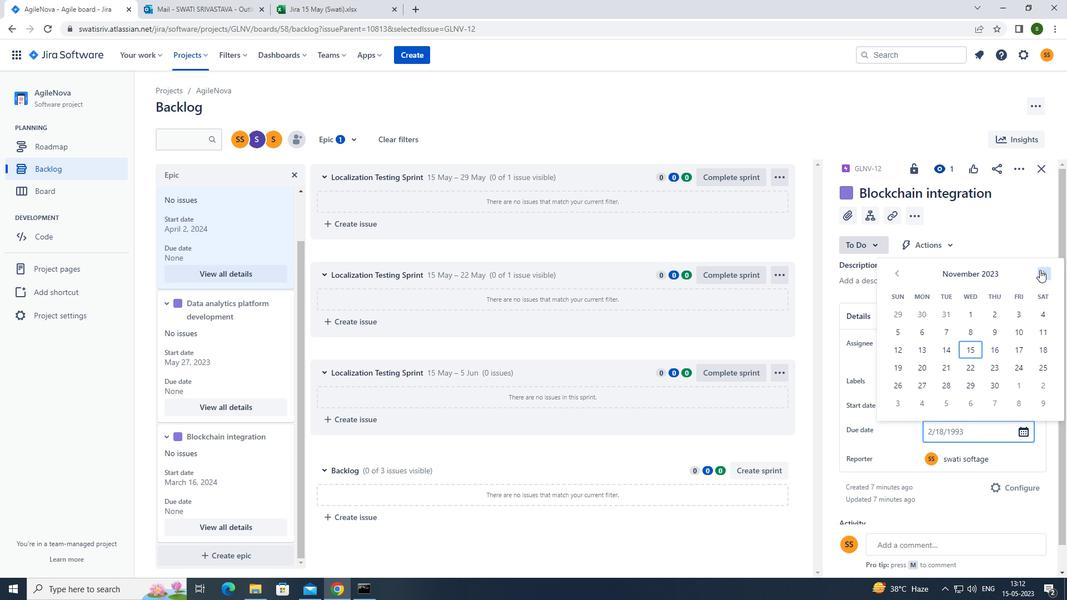 
Action: Mouse pressed left at (1039, 270)
Screenshot: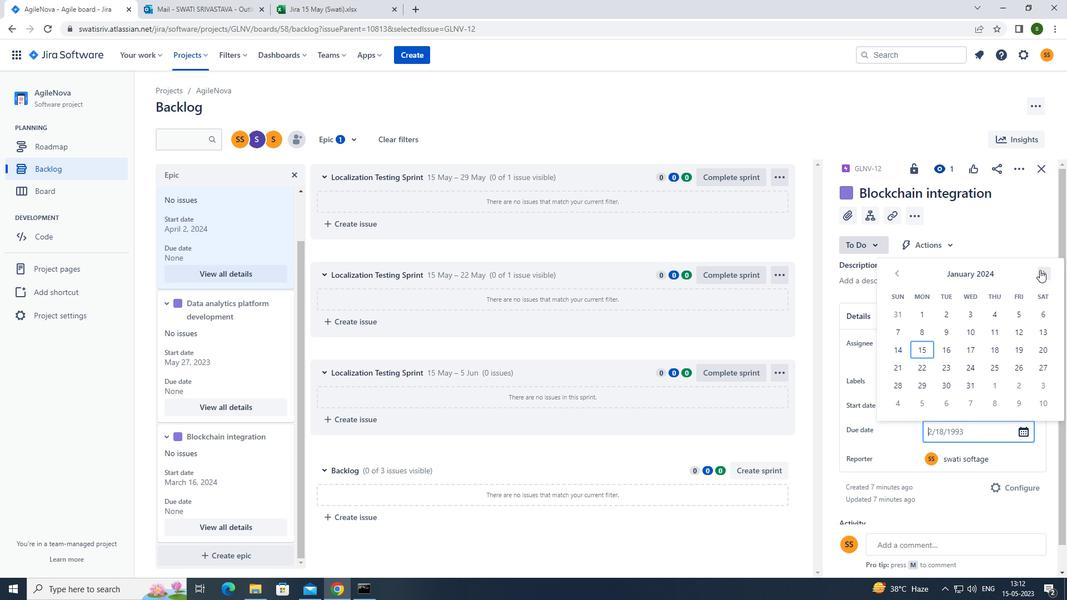
Action: Mouse pressed left at (1039, 270)
Screenshot: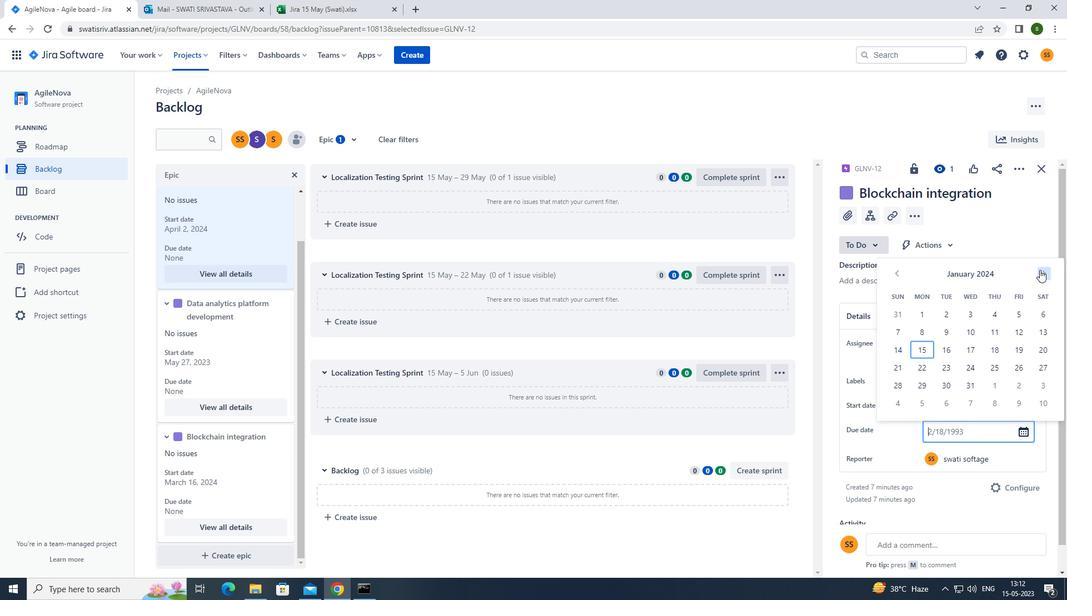 
Action: Mouse pressed left at (1039, 270)
Screenshot: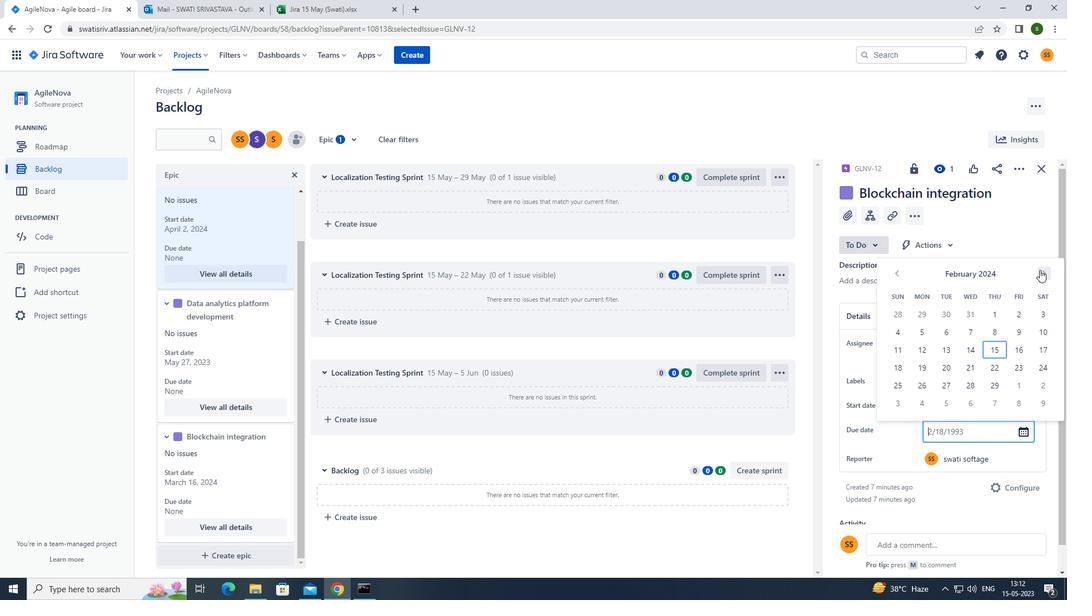 
Action: Mouse pressed left at (1039, 270)
Screenshot: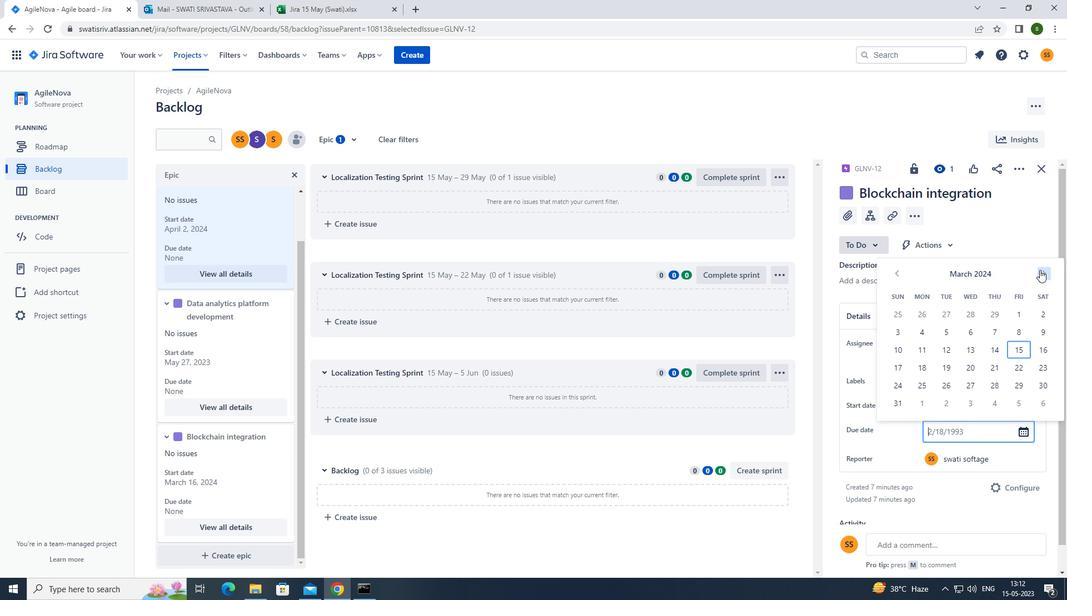 
Action: Mouse pressed left at (1039, 270)
Screenshot: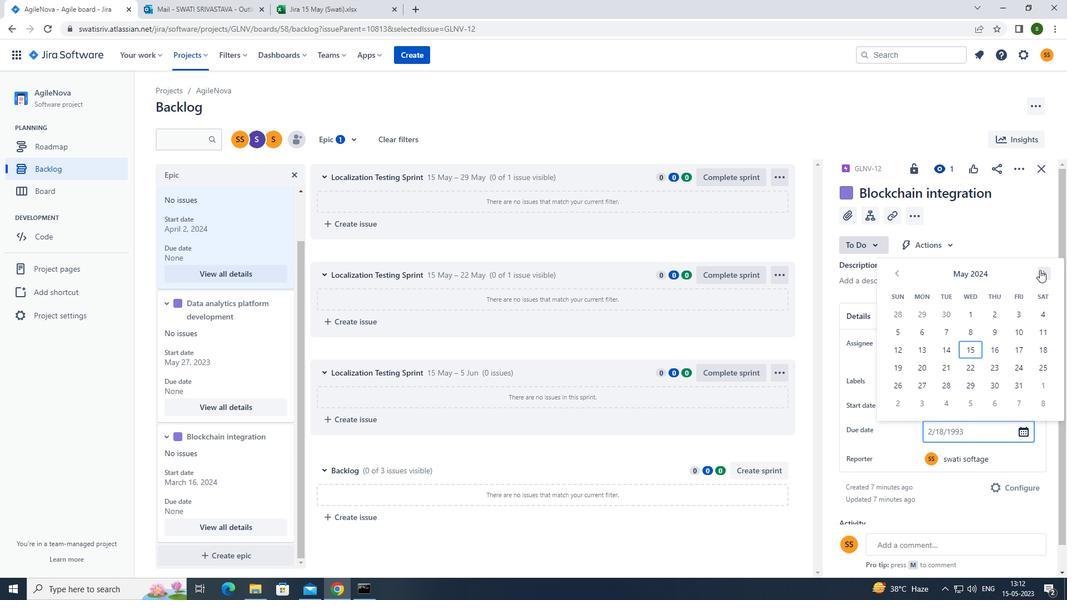 
Action: Mouse pressed left at (1039, 270)
Screenshot: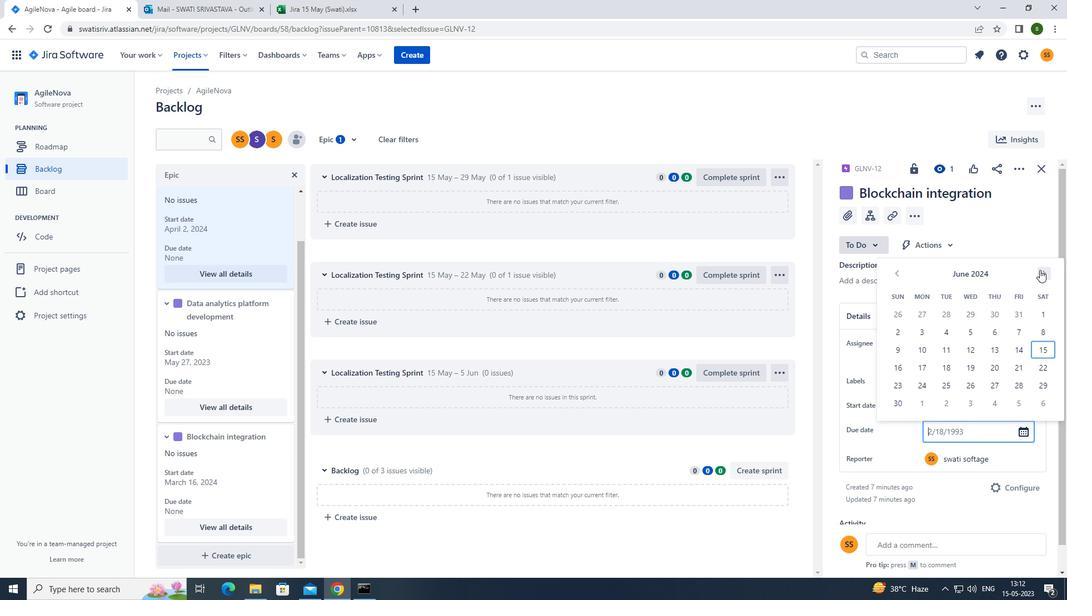 
Action: Mouse pressed left at (1039, 270)
Screenshot: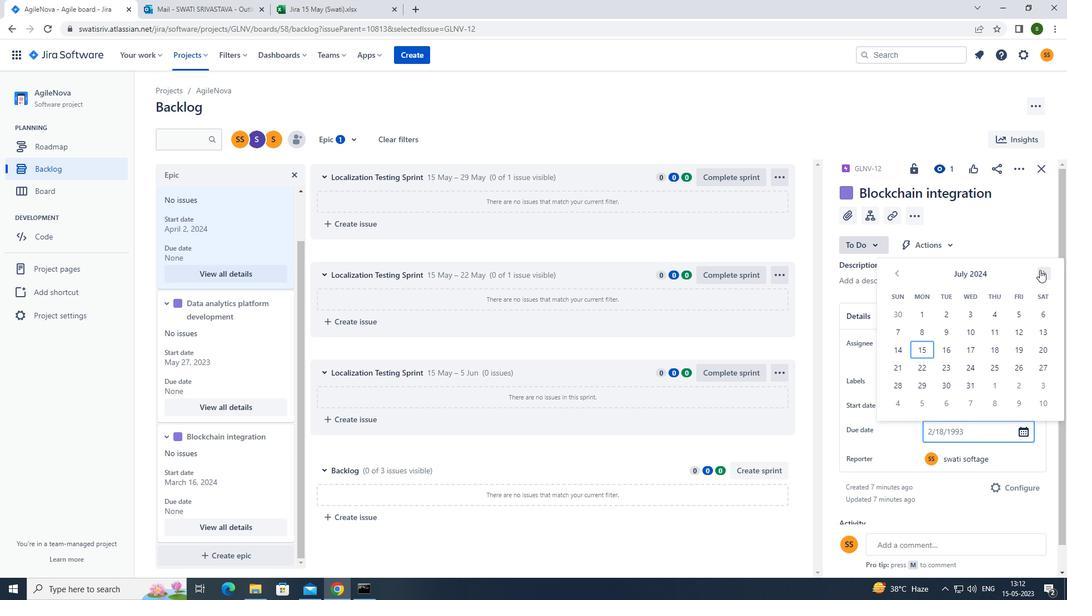
Action: Mouse pressed left at (1039, 270)
Screenshot: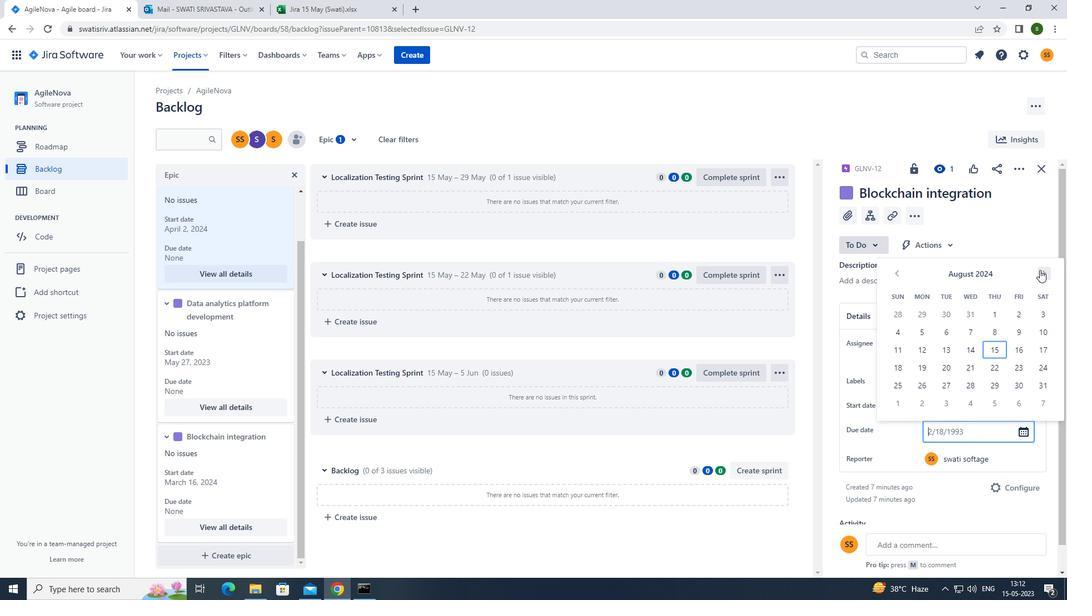 
Action: Mouse moved to (1020, 350)
Screenshot: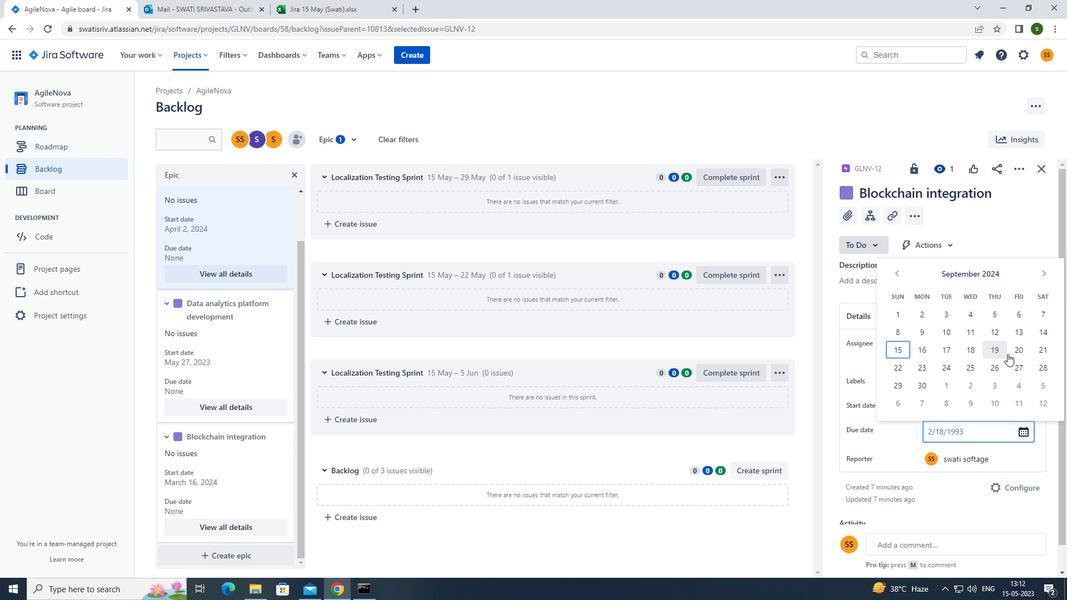 
Action: Mouse pressed left at (1020, 350)
Screenshot: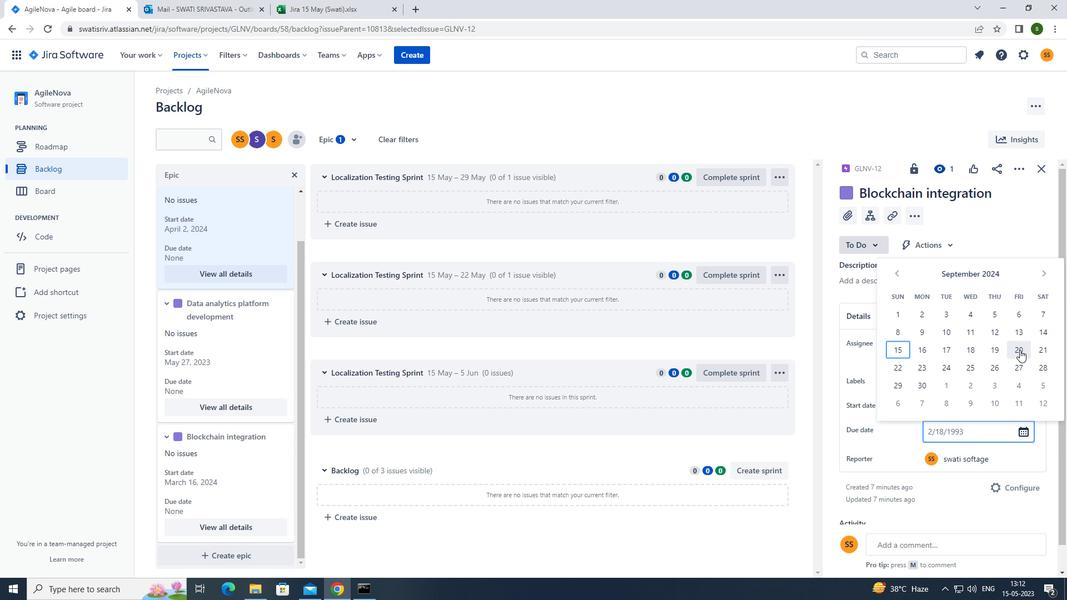 
Action: Mouse moved to (696, 141)
Screenshot: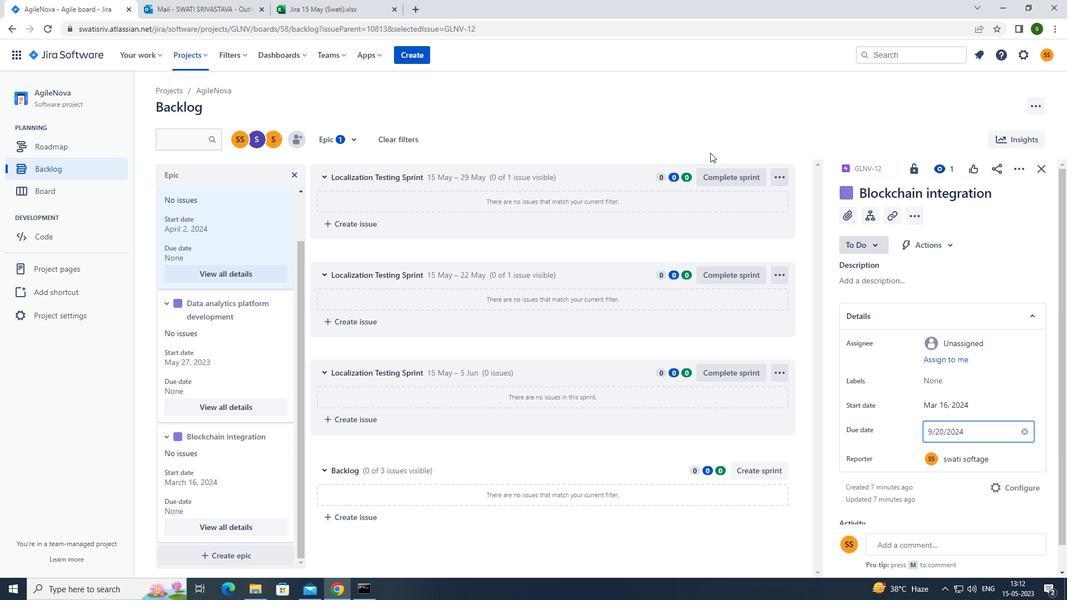
Action: Mouse pressed left at (696, 141)
Screenshot: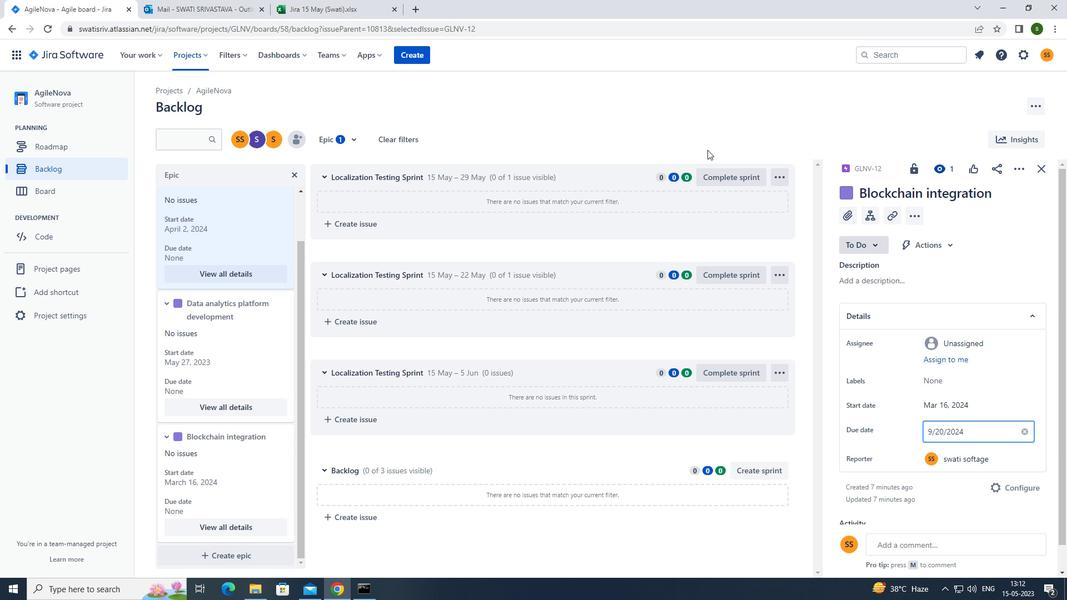 
